 Task: Look for space in Roeselare, Belgium from 8th August, 2023 to 15th August, 2023 for 9 adults in price range Rs.10000 to Rs.14000. Place can be shared room with 5 bedrooms having 9 beds and 5 bathrooms. Property type can be house, flat, guest house. Amenities needed are: wifi, washing machine, heating, TV, free parkinig on premises, hot tub, gym, smoking allowed. Booking option can be shelf check-in. Required host language is English.
Action: Mouse moved to (576, 111)
Screenshot: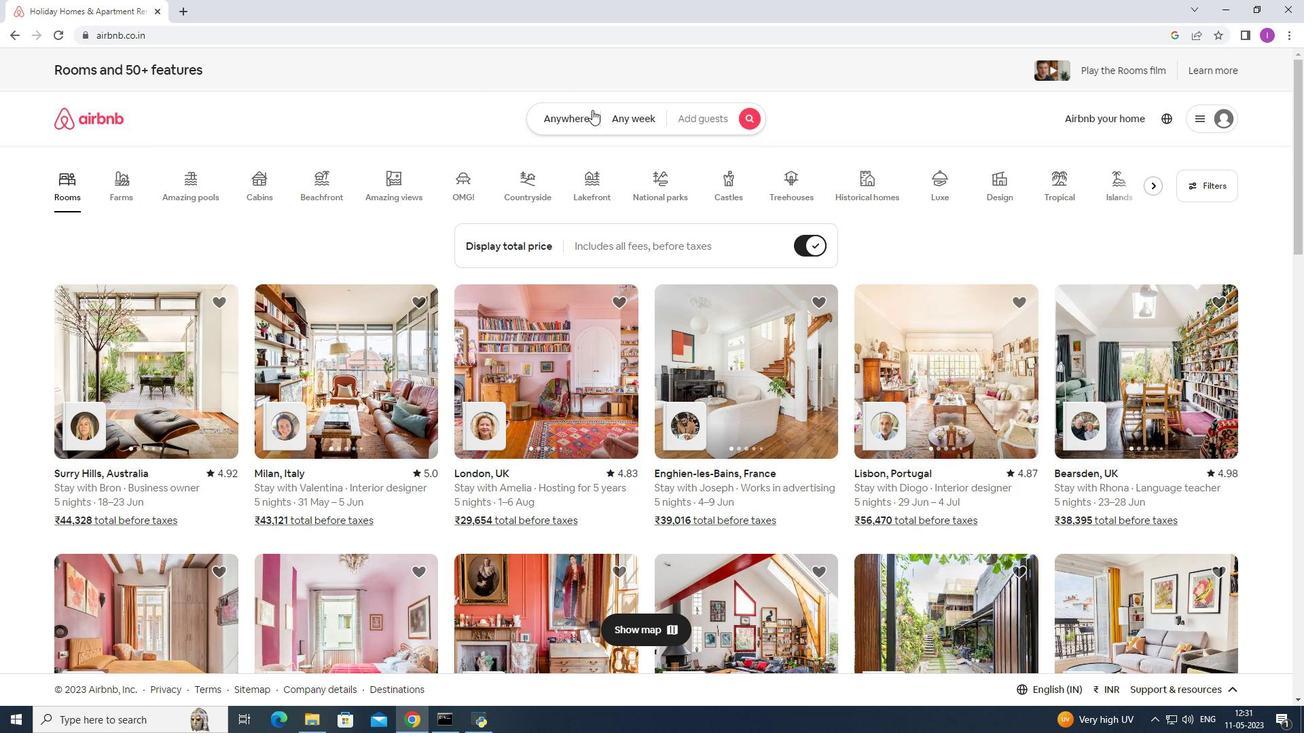 
Action: Mouse pressed left at (576, 111)
Screenshot: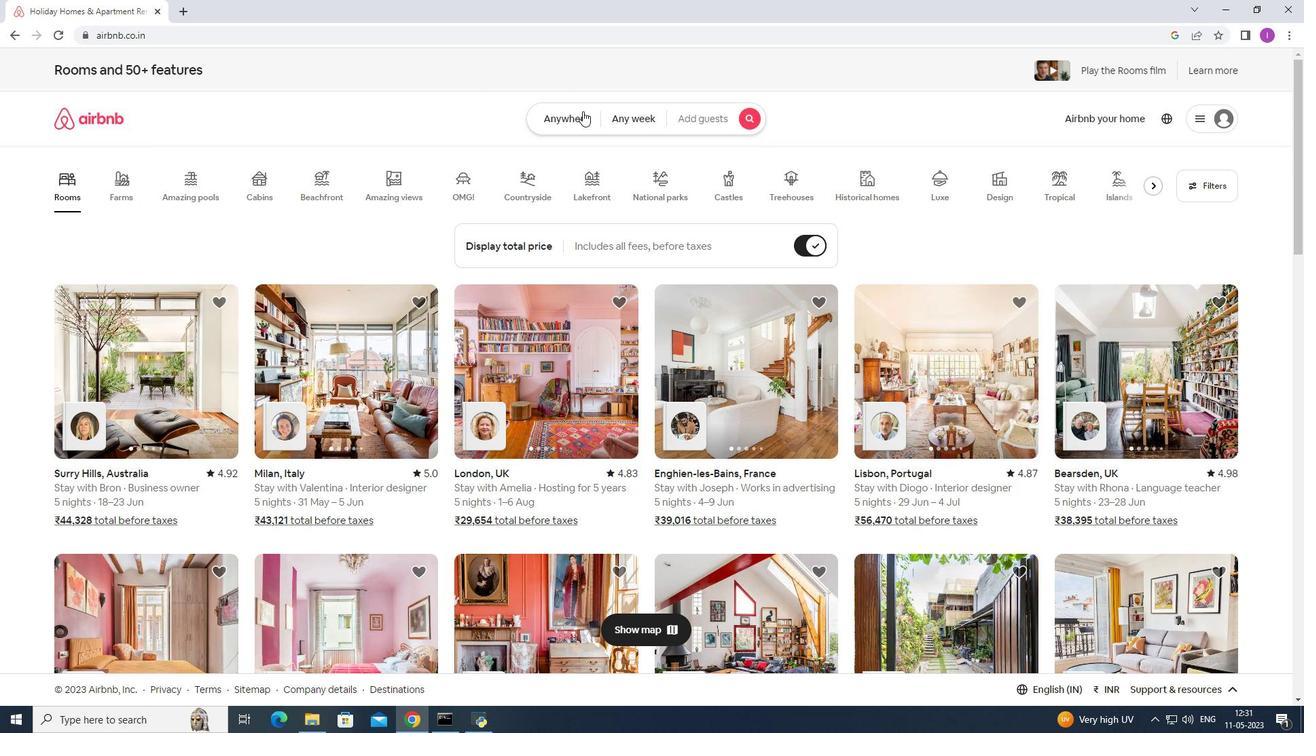 
Action: Mouse moved to (427, 167)
Screenshot: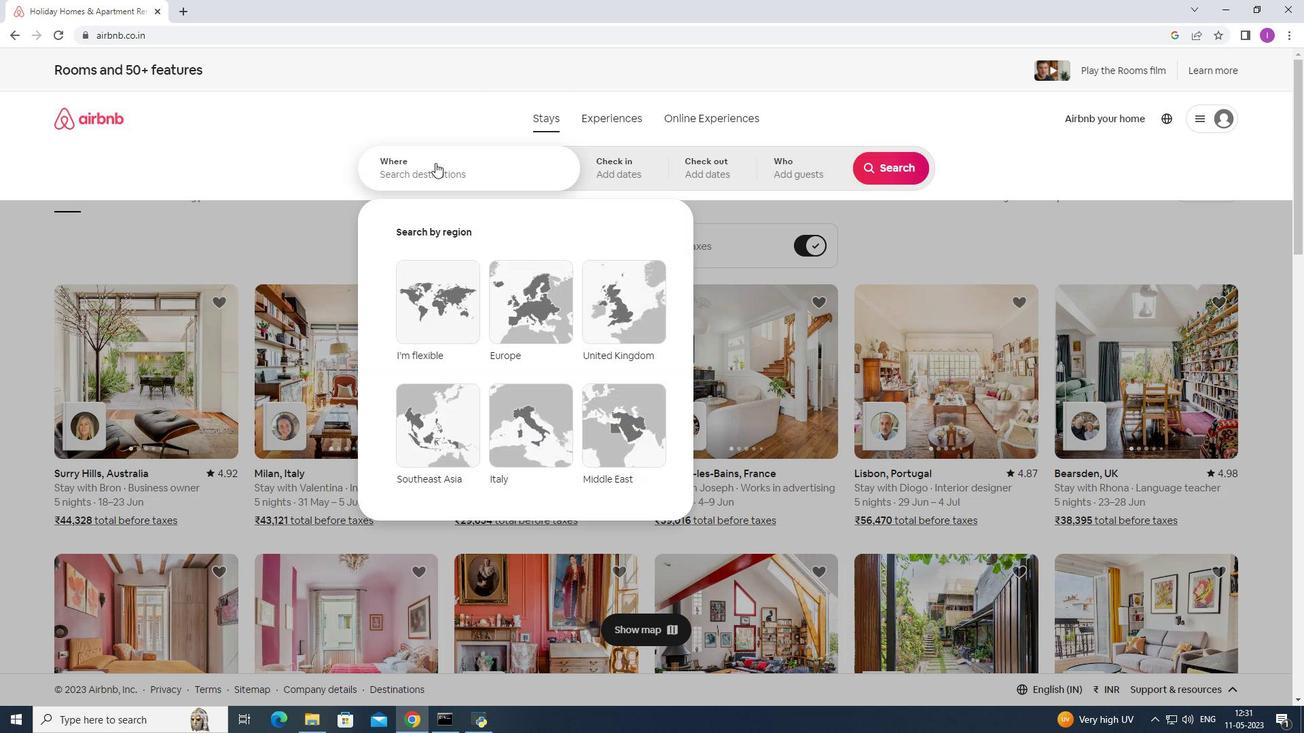 
Action: Mouse pressed left at (427, 167)
Screenshot: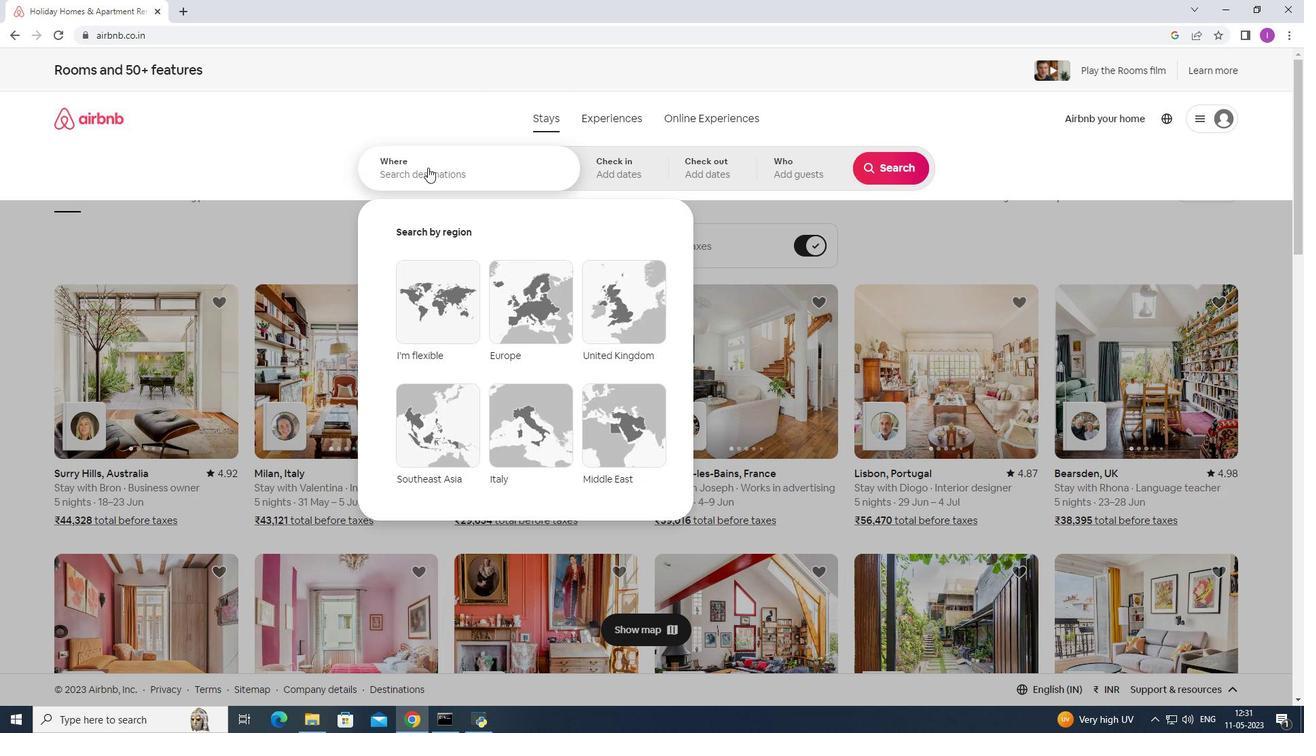 
Action: Key pressed <Key.shift><Key.shift><Key.shift><Key.shift><Key.shift><Key.shift><Key.shift>Roeselare,<Key.shift><Key.shift><Key.shift><Key.shift><Key.shift><Key.shift><Key.shift><Key.shift><Key.shift>Bel
Screenshot: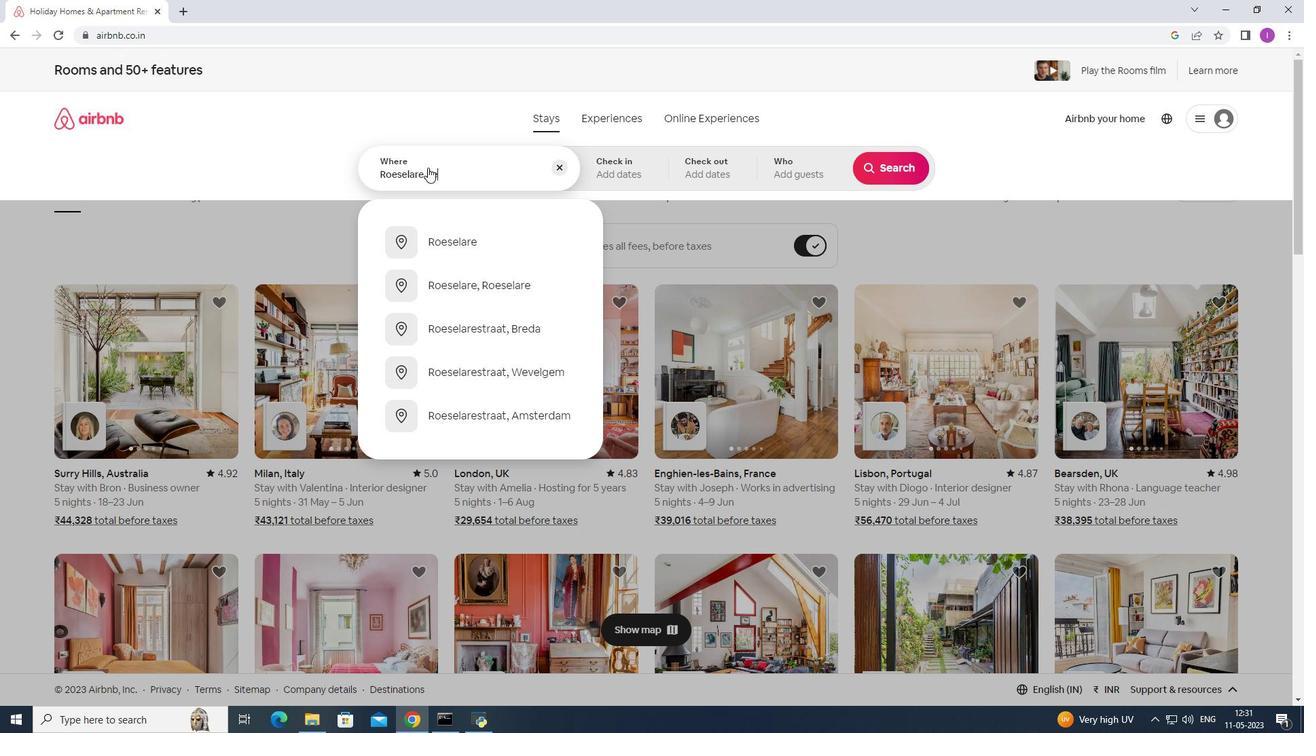 
Action: Mouse moved to (465, 241)
Screenshot: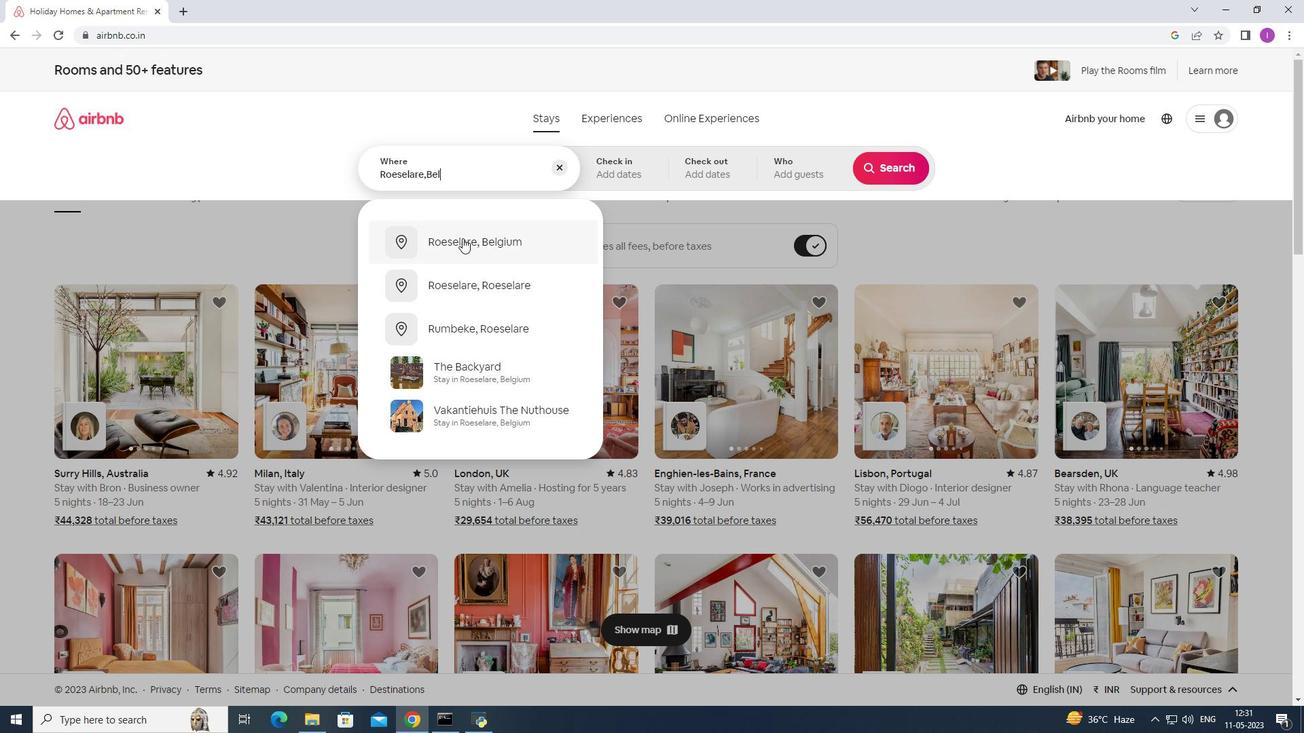 
Action: Mouse pressed left at (465, 241)
Screenshot: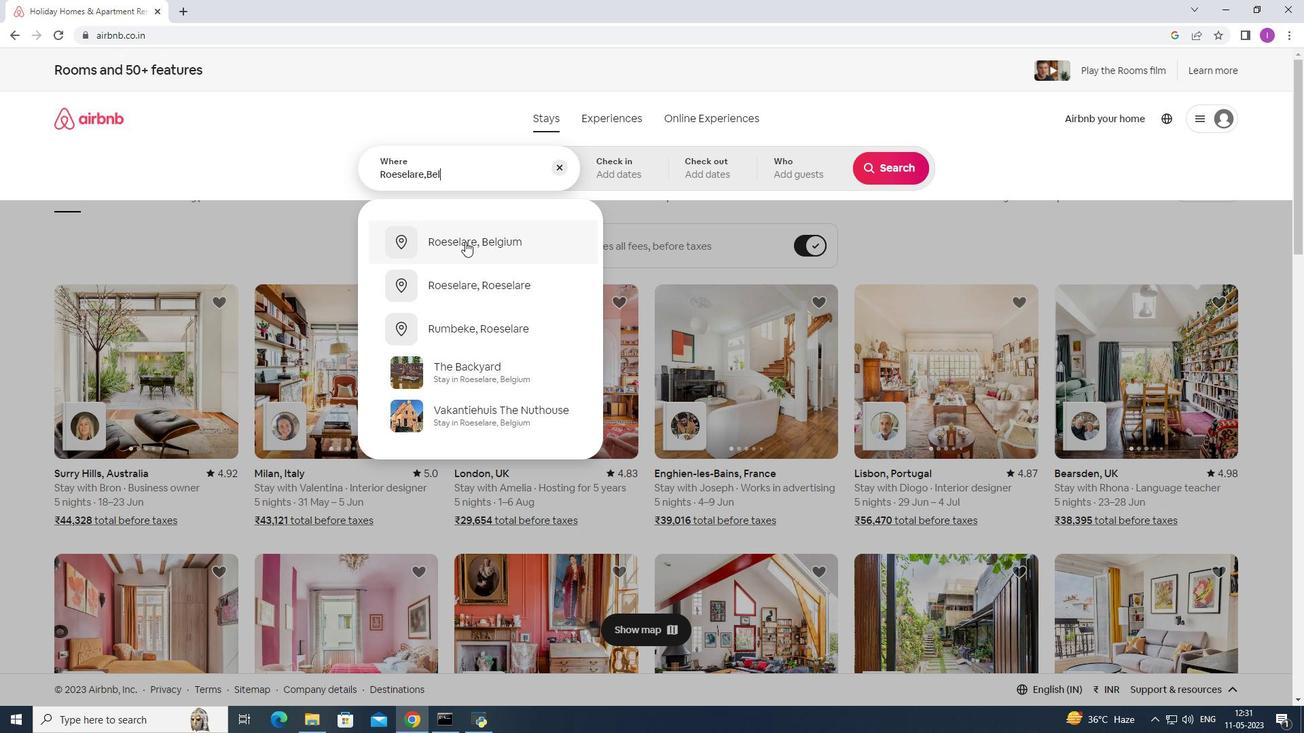 
Action: Mouse moved to (890, 281)
Screenshot: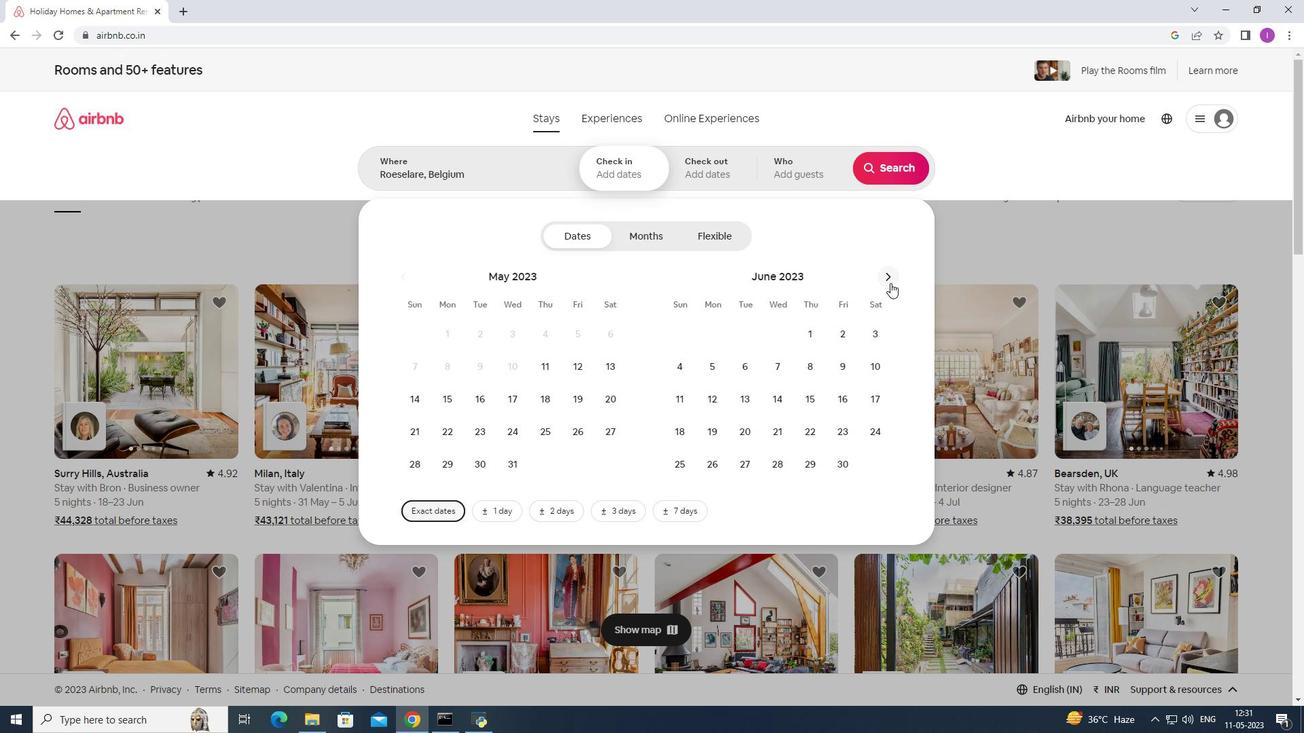
Action: Mouse pressed left at (890, 281)
Screenshot: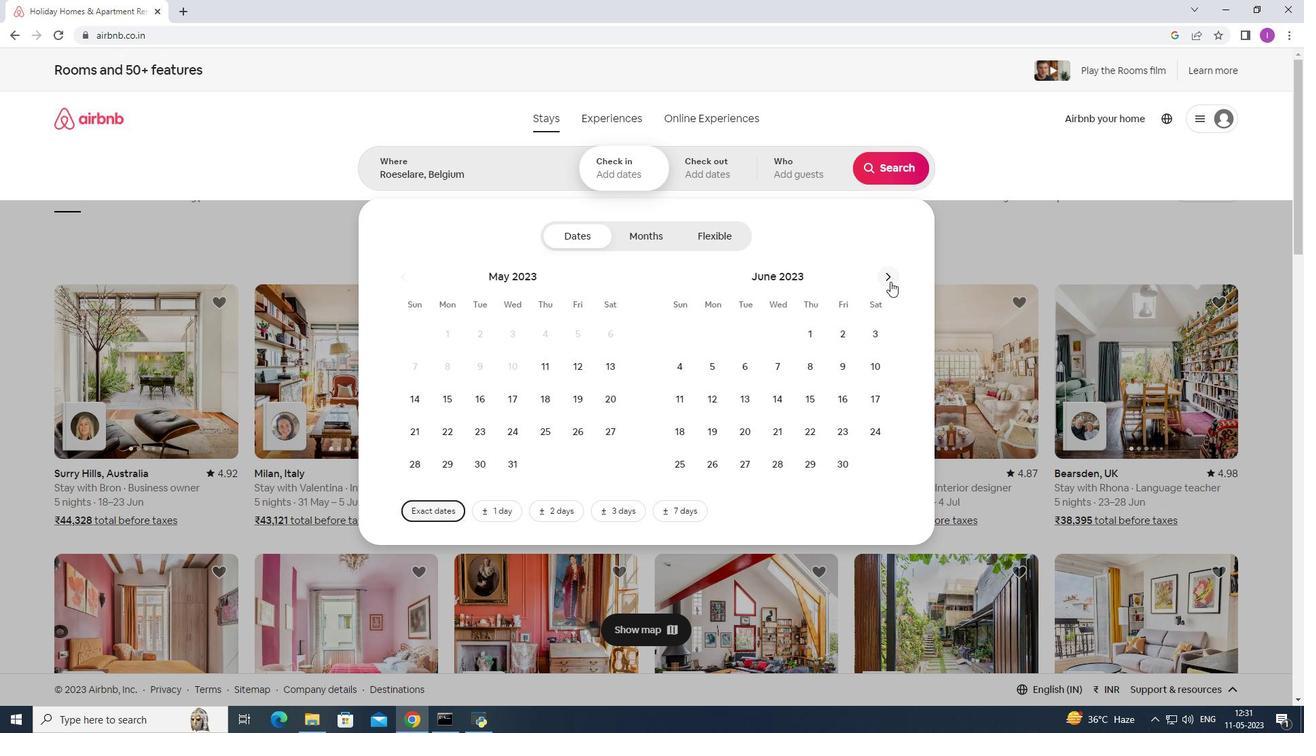 
Action: Mouse pressed left at (890, 281)
Screenshot: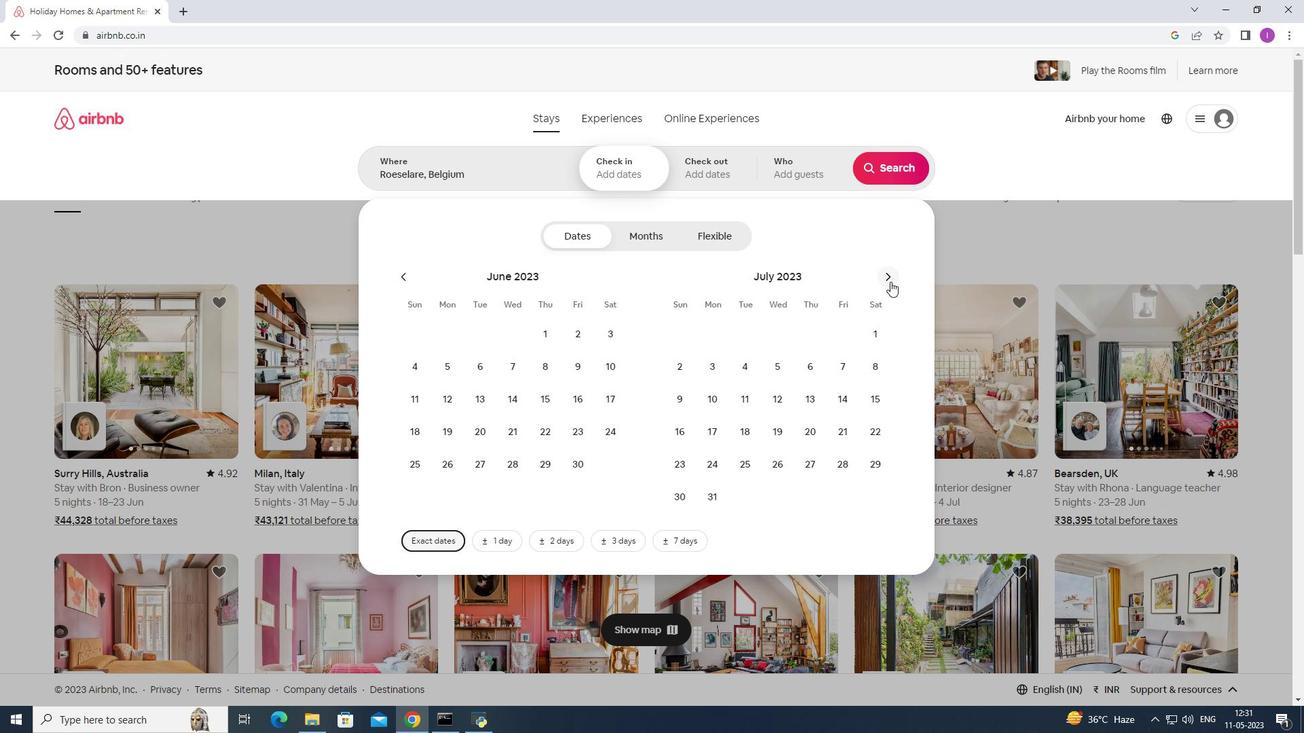 
Action: Mouse moved to (747, 366)
Screenshot: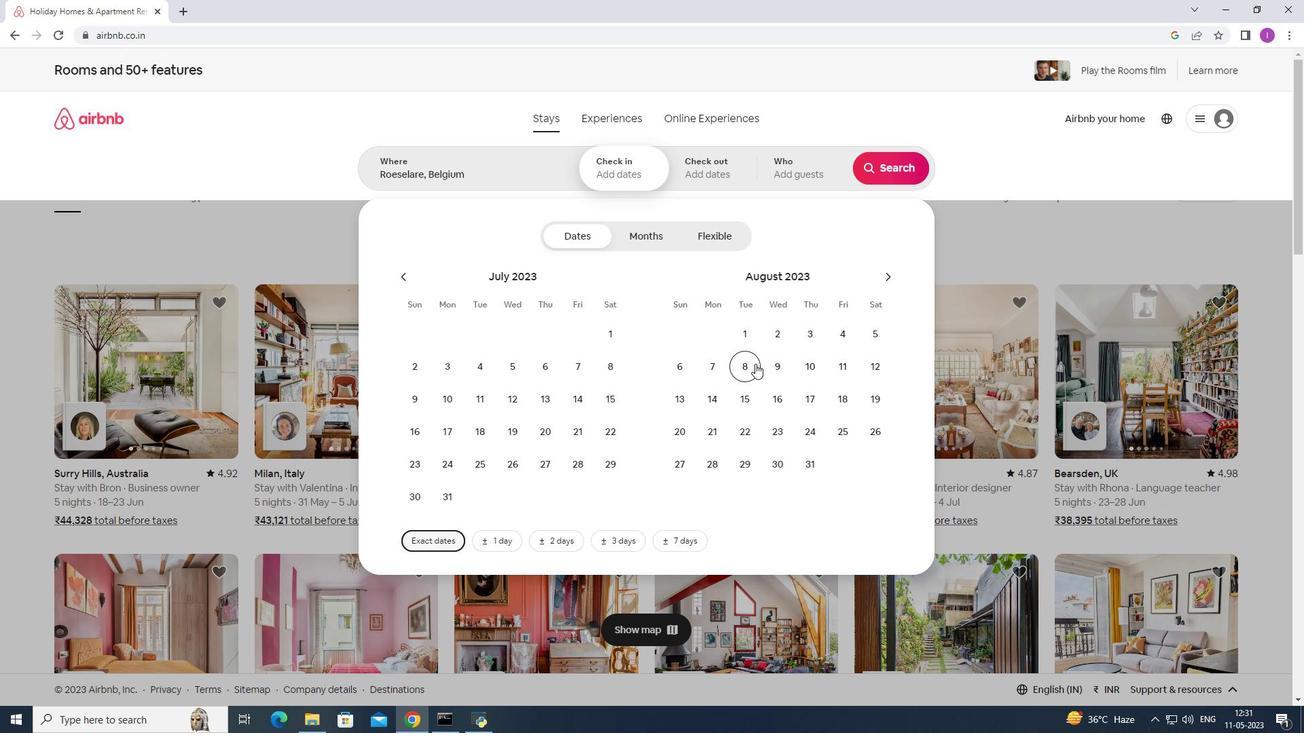 
Action: Mouse pressed left at (747, 366)
Screenshot: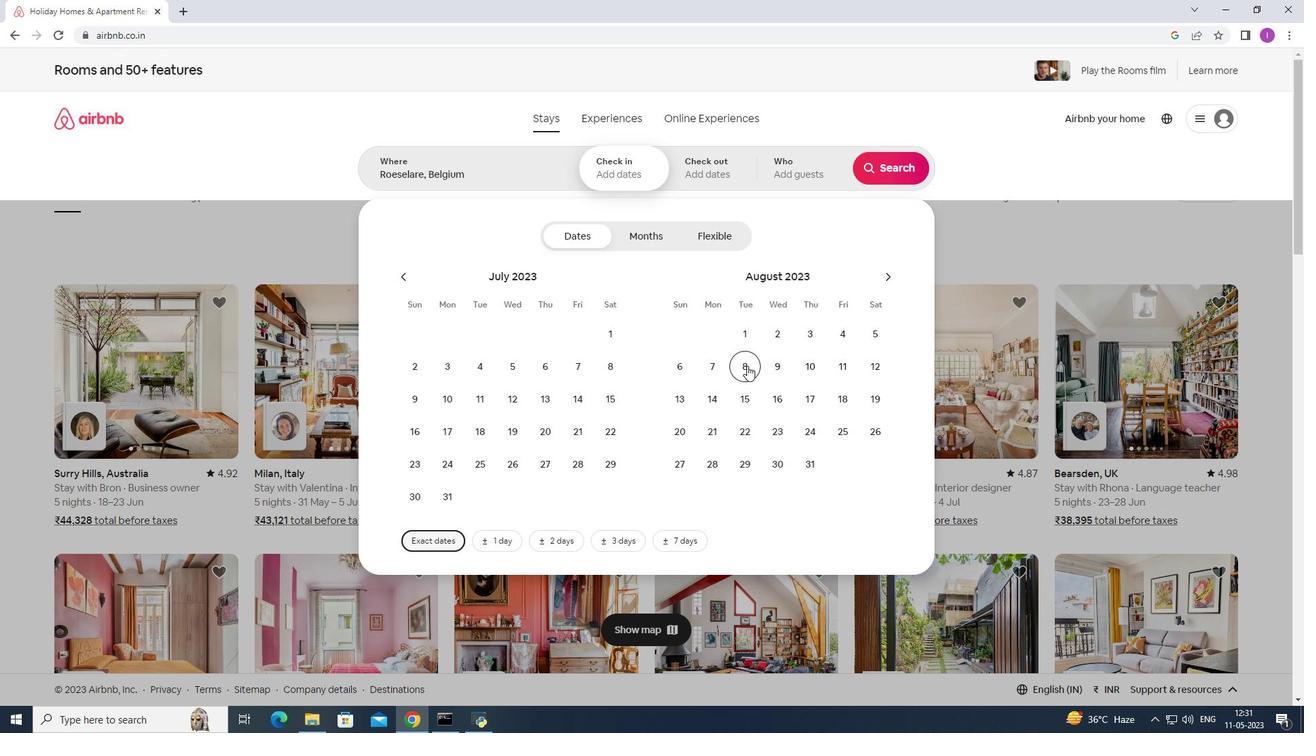 
Action: Mouse moved to (739, 395)
Screenshot: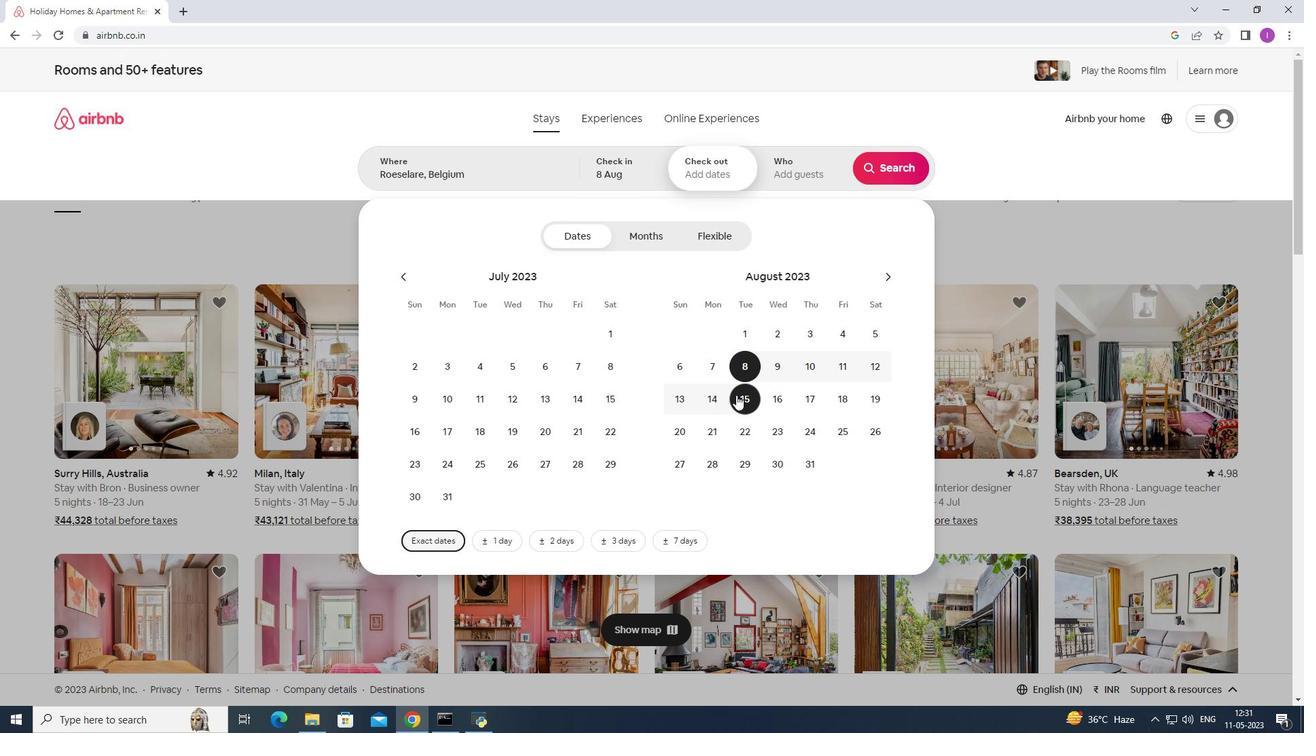 
Action: Mouse pressed left at (739, 395)
Screenshot: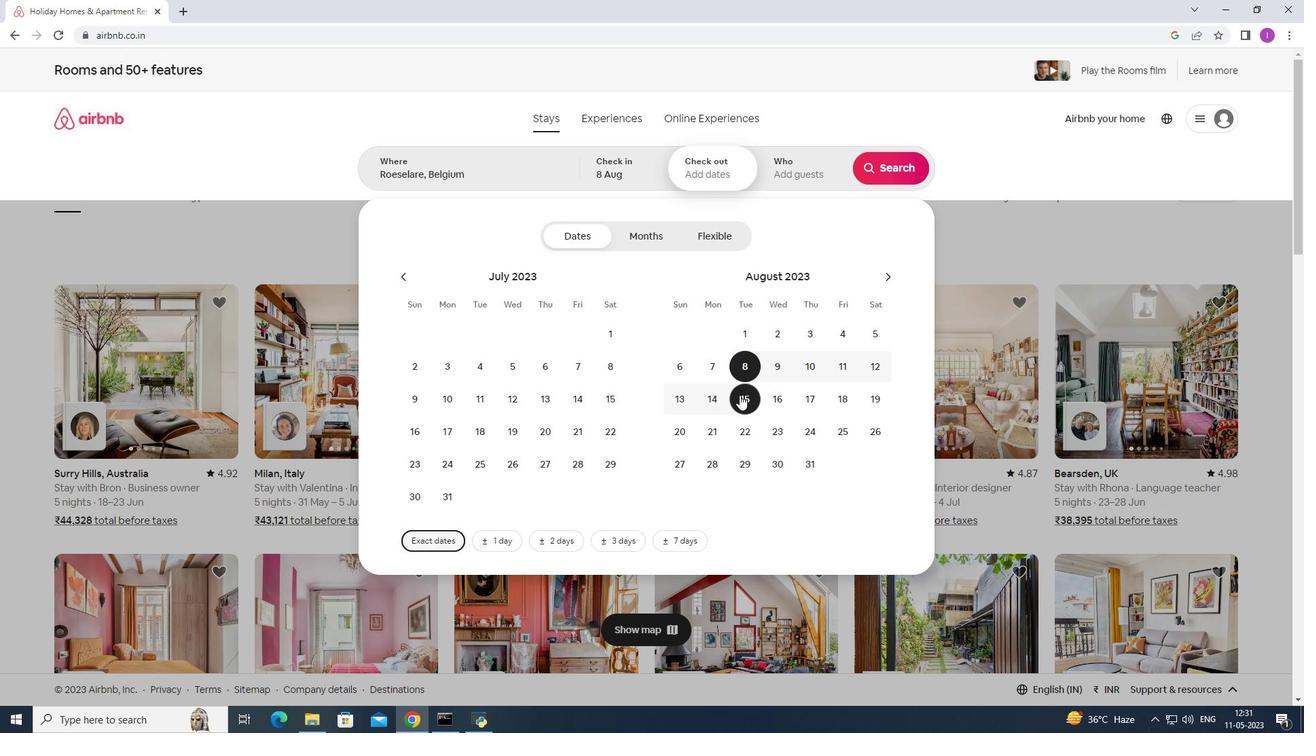 
Action: Mouse moved to (790, 172)
Screenshot: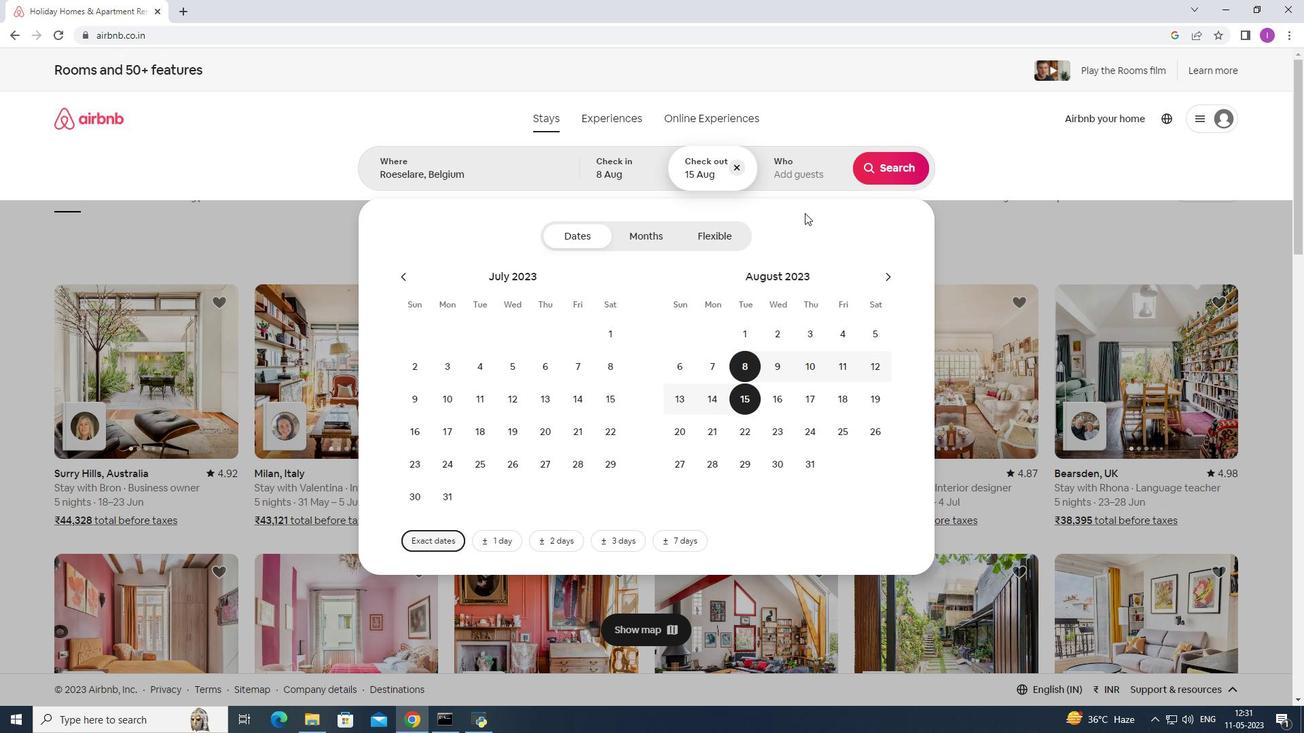 
Action: Mouse pressed left at (790, 172)
Screenshot: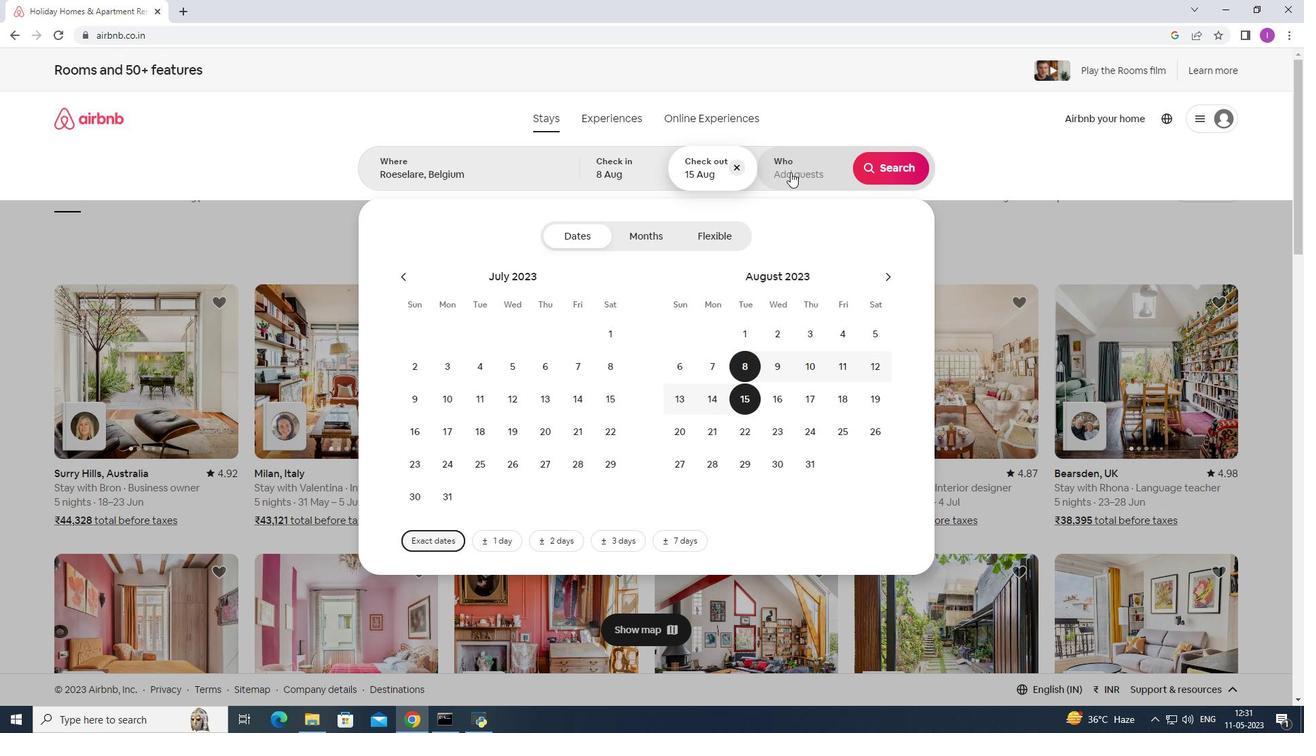 
Action: Mouse moved to (901, 242)
Screenshot: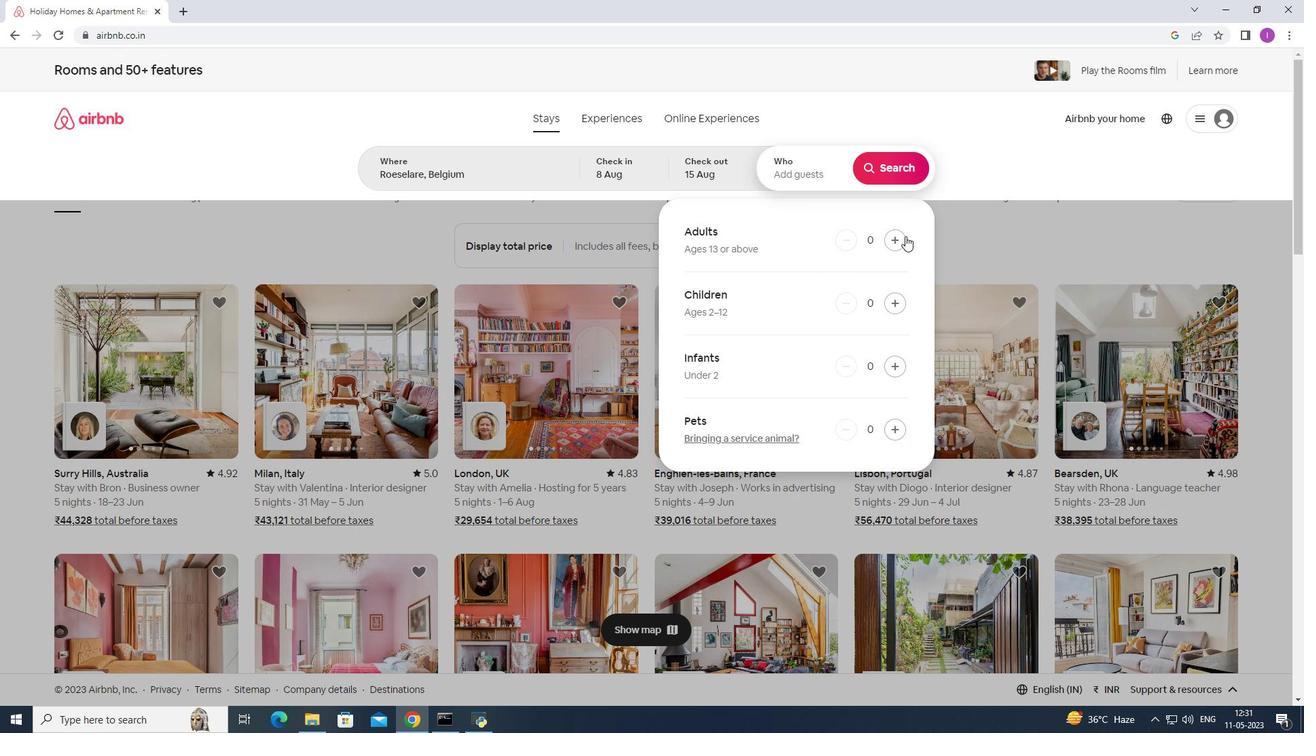 
Action: Mouse pressed left at (901, 242)
Screenshot: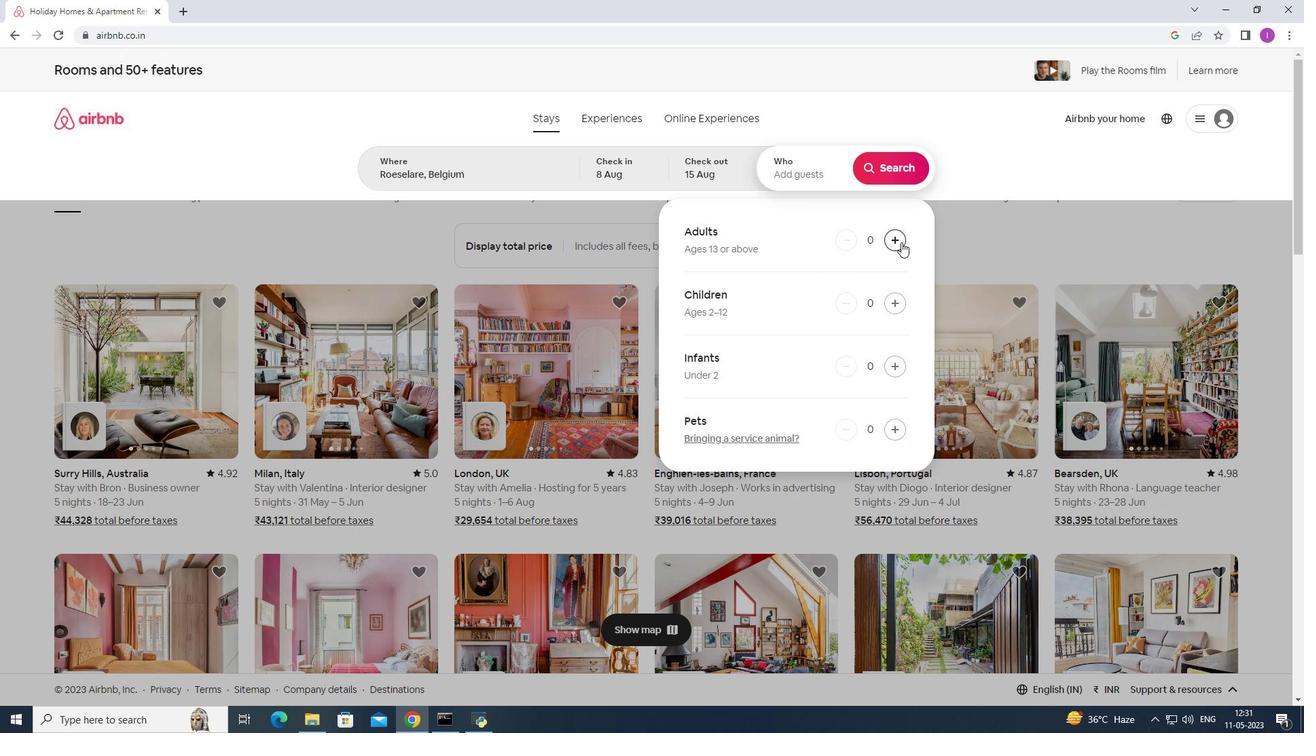 
Action: Mouse pressed left at (901, 242)
Screenshot: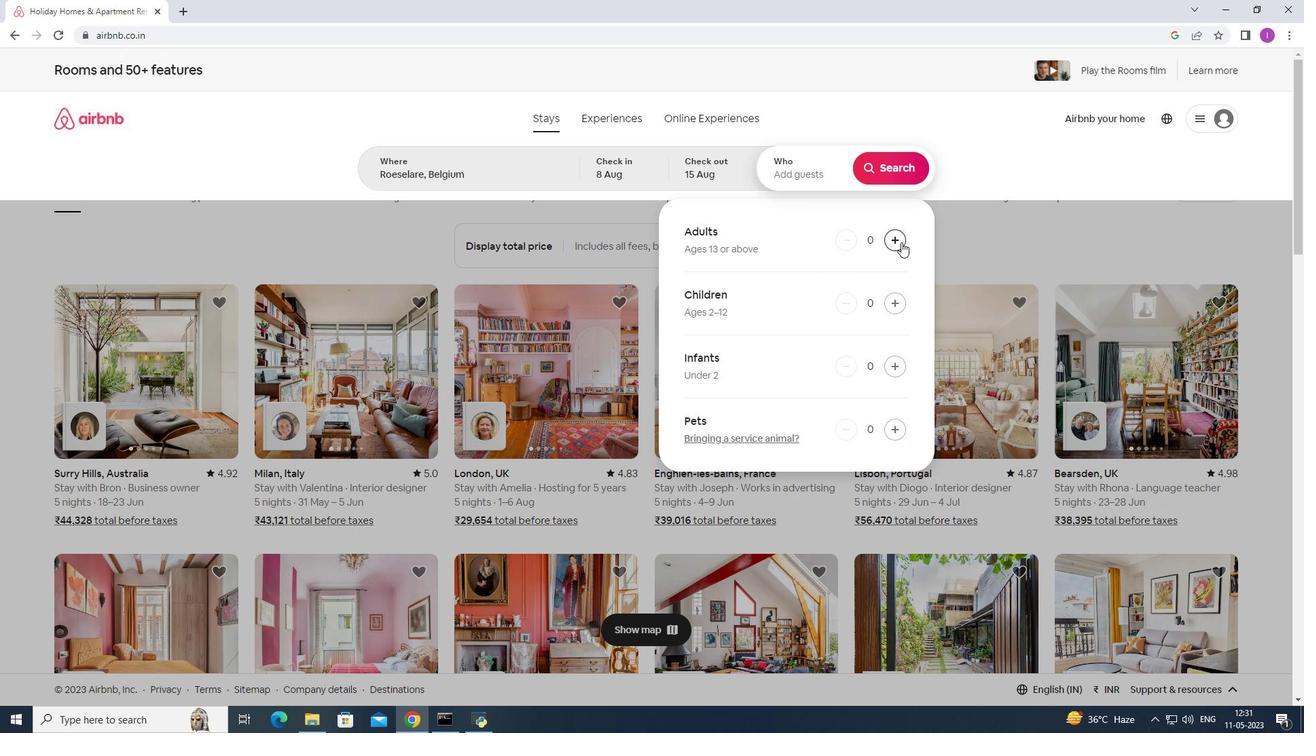 
Action: Mouse pressed left at (901, 242)
Screenshot: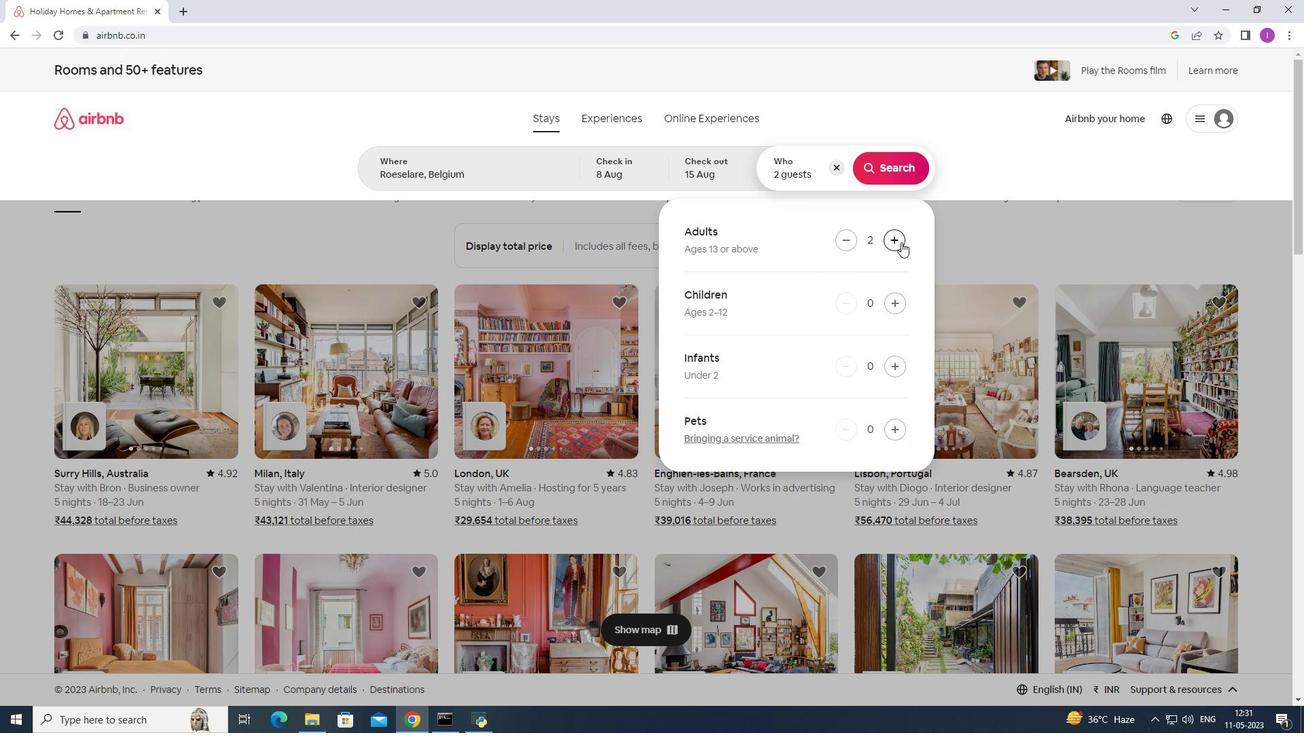 
Action: Mouse pressed left at (901, 242)
Screenshot: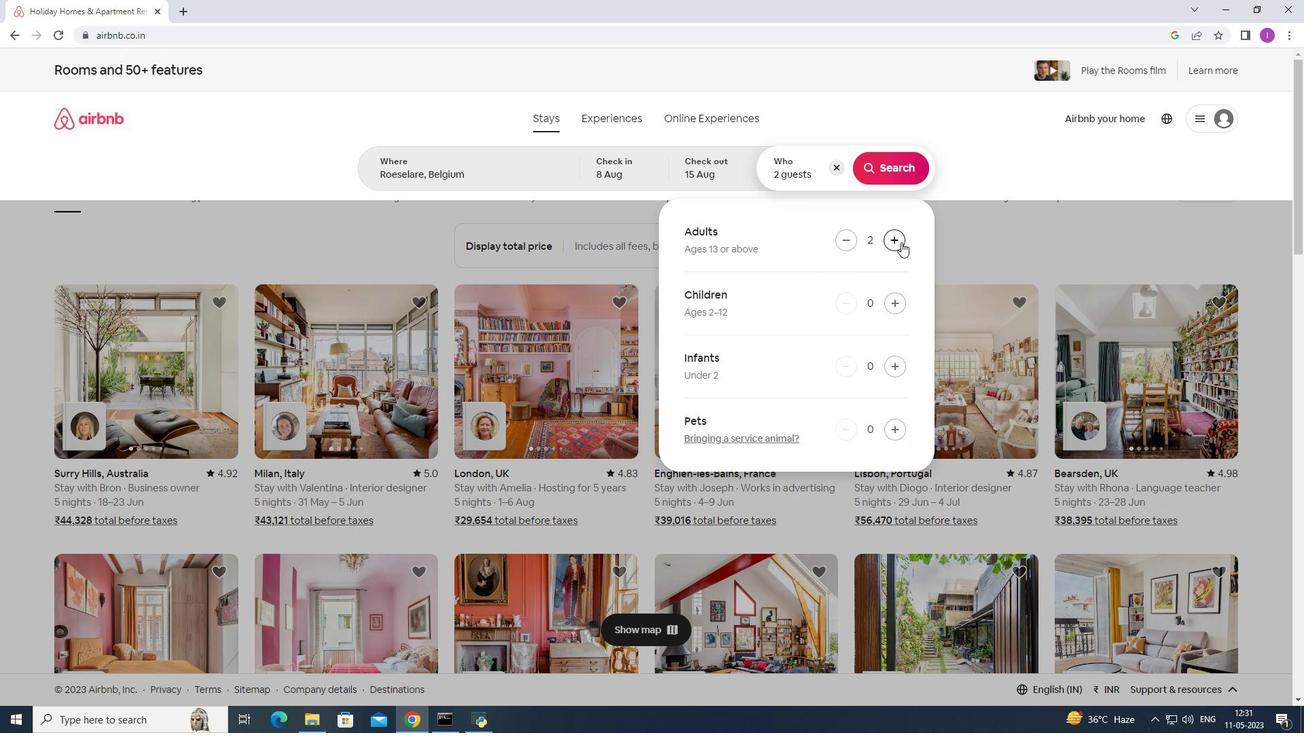 
Action: Mouse moved to (900, 242)
Screenshot: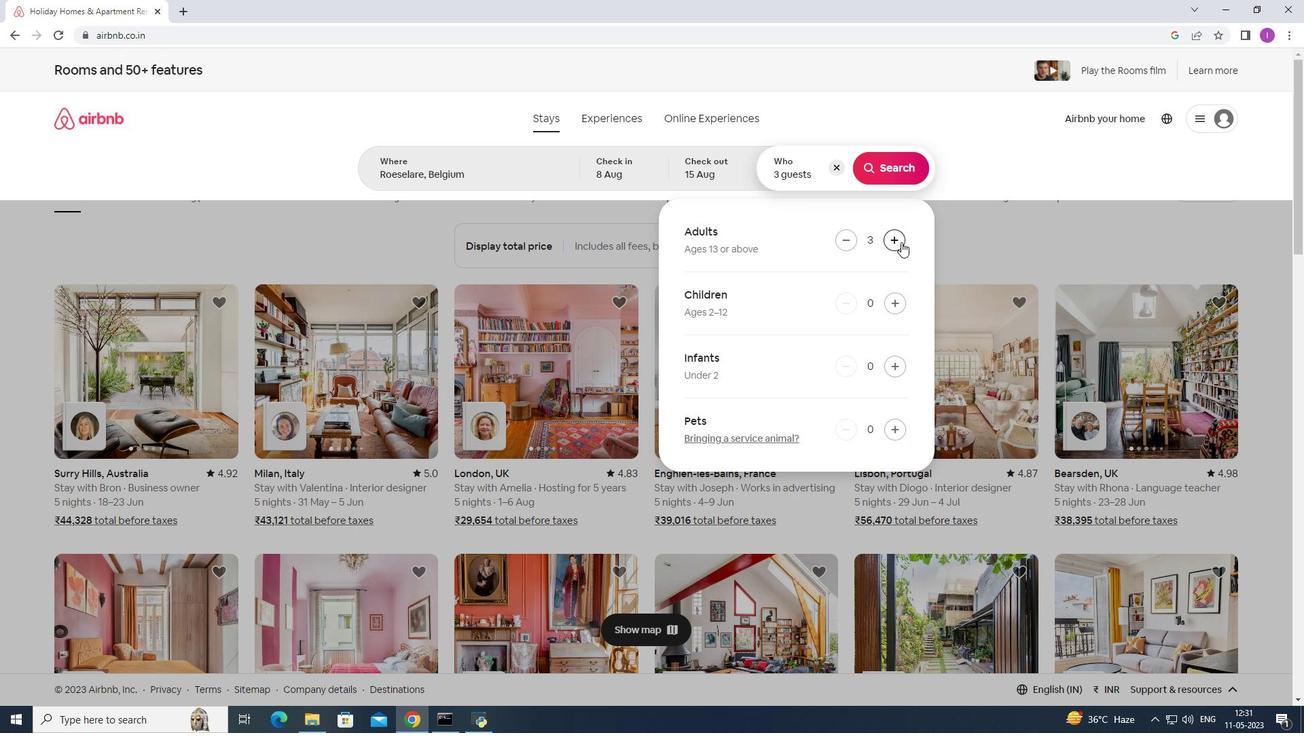 
Action: Mouse pressed left at (900, 242)
Screenshot: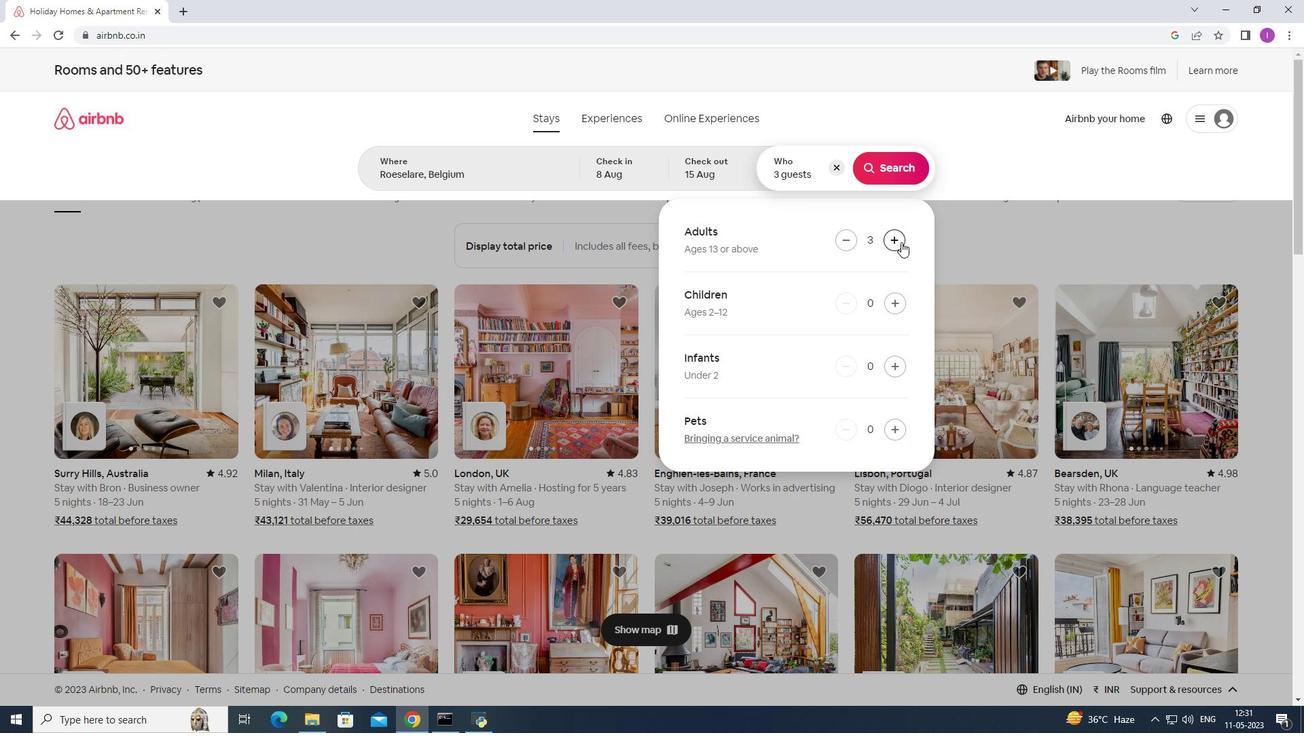 
Action: Mouse moved to (900, 243)
Screenshot: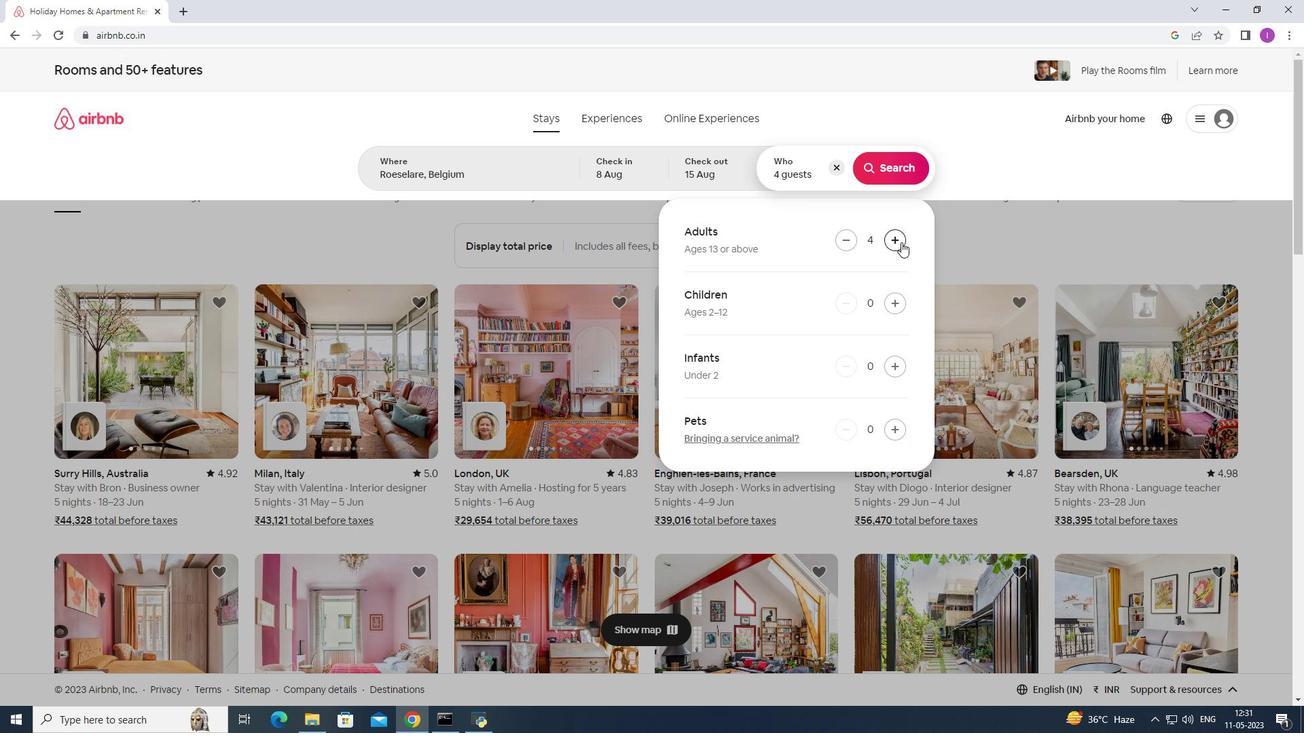 
Action: Mouse pressed left at (900, 243)
Screenshot: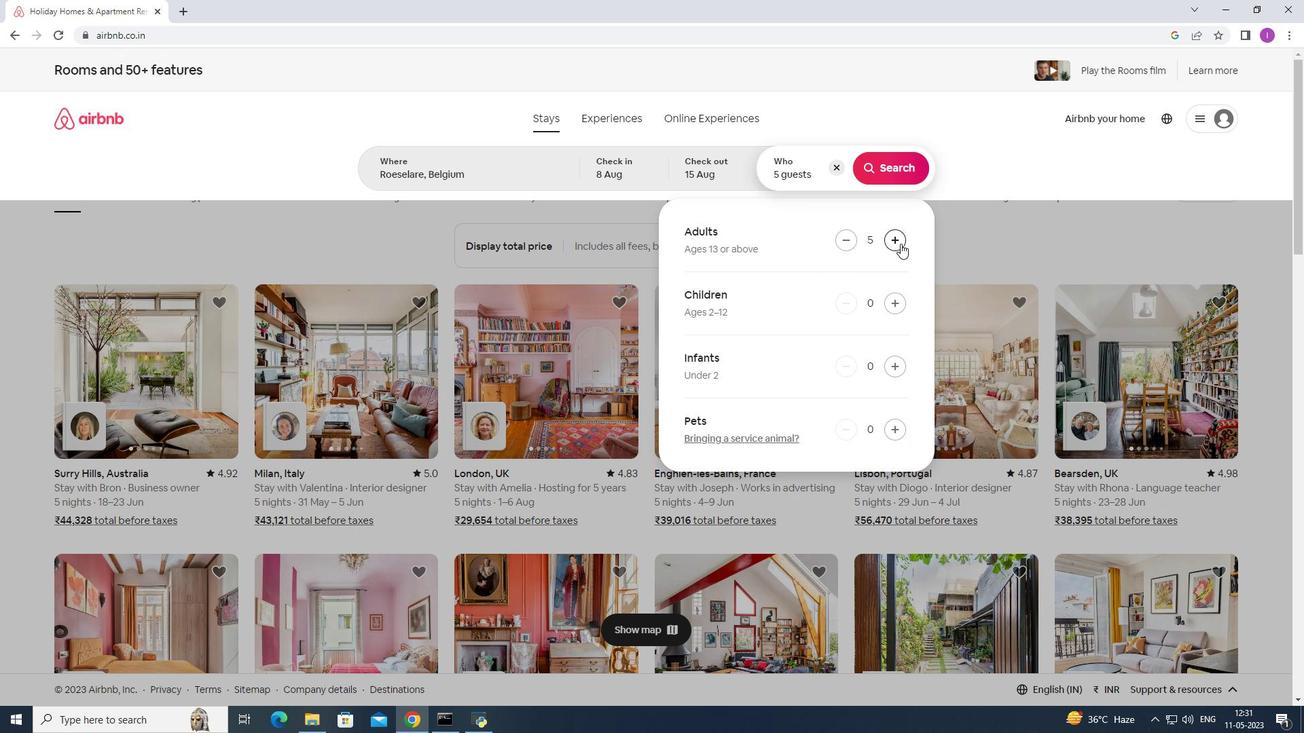 
Action: Mouse pressed left at (900, 243)
Screenshot: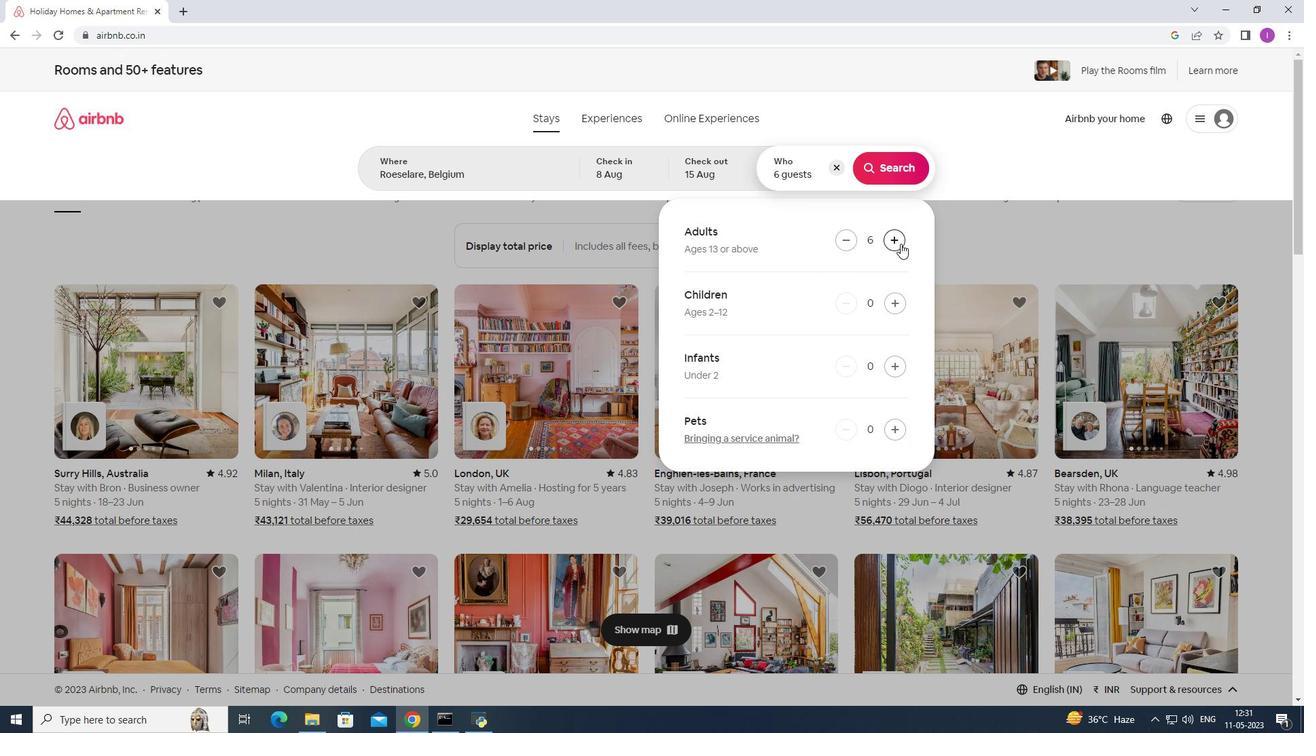 
Action: Mouse pressed left at (900, 243)
Screenshot: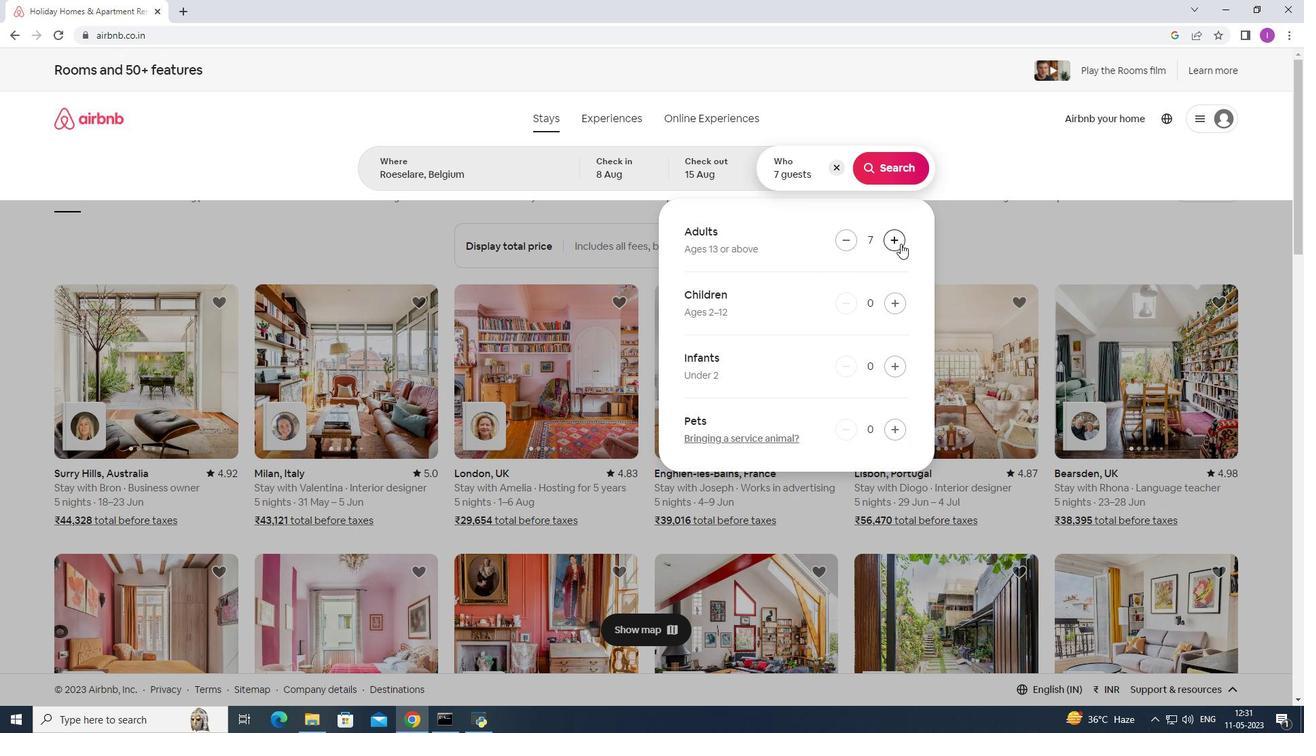 
Action: Mouse pressed left at (900, 243)
Screenshot: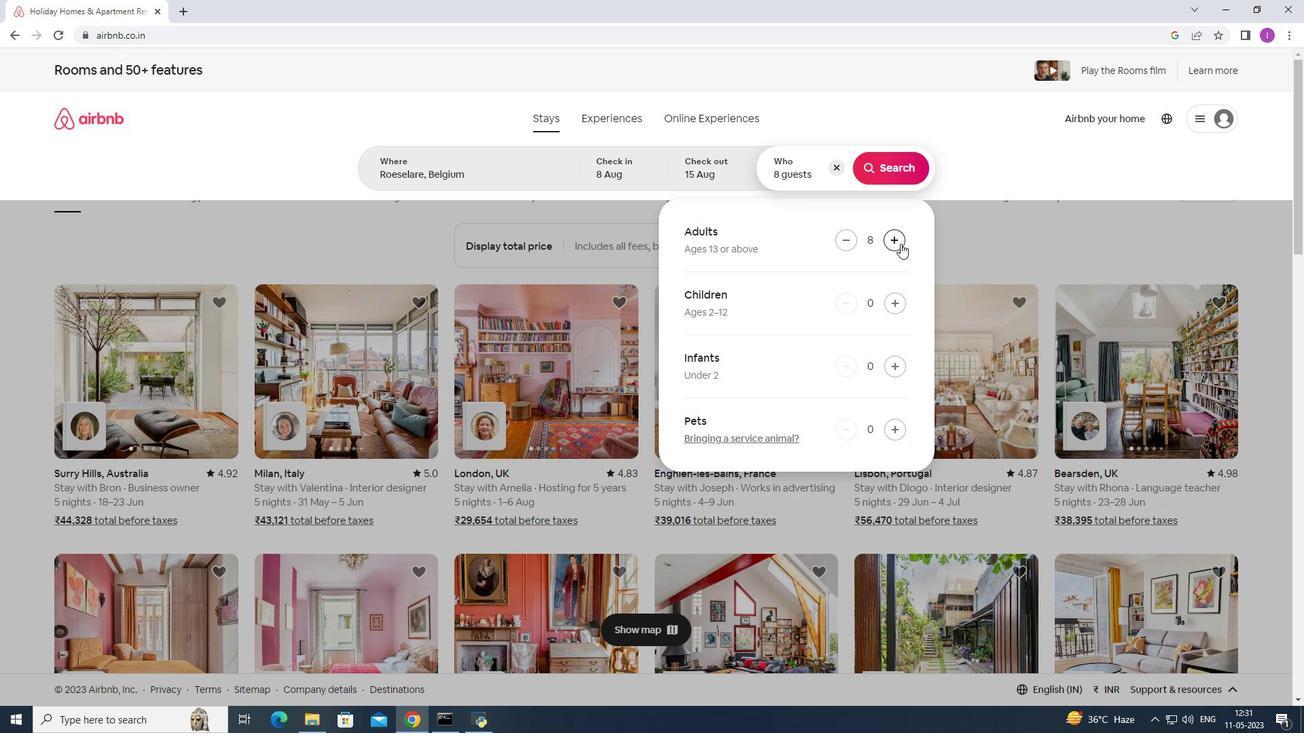 
Action: Mouse moved to (878, 168)
Screenshot: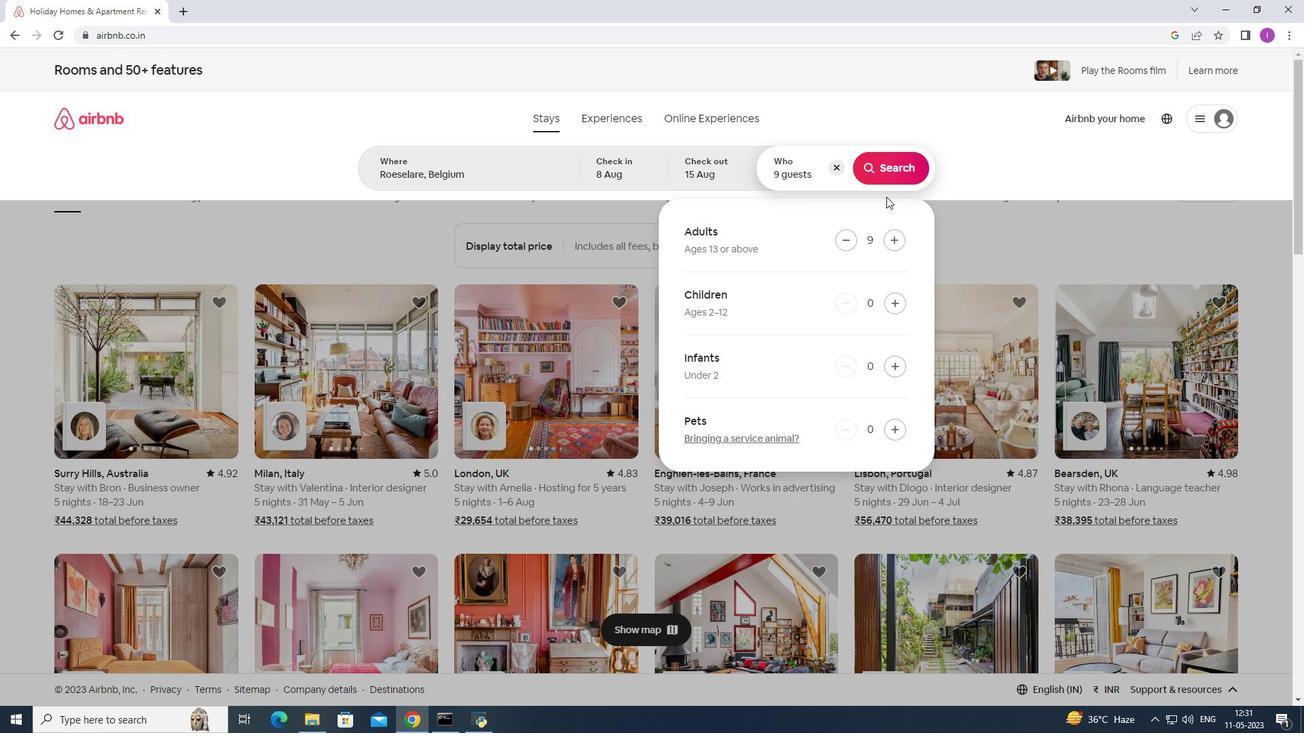 
Action: Mouse pressed left at (878, 168)
Screenshot: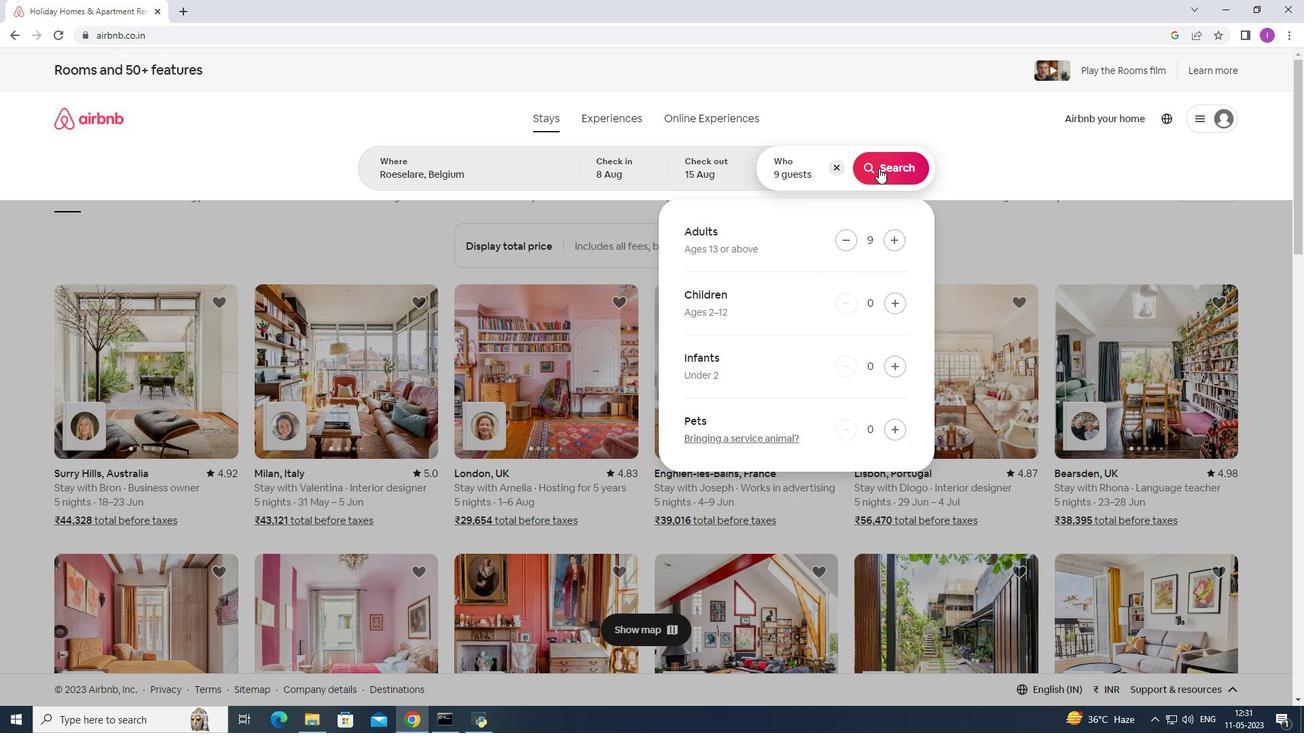 
Action: Mouse moved to (1233, 133)
Screenshot: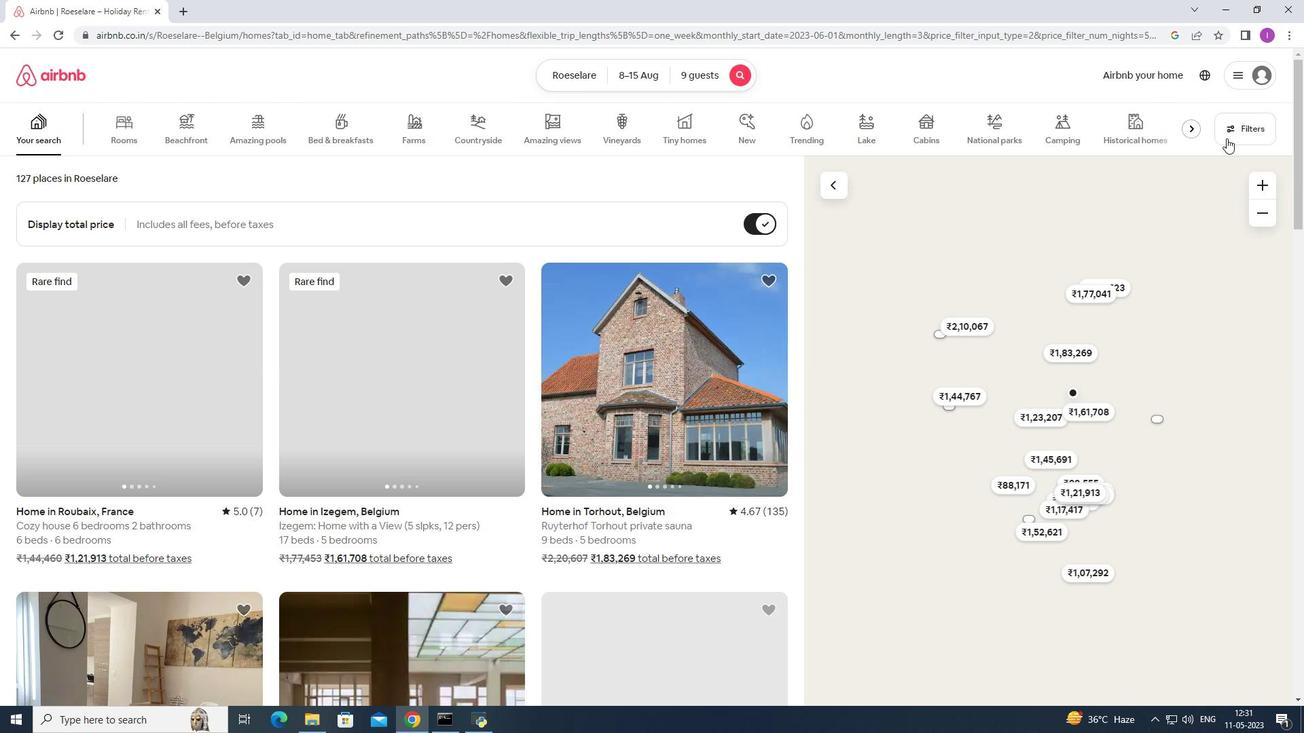 
Action: Mouse pressed left at (1233, 133)
Screenshot: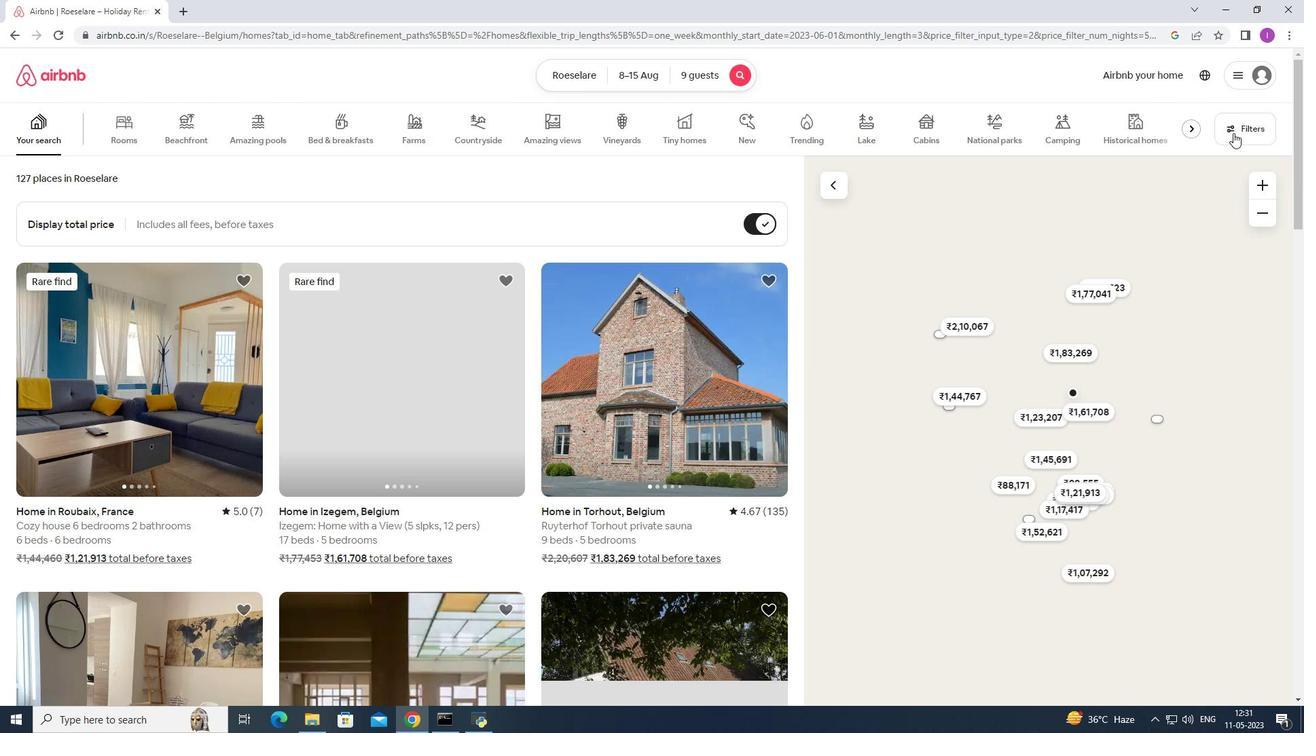 
Action: Mouse moved to (743, 465)
Screenshot: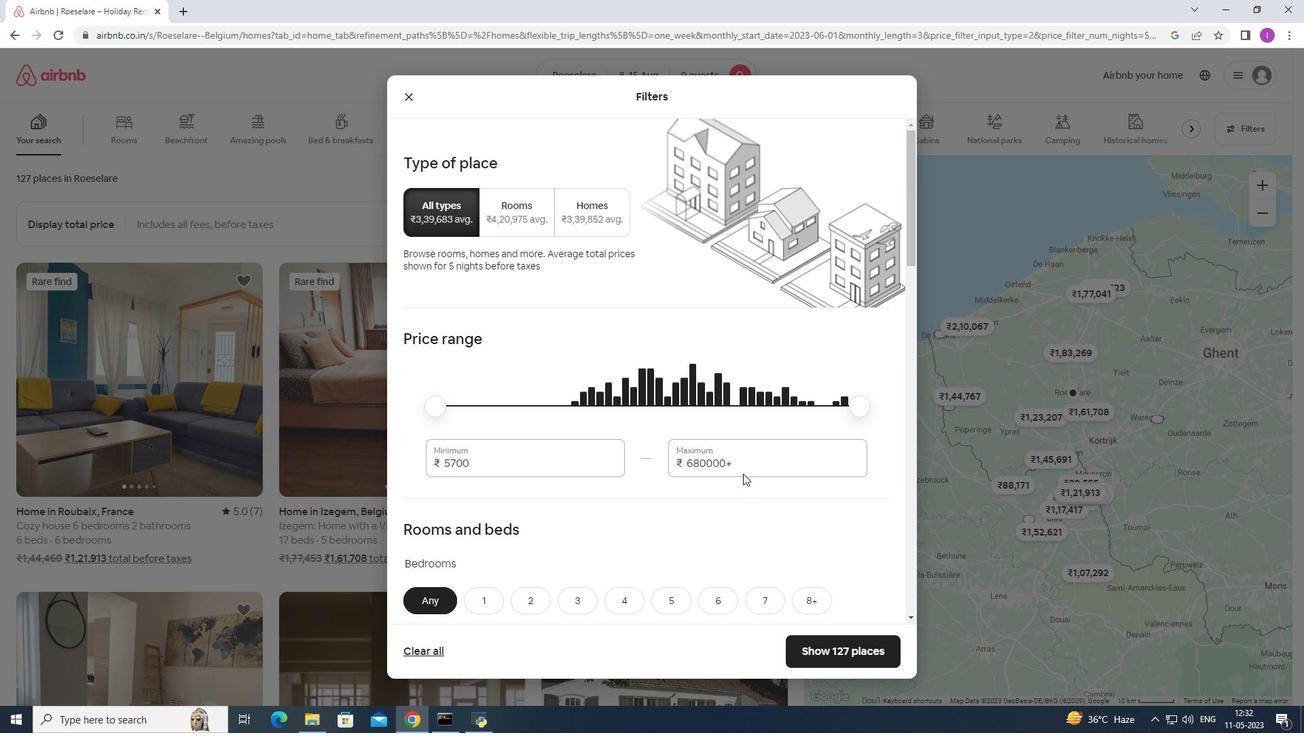 
Action: Mouse pressed left at (743, 465)
Screenshot: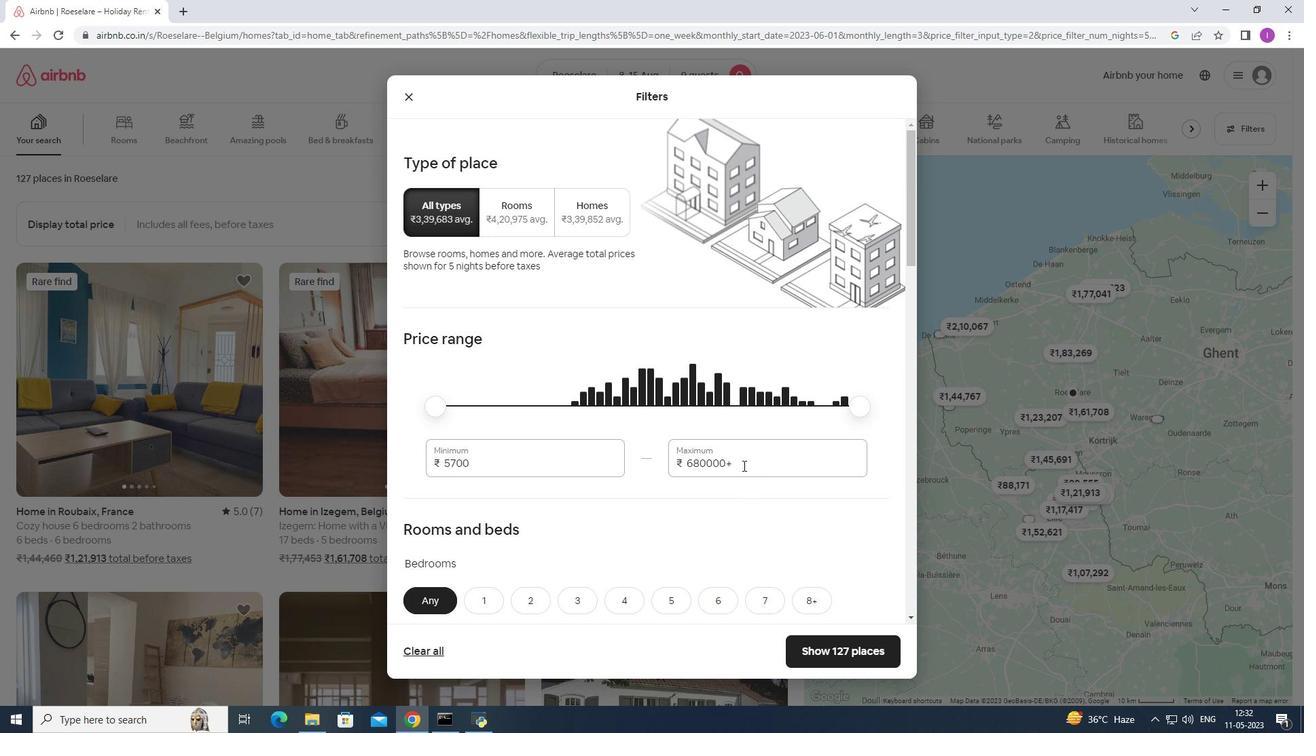 
Action: Mouse moved to (691, 472)
Screenshot: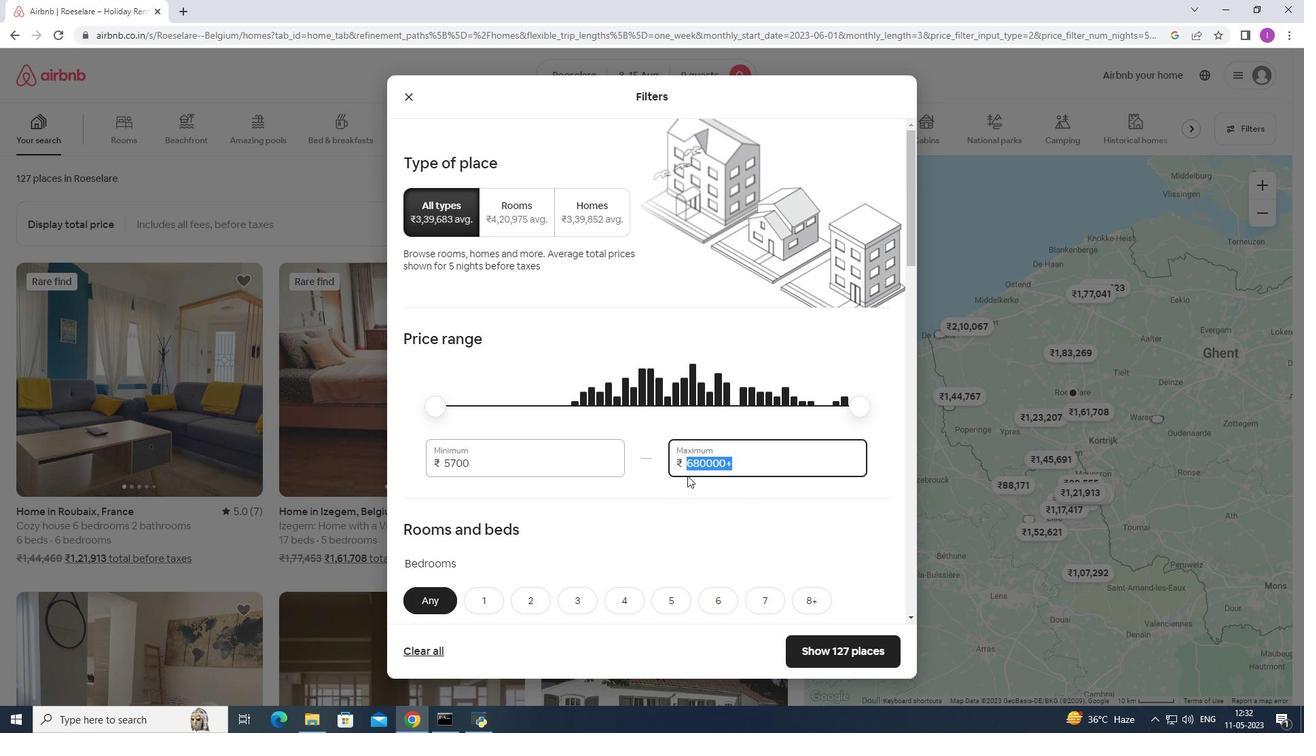 
Action: Key pressed 14
Screenshot: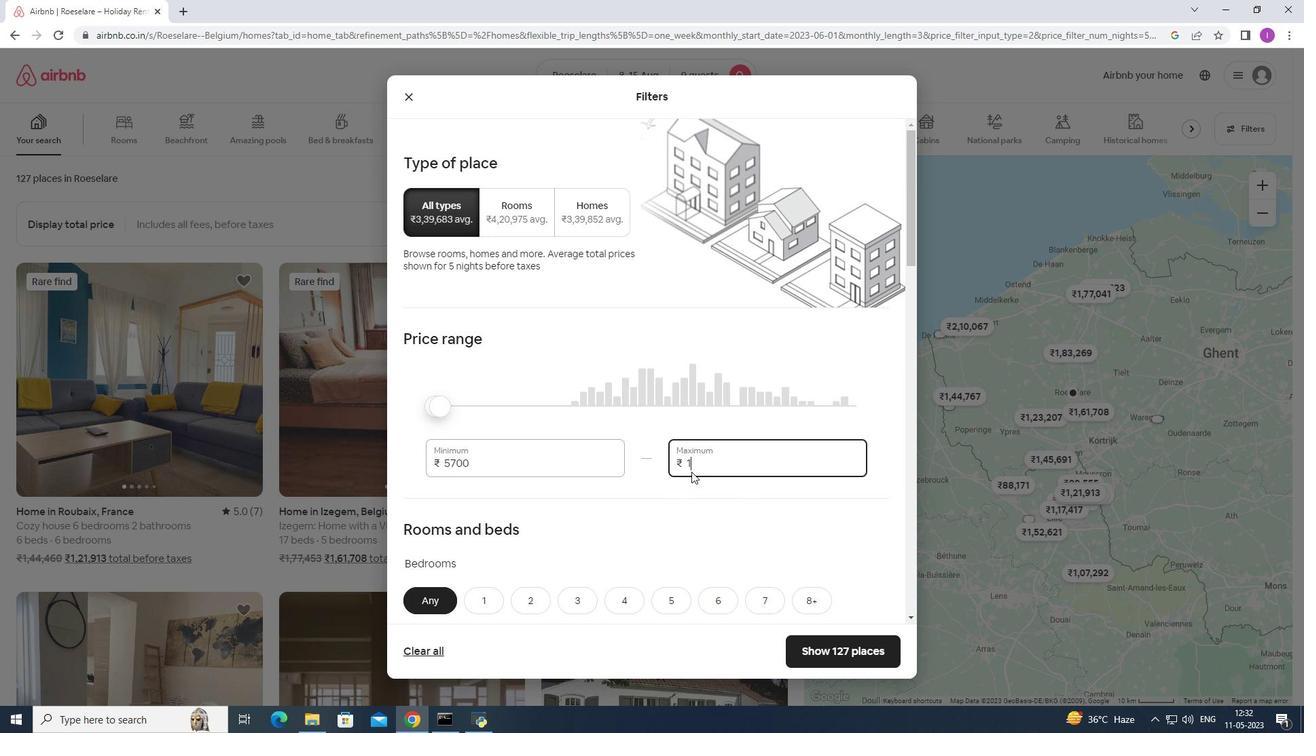 
Action: Mouse moved to (692, 482)
Screenshot: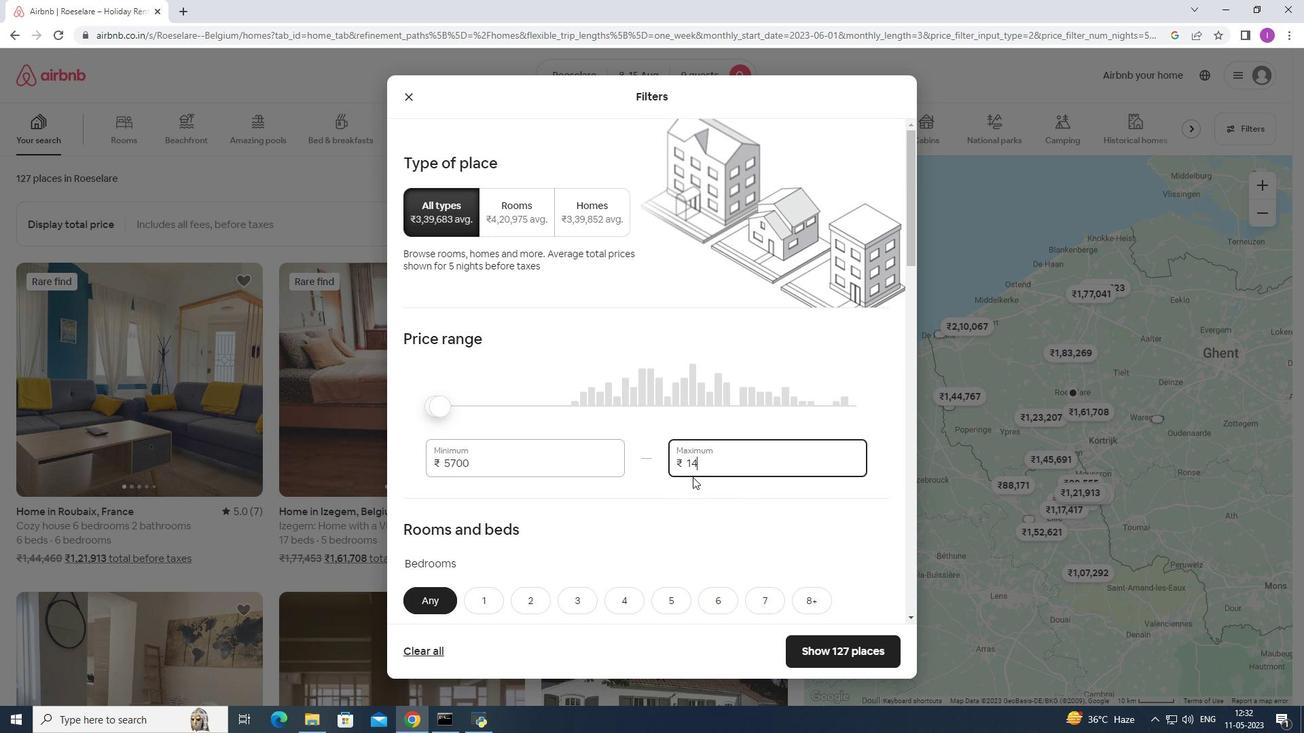 
Action: Key pressed 0 1020, 710)
Screenshot: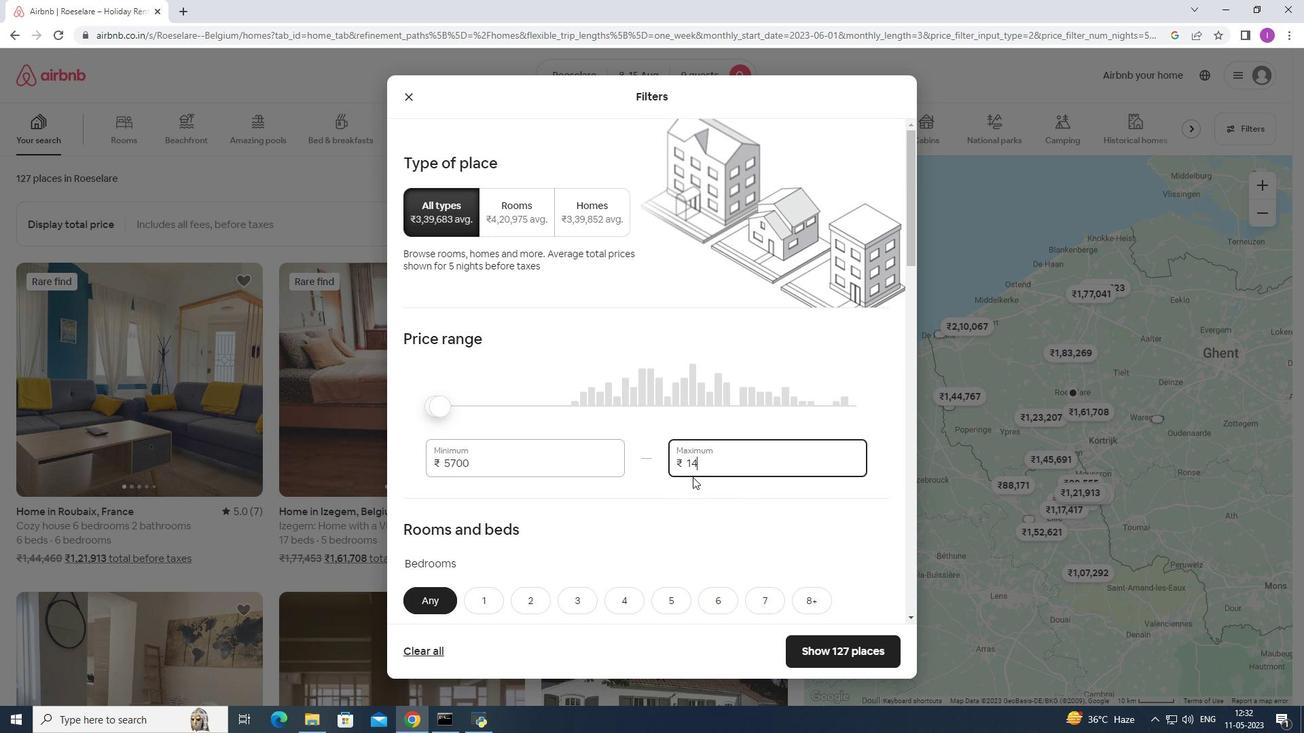 
Action: Mouse moved to (692, 482)
Screenshot: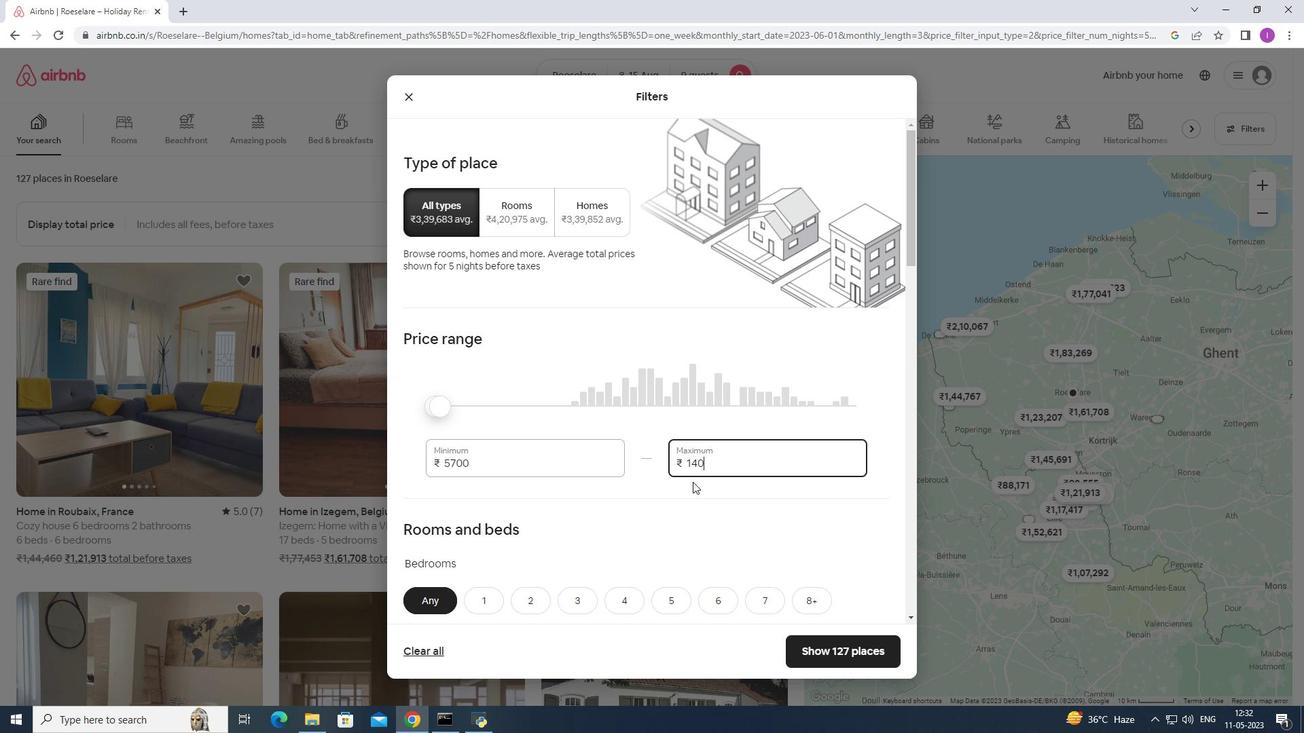 
Action: Key pressed 0
Screenshot: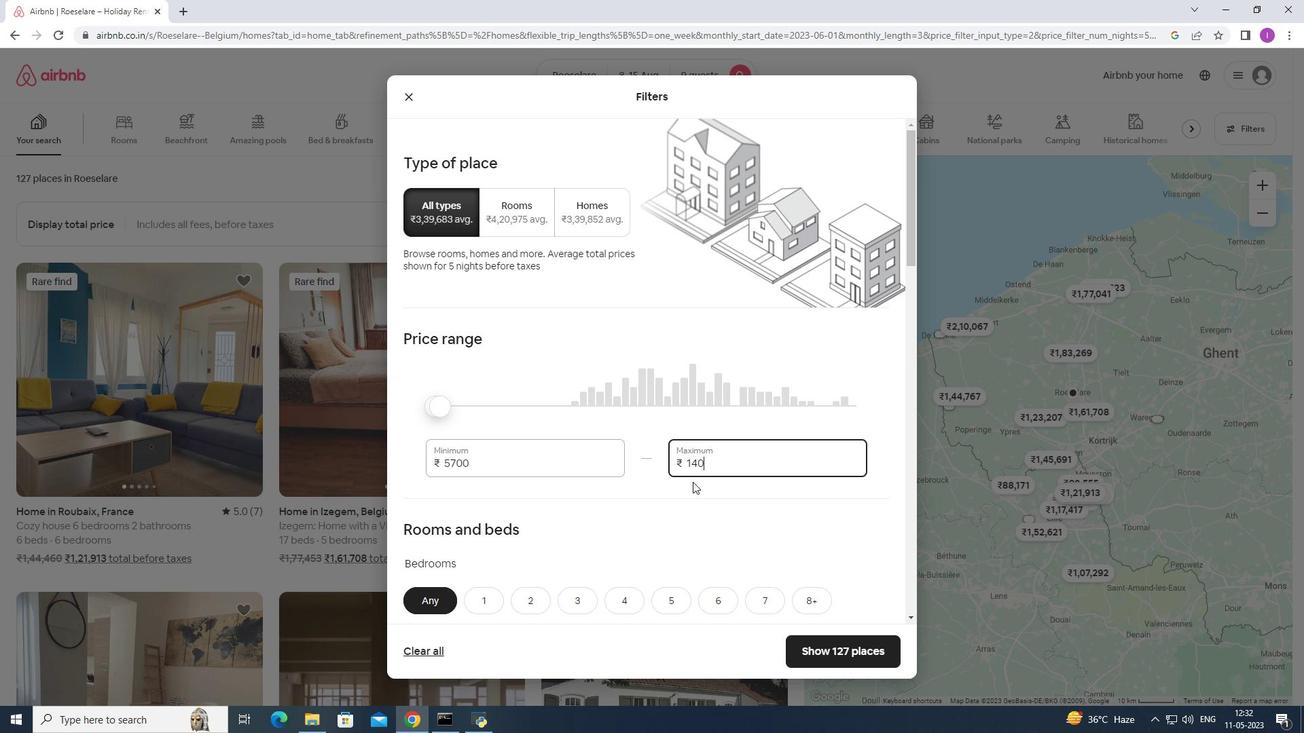 
Action: Mouse moved to (692, 482)
Screenshot: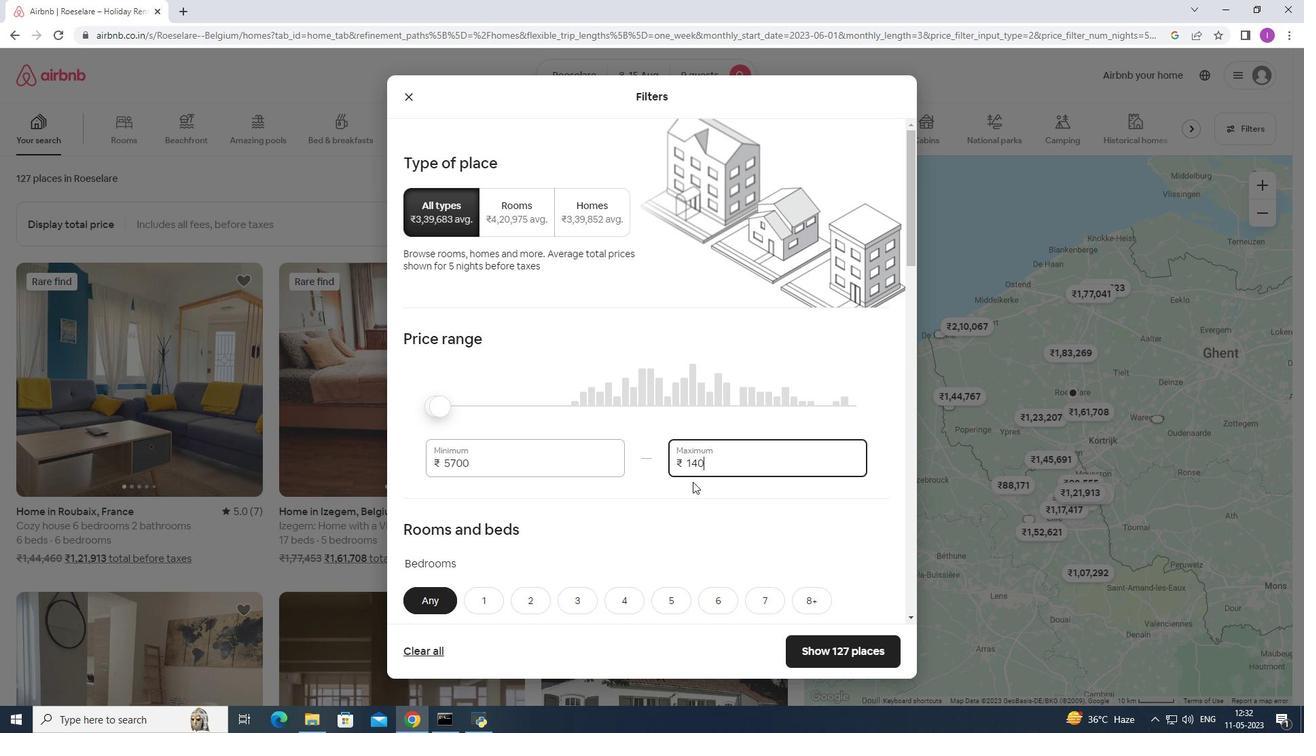 
Action: Key pressed 0
Screenshot: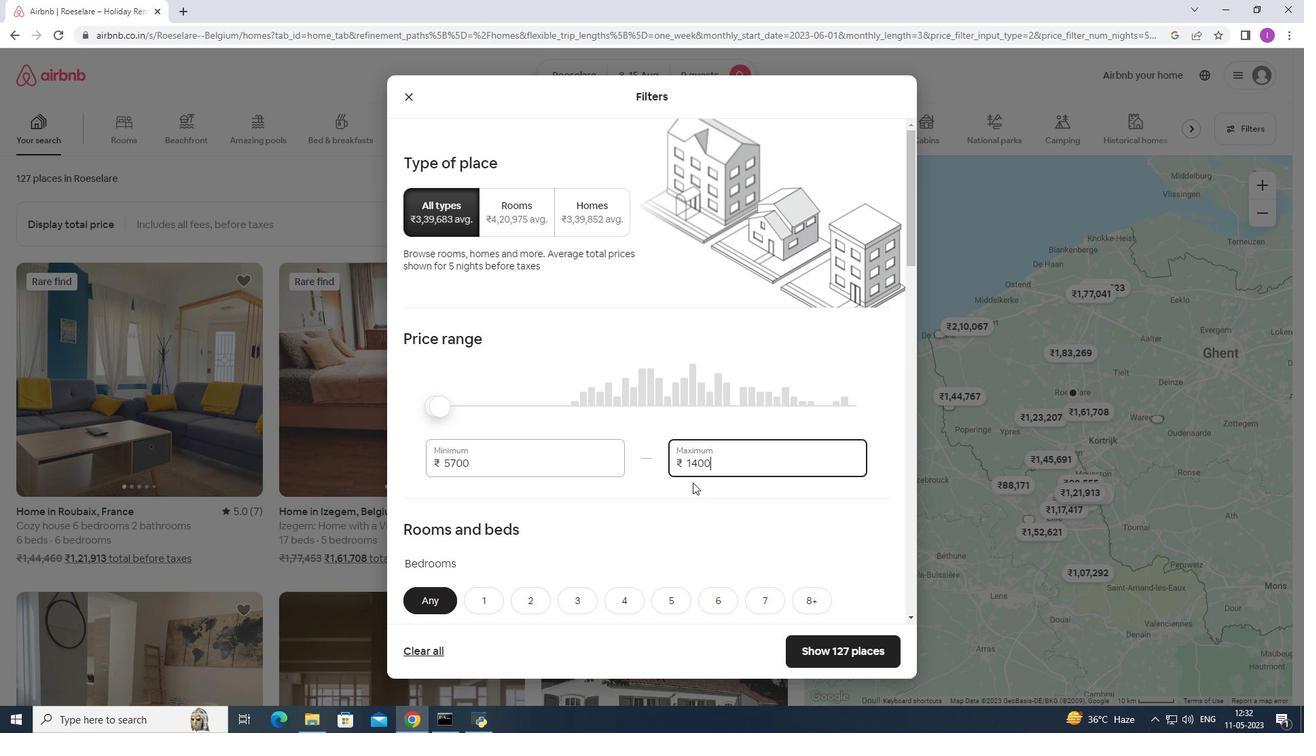 
Action: Mouse moved to (467, 461)
Screenshot: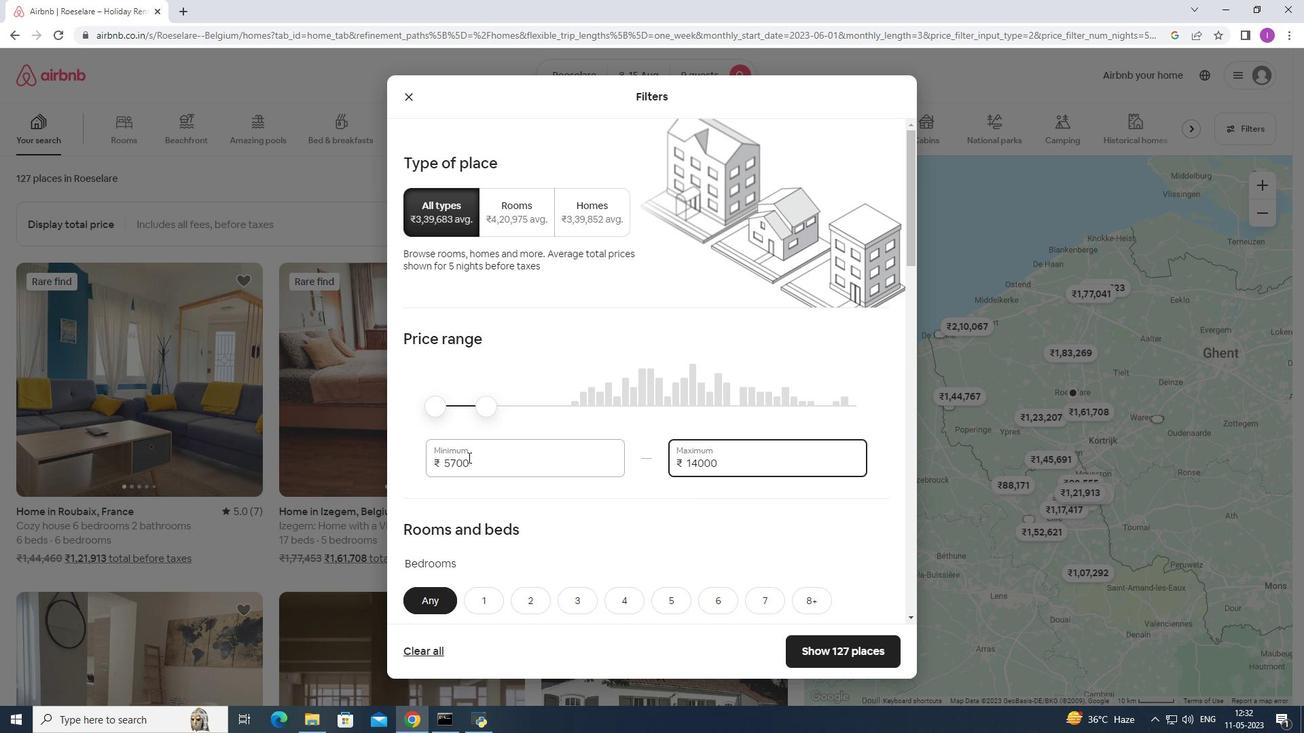 
Action: Mouse pressed left at (467, 461)
Screenshot: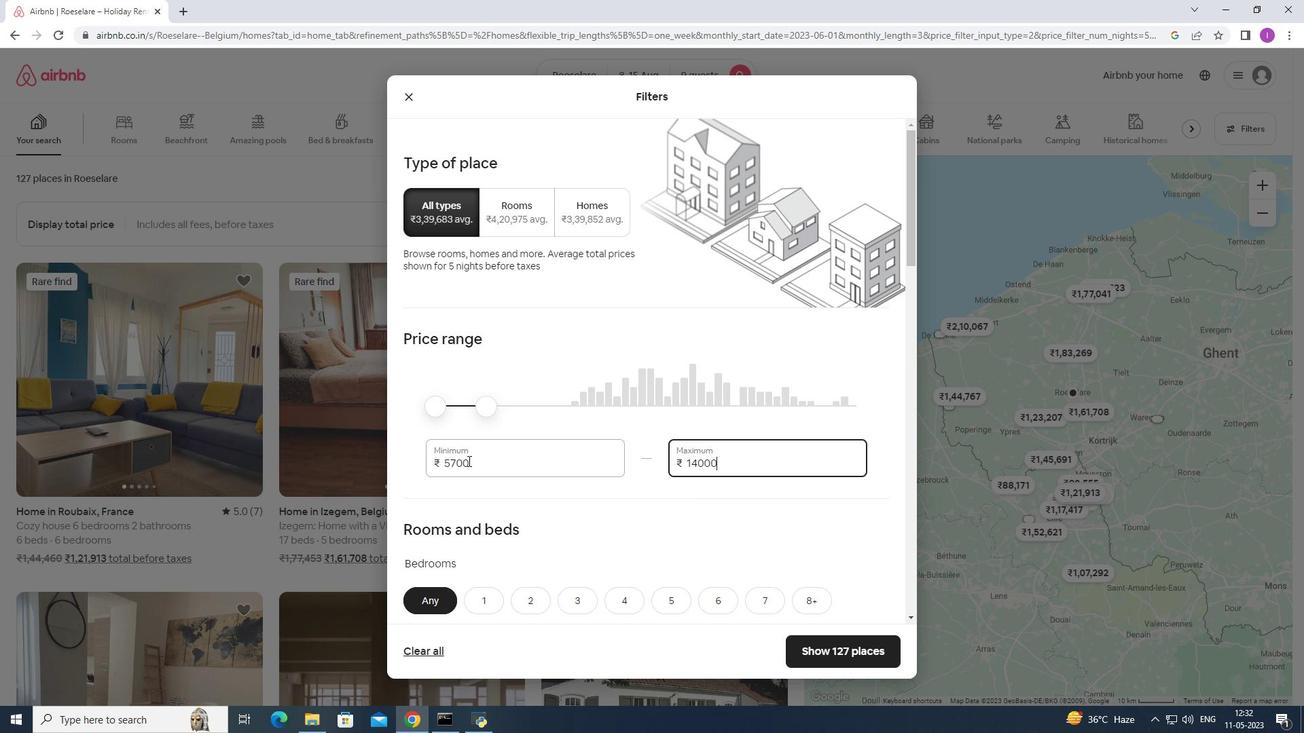 
Action: Mouse moved to (434, 457)
Screenshot: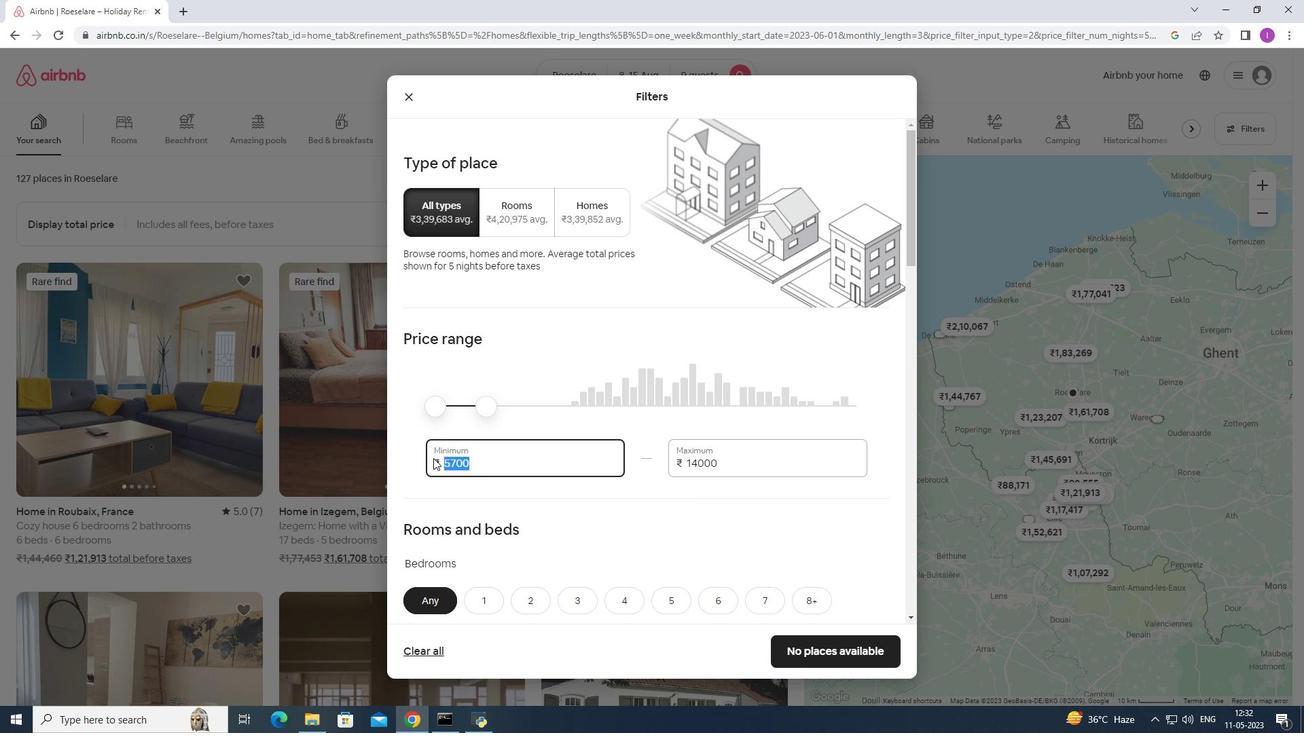 
Action: Key pressed 10000
Screenshot: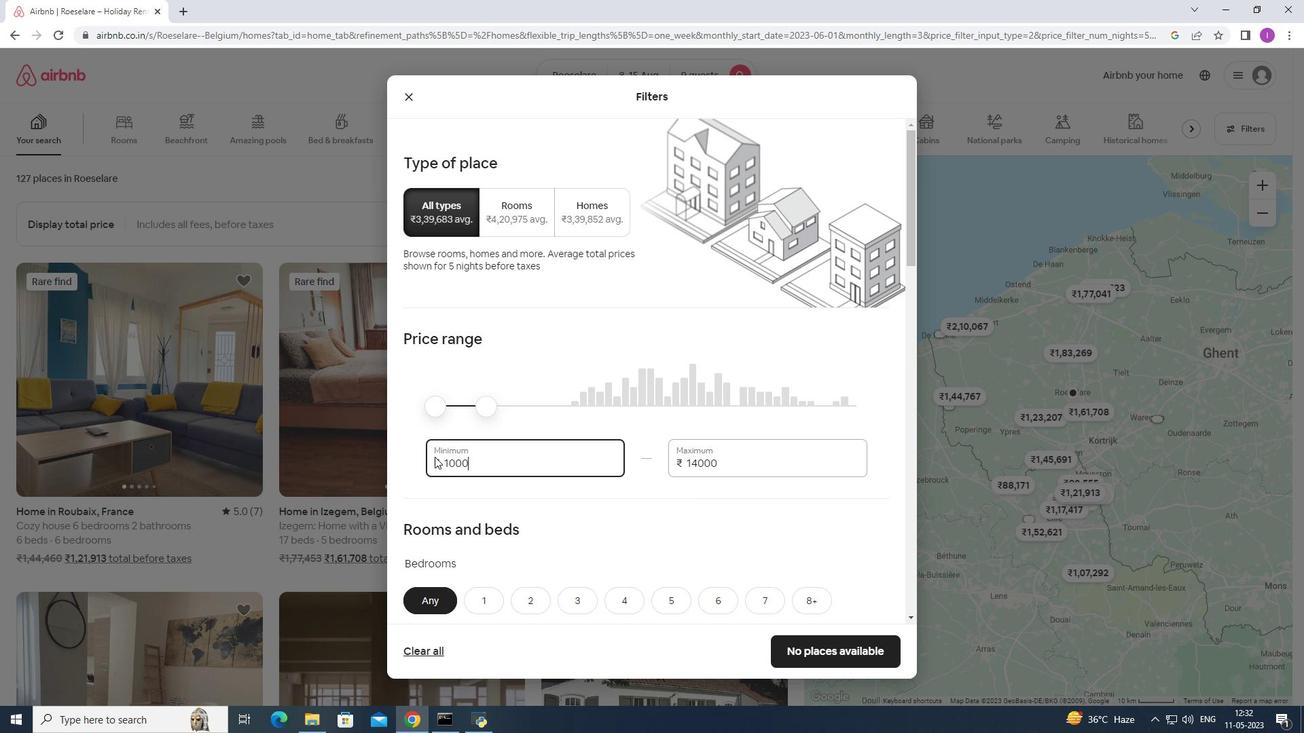 
Action: Mouse moved to (452, 474)
Screenshot: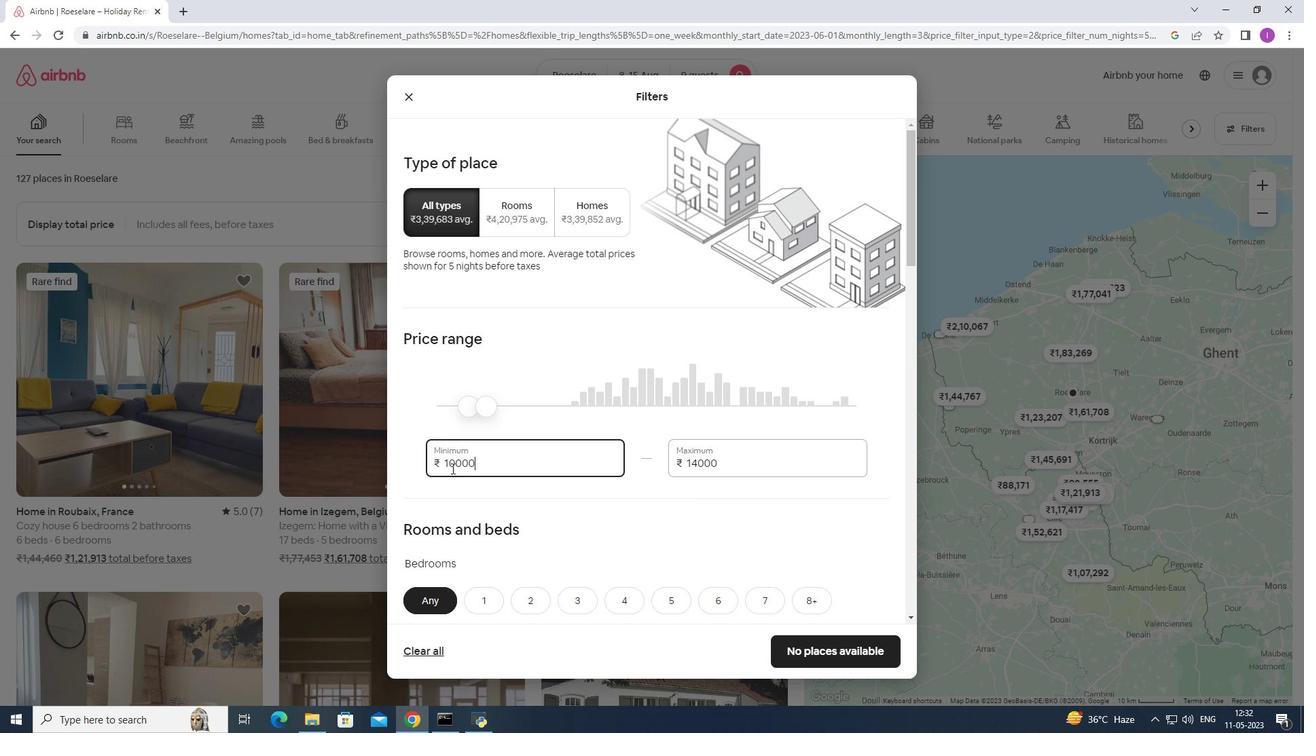 
Action: Mouse scrolled (452, 474) with delta (0, 0)
Screenshot: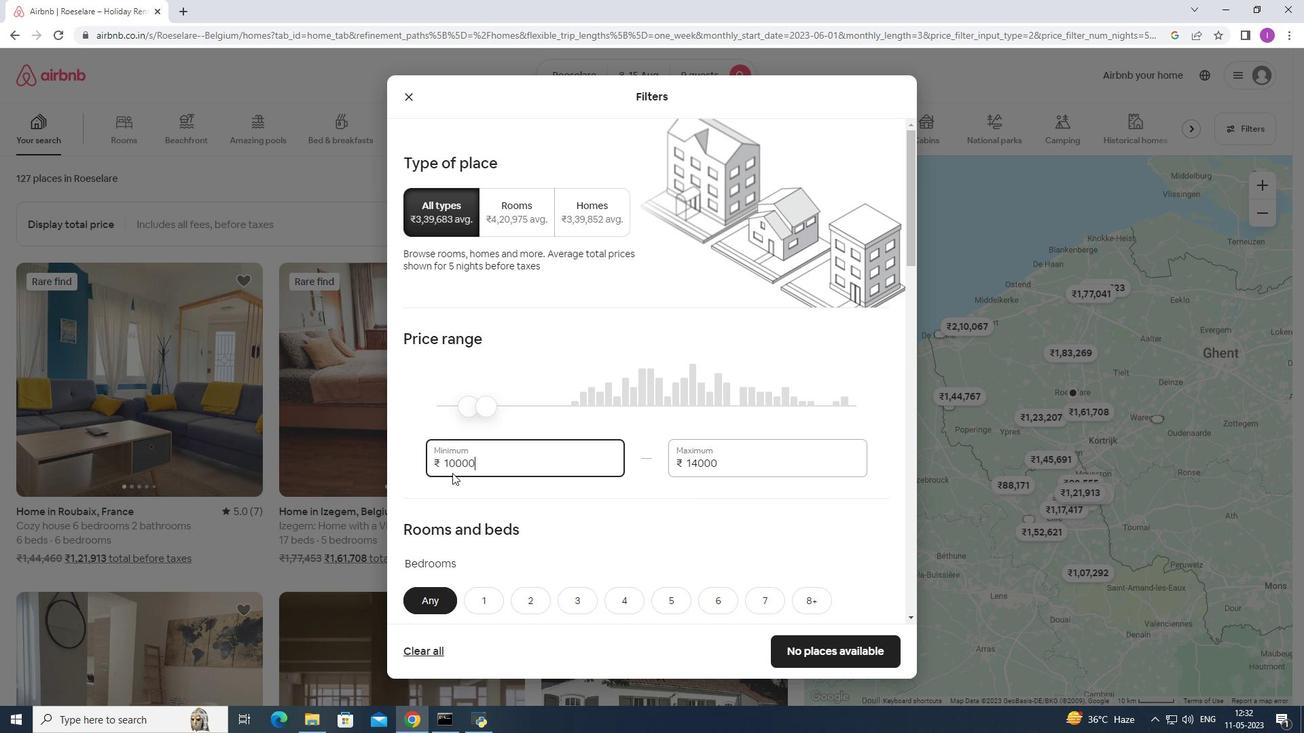 
Action: Mouse scrolled (452, 474) with delta (0, 0)
Screenshot: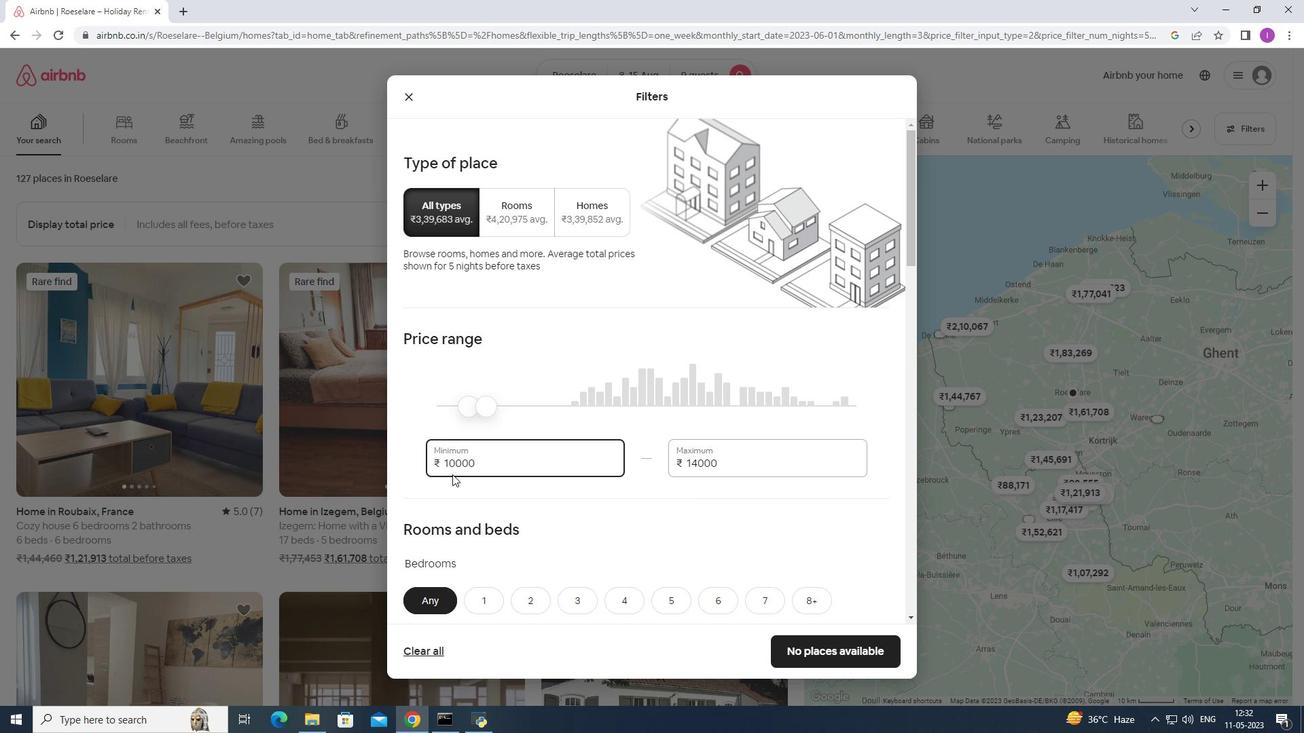 
Action: Mouse moved to (580, 487)
Screenshot: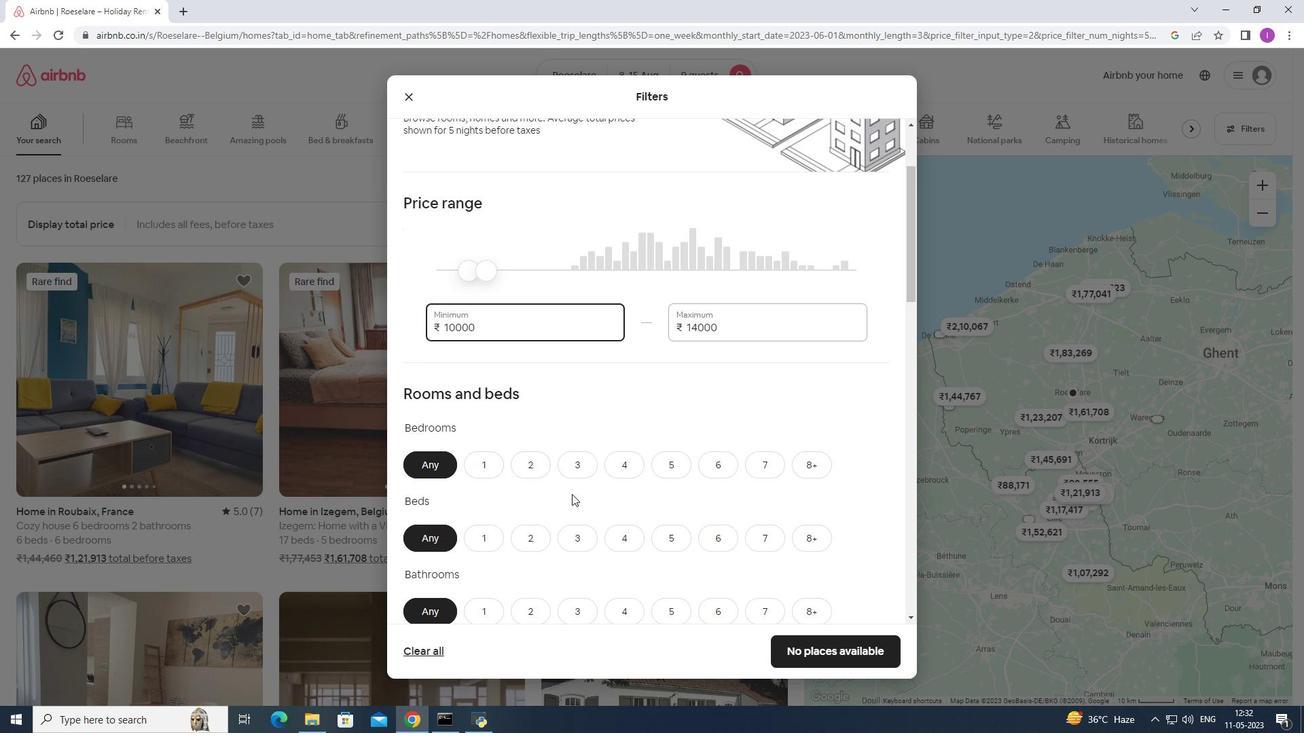 
Action: Mouse scrolled (580, 486) with delta (0, 0)
Screenshot: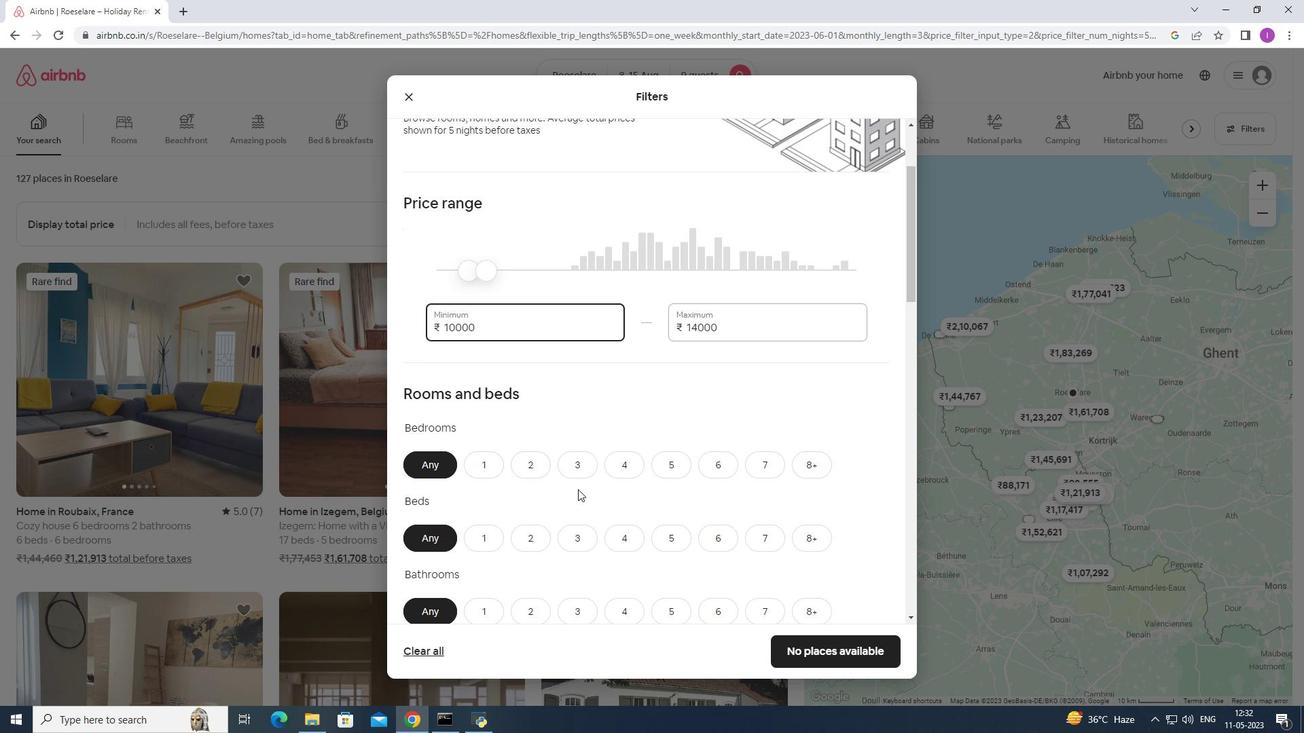 
Action: Mouse moved to (659, 404)
Screenshot: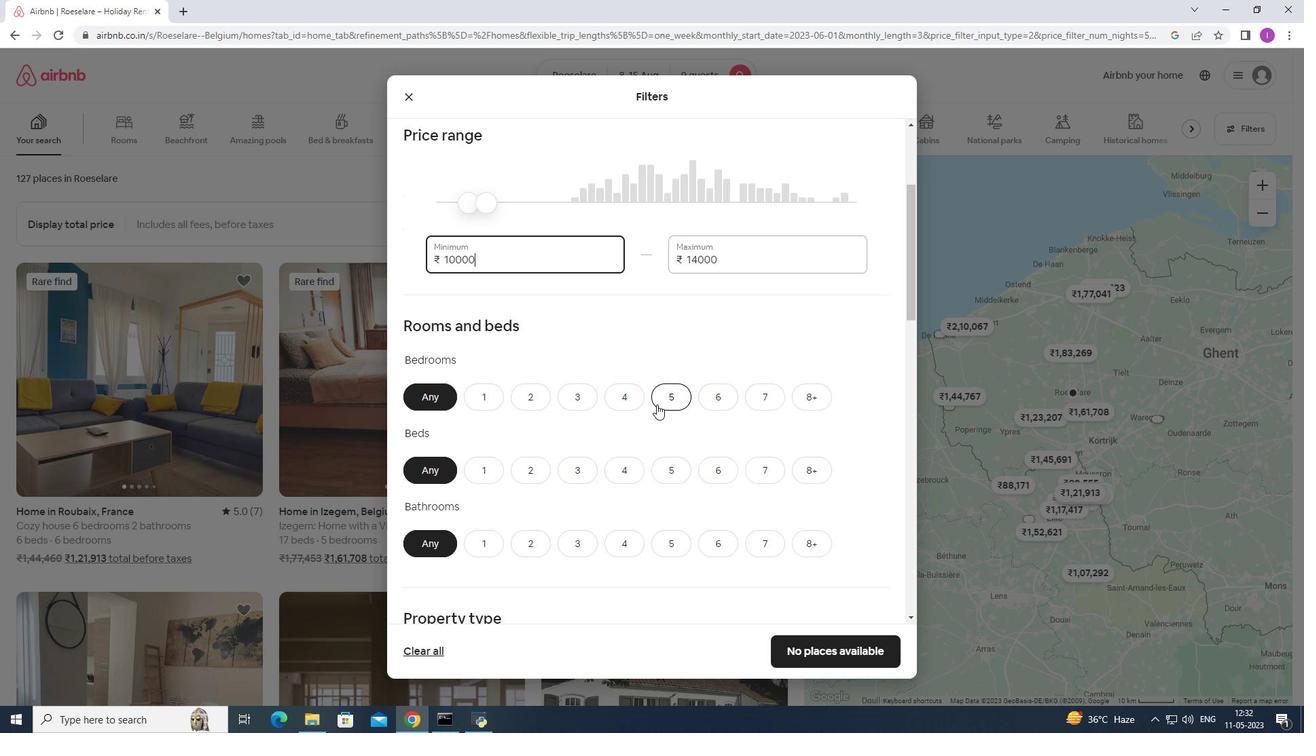 
Action: Mouse pressed left at (659, 404)
Screenshot: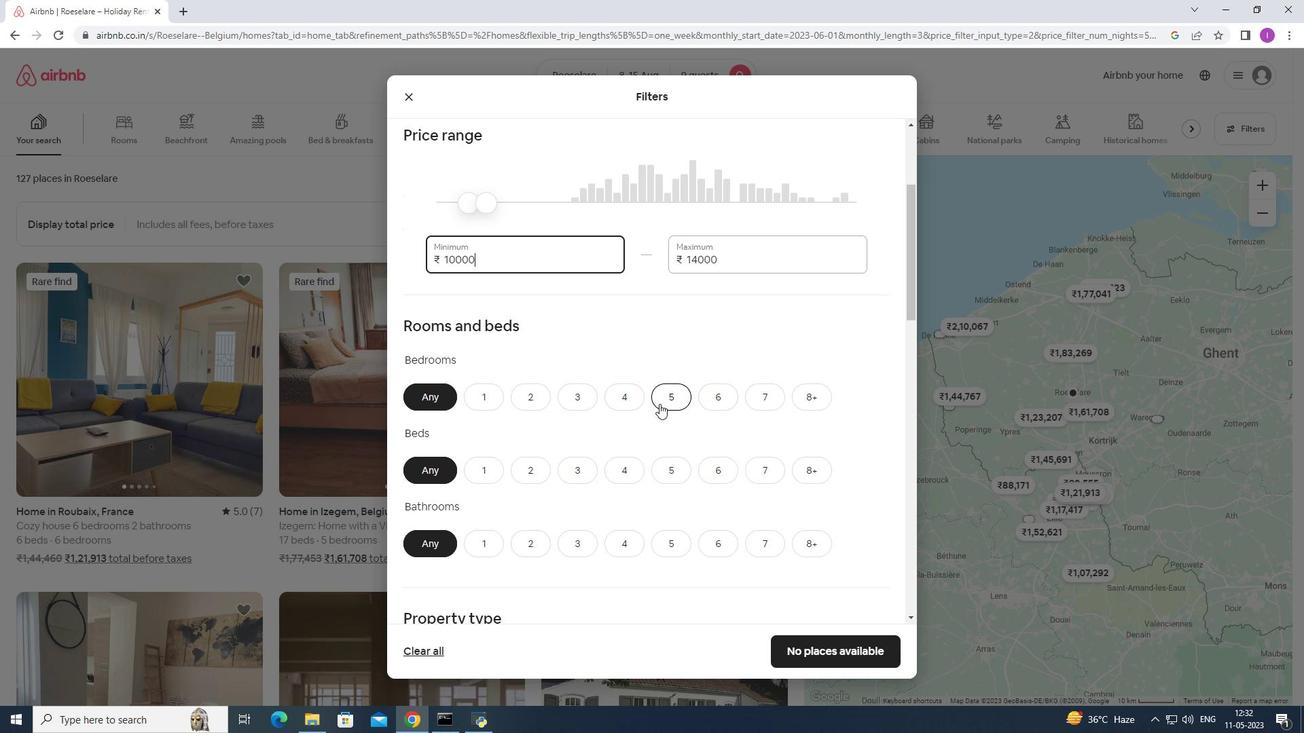 
Action: Mouse moved to (819, 471)
Screenshot: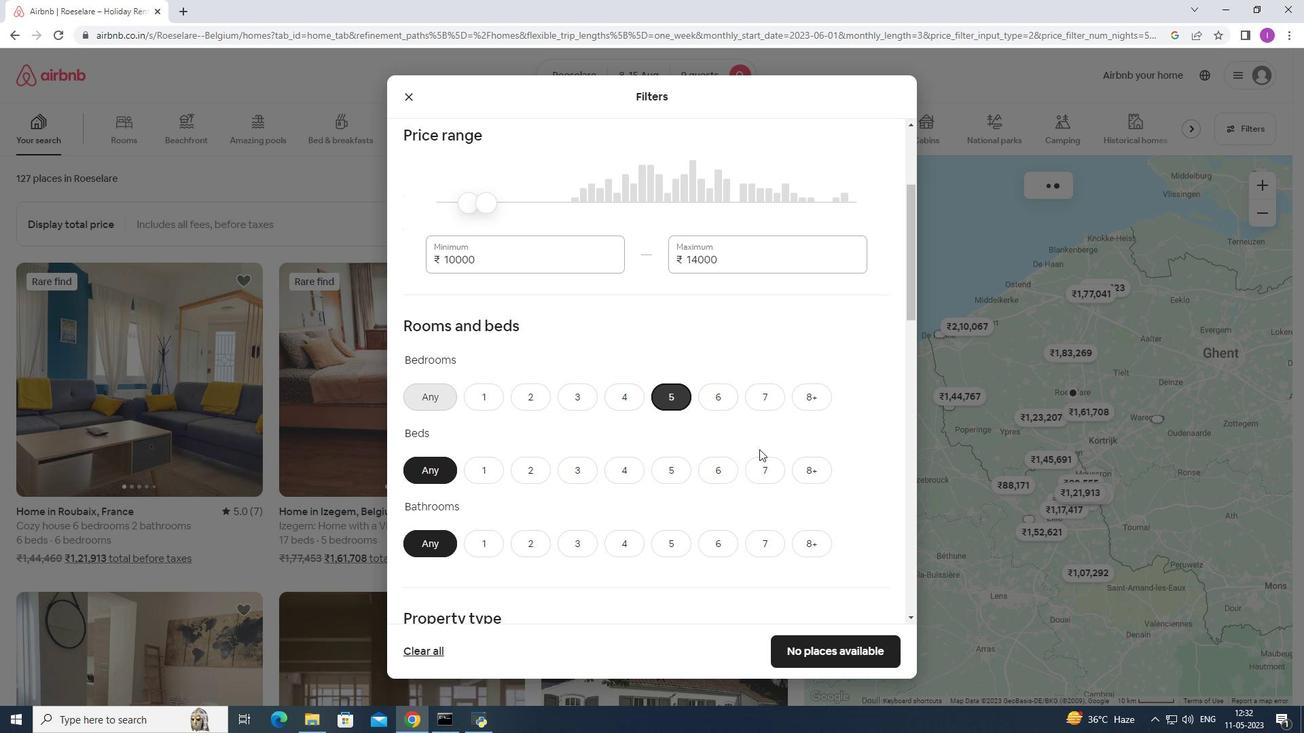 
Action: Mouse pressed left at (819, 471)
Screenshot: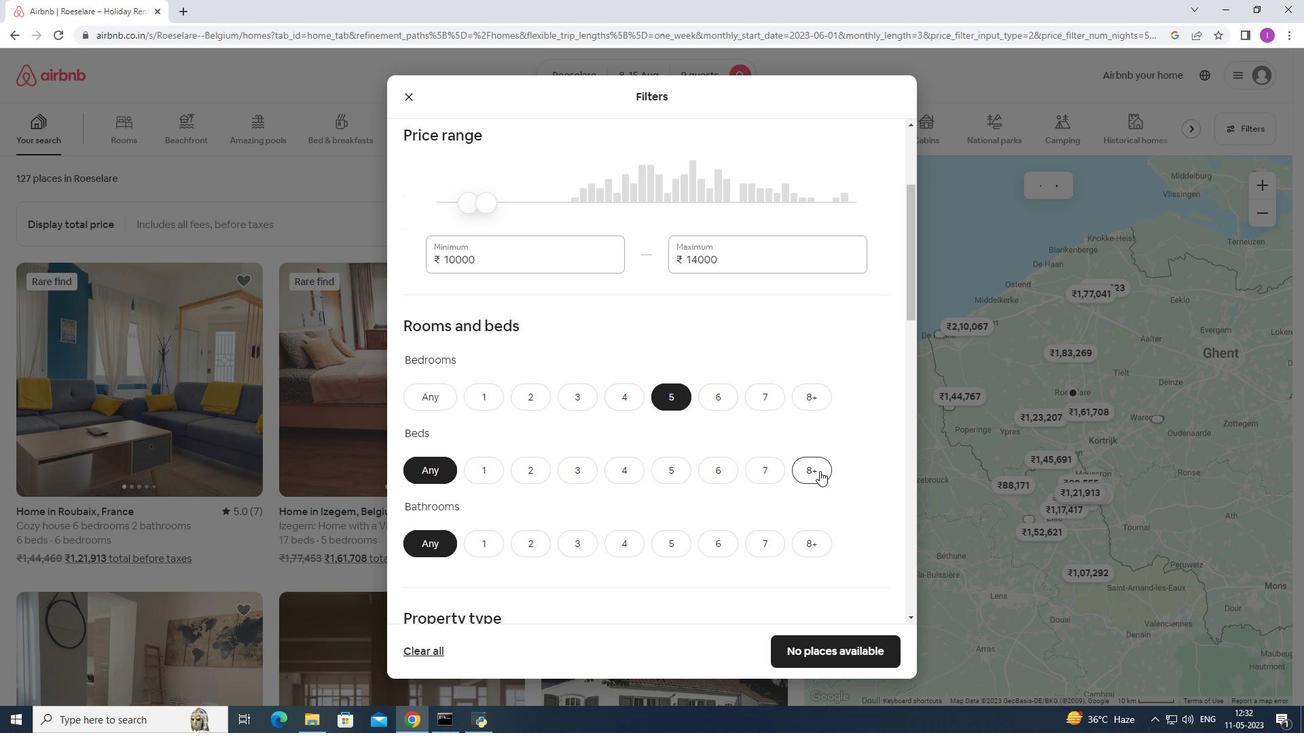 
Action: Mouse moved to (675, 548)
Screenshot: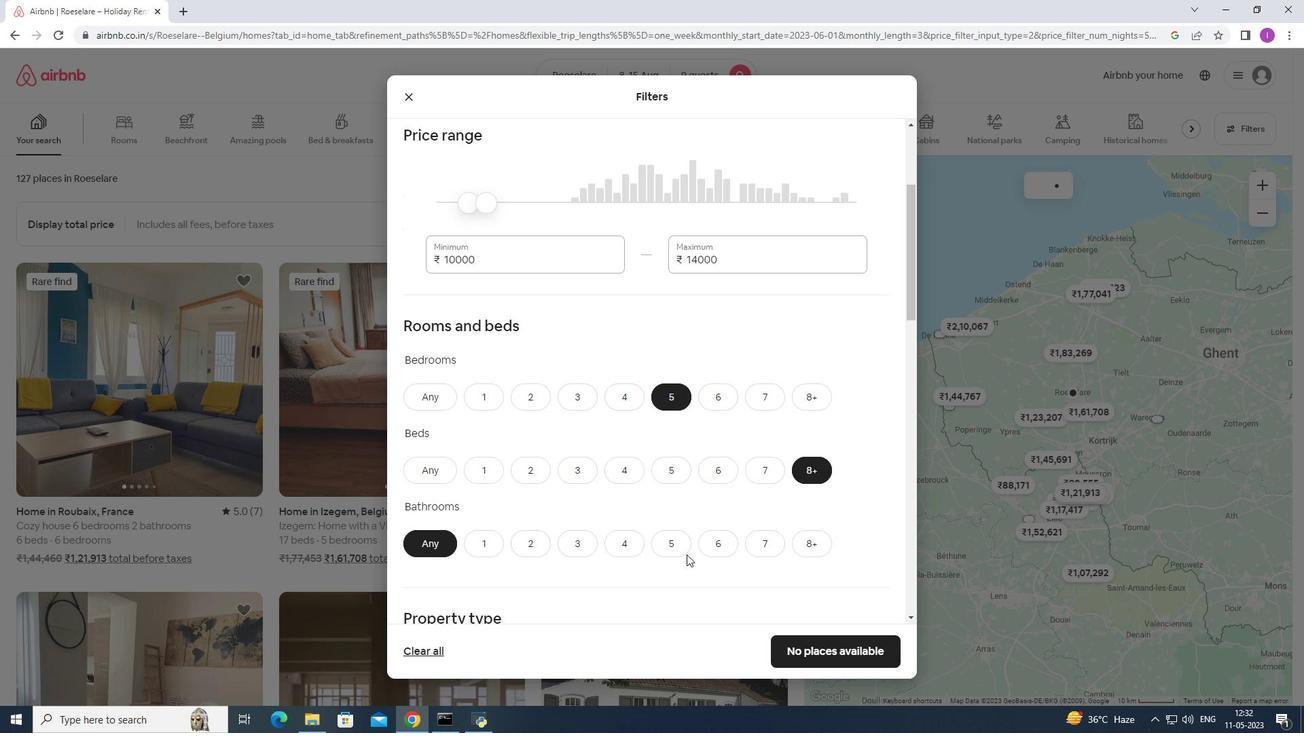 
Action: Mouse pressed left at (675, 548)
Screenshot: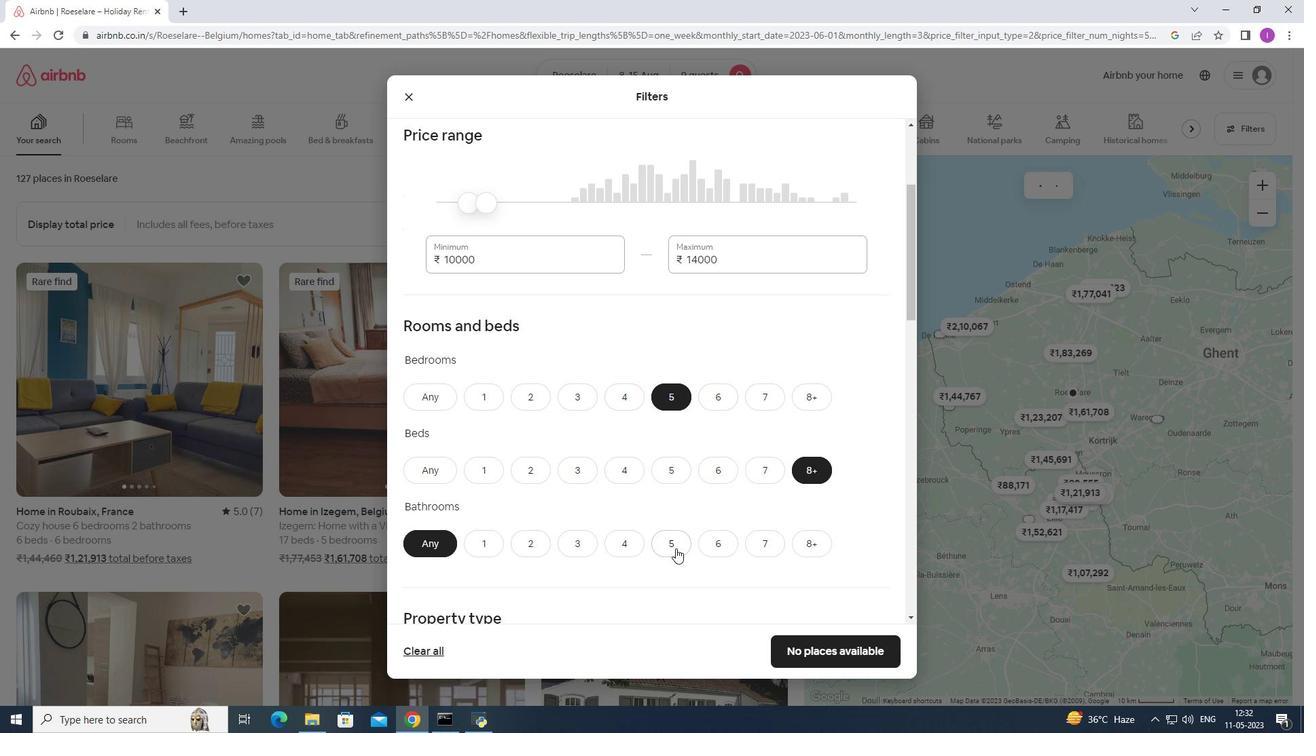 
Action: Mouse moved to (685, 512)
Screenshot: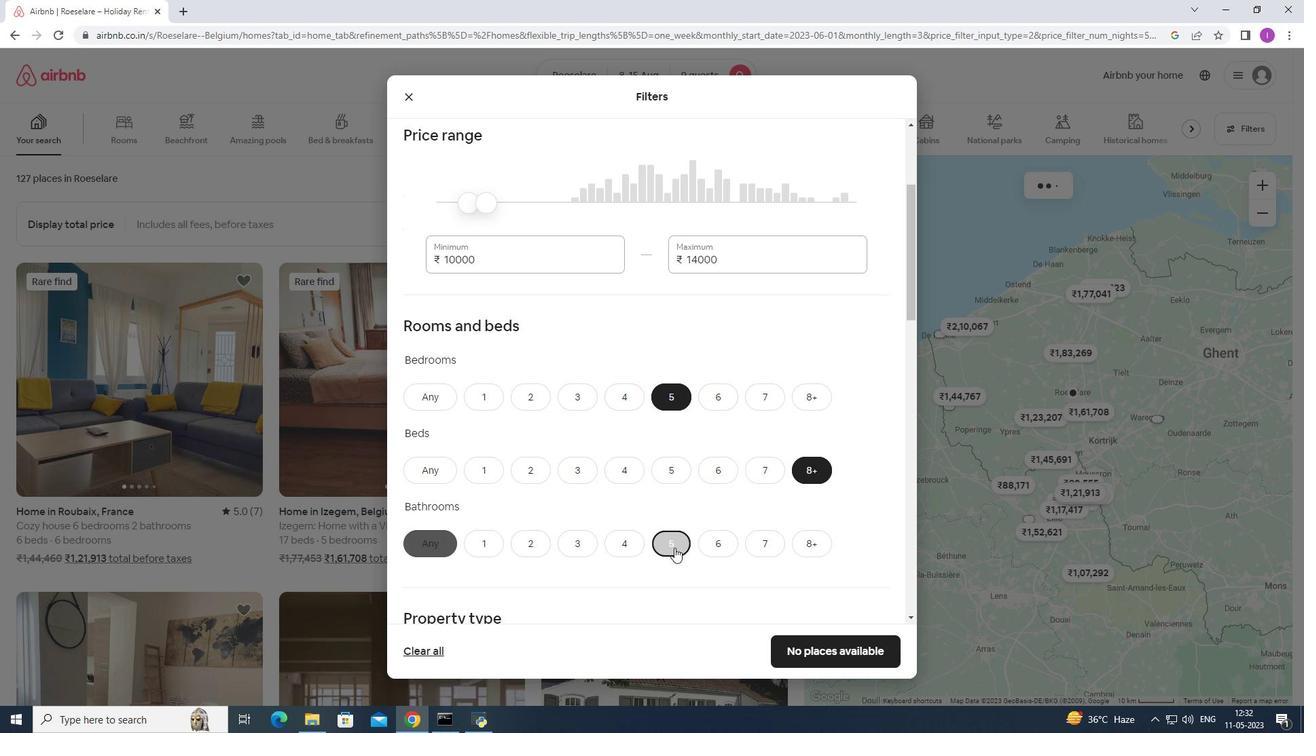 
Action: Mouse scrolled (685, 511) with delta (0, 0)
Screenshot: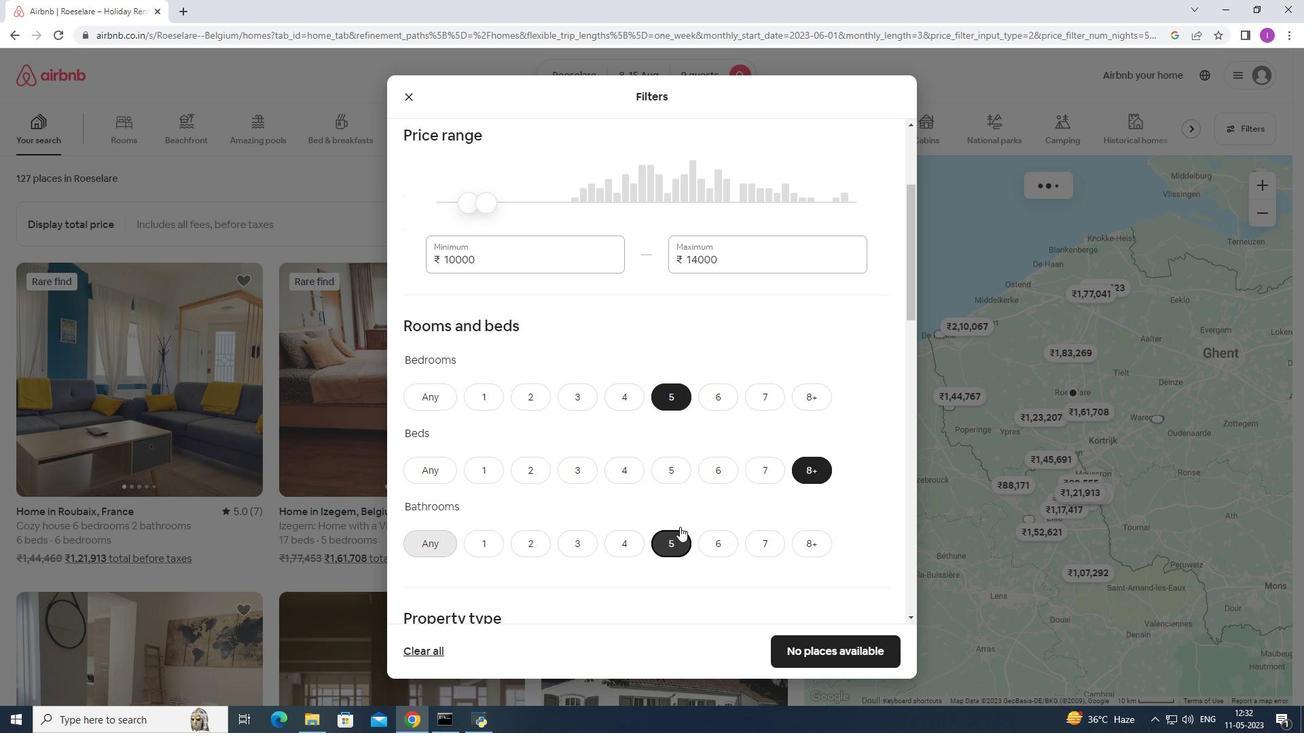 
Action: Mouse scrolled (685, 511) with delta (0, 0)
Screenshot: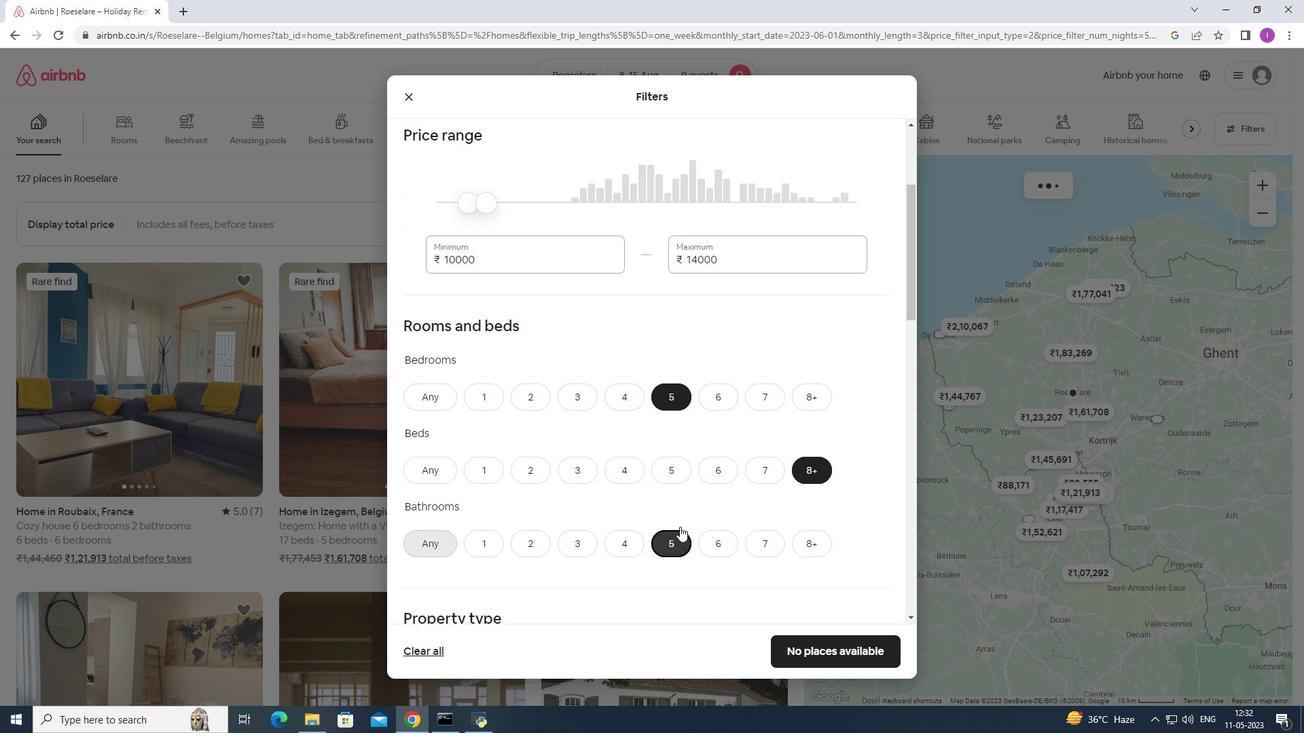 
Action: Mouse scrolled (685, 511) with delta (0, 0)
Screenshot: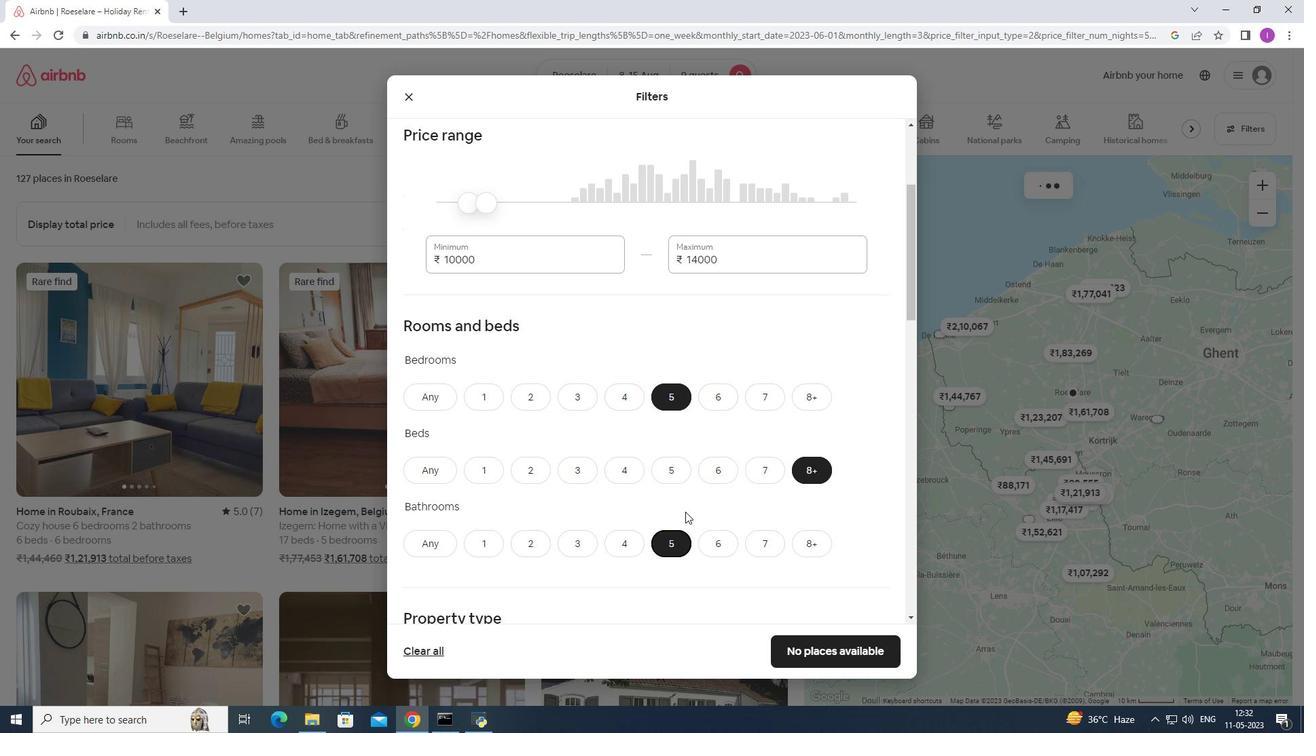 
Action: Mouse moved to (437, 462)
Screenshot: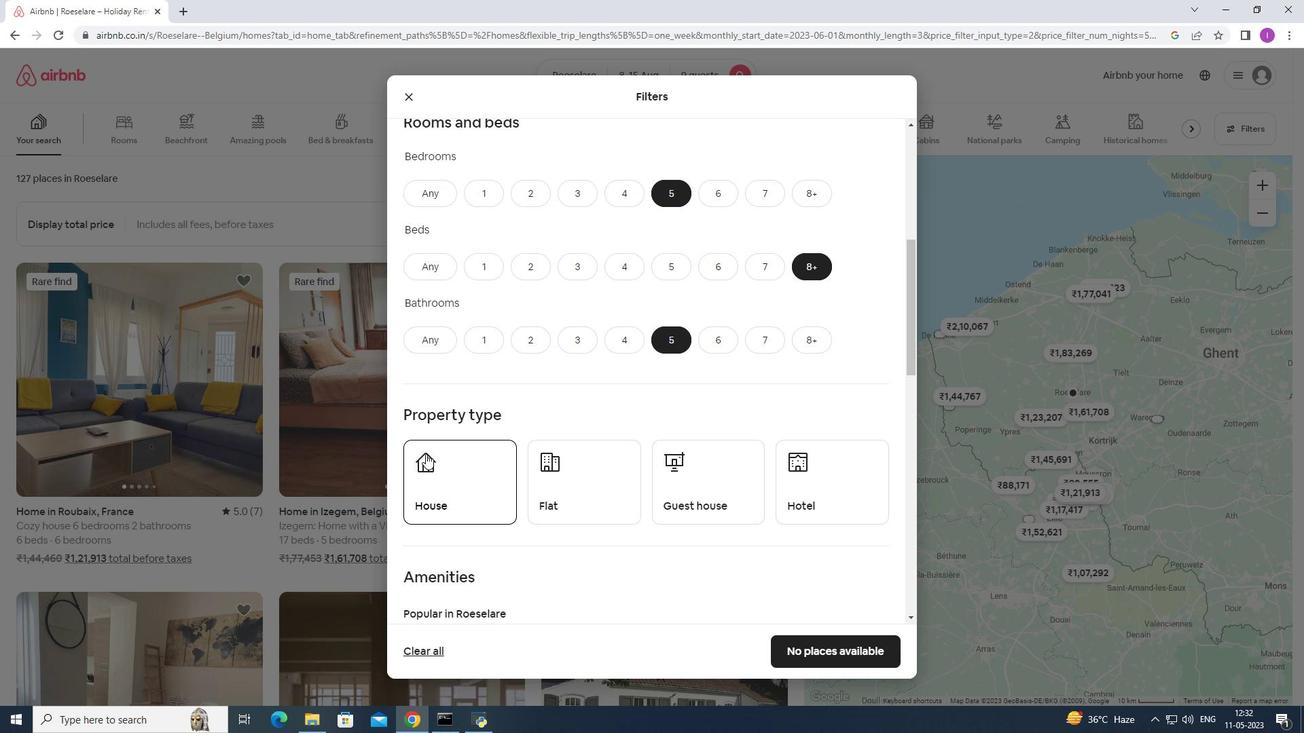 
Action: Mouse pressed left at (437, 462)
Screenshot: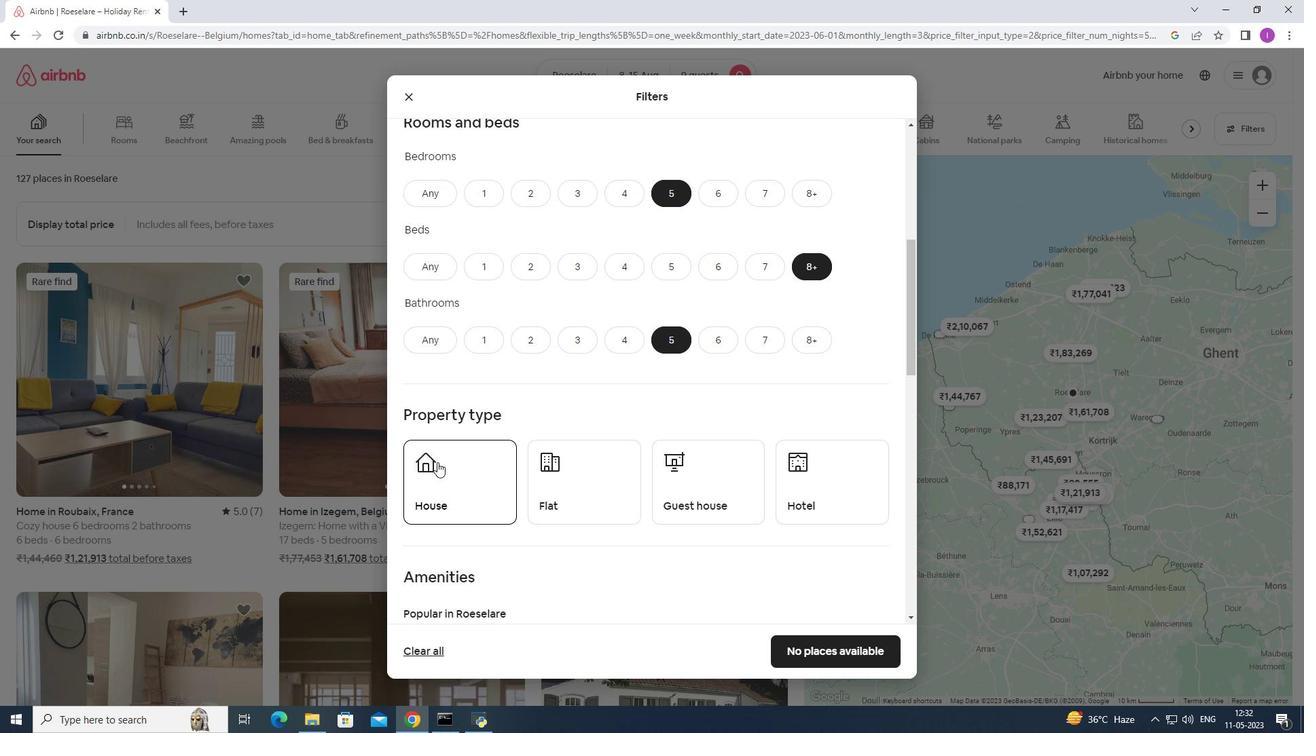 
Action: Mouse moved to (533, 495)
Screenshot: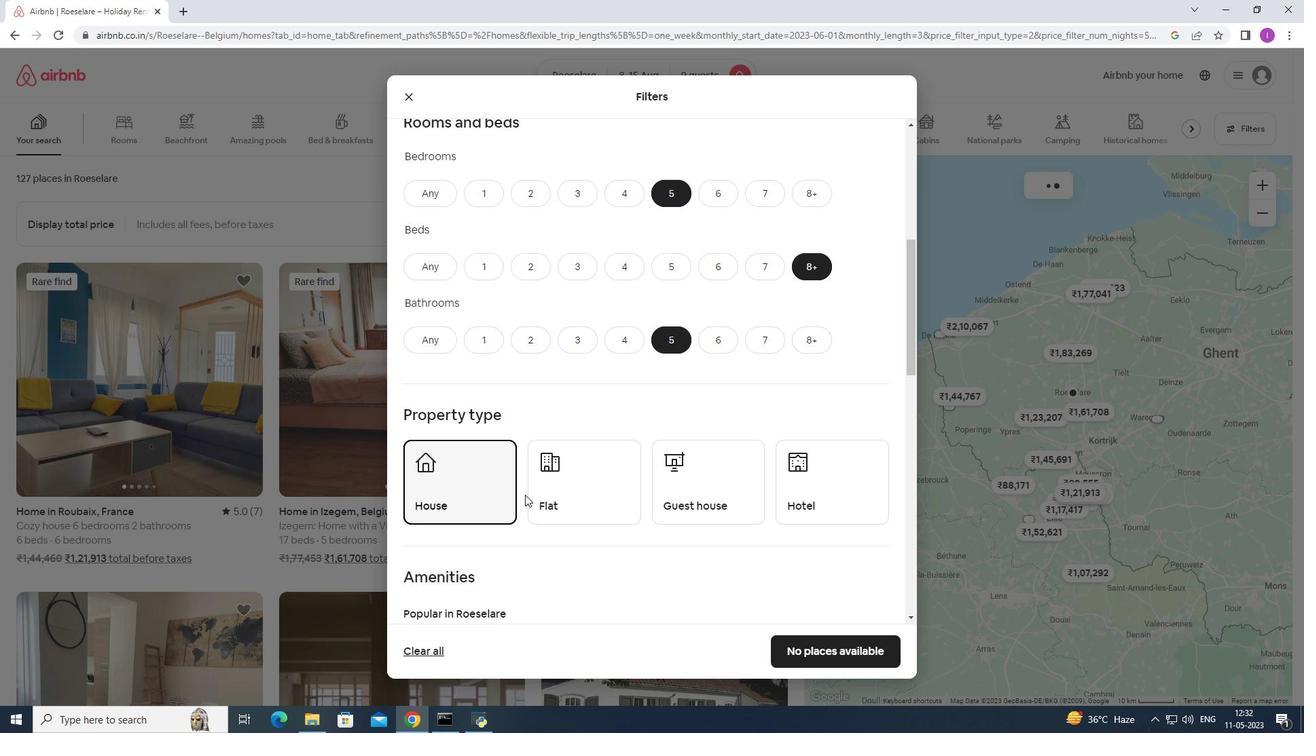 
Action: Mouse pressed left at (533, 495)
Screenshot: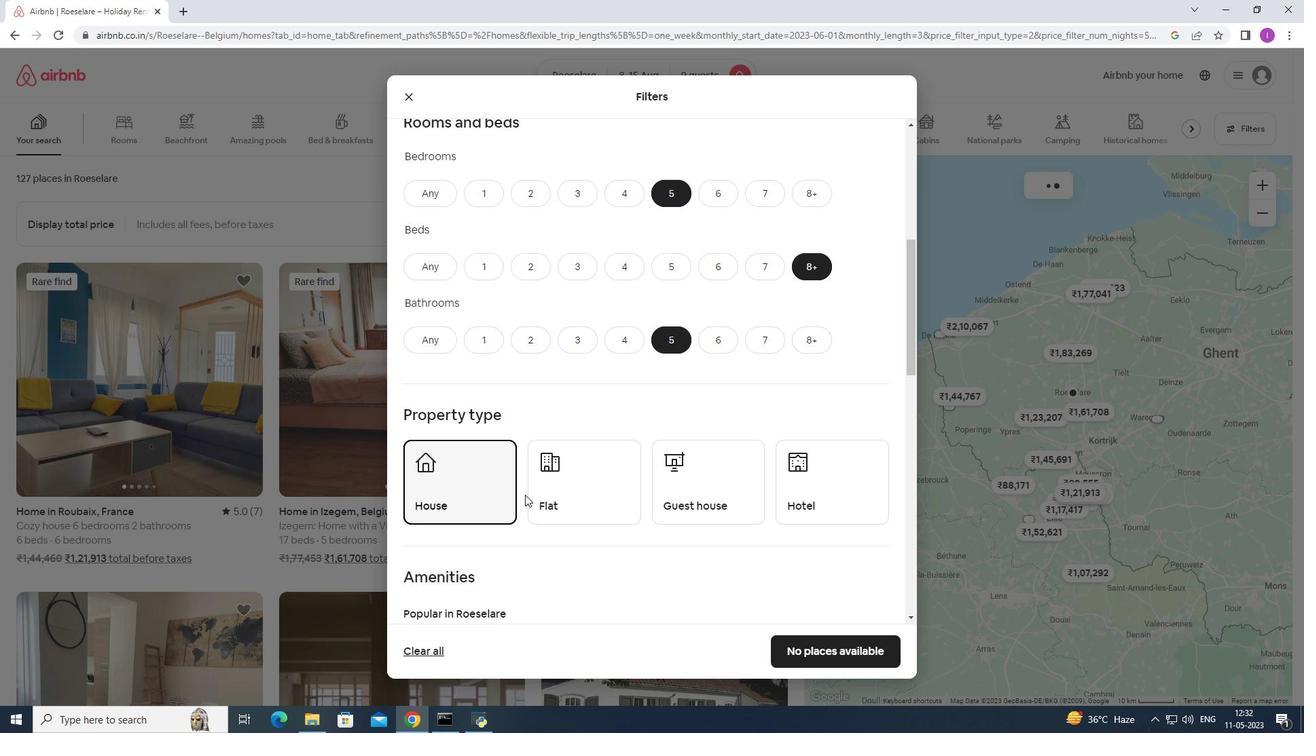 
Action: Mouse moved to (755, 499)
Screenshot: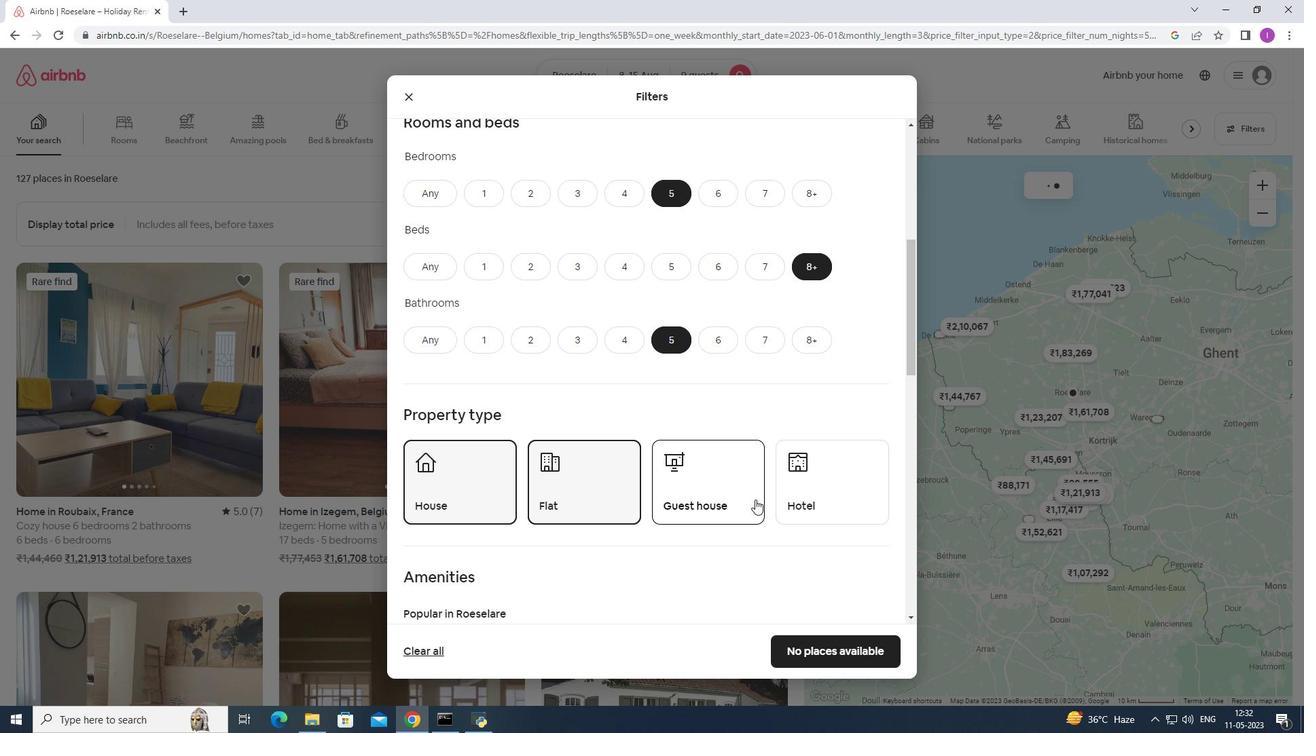 
Action: Mouse pressed left at (755, 499)
Screenshot: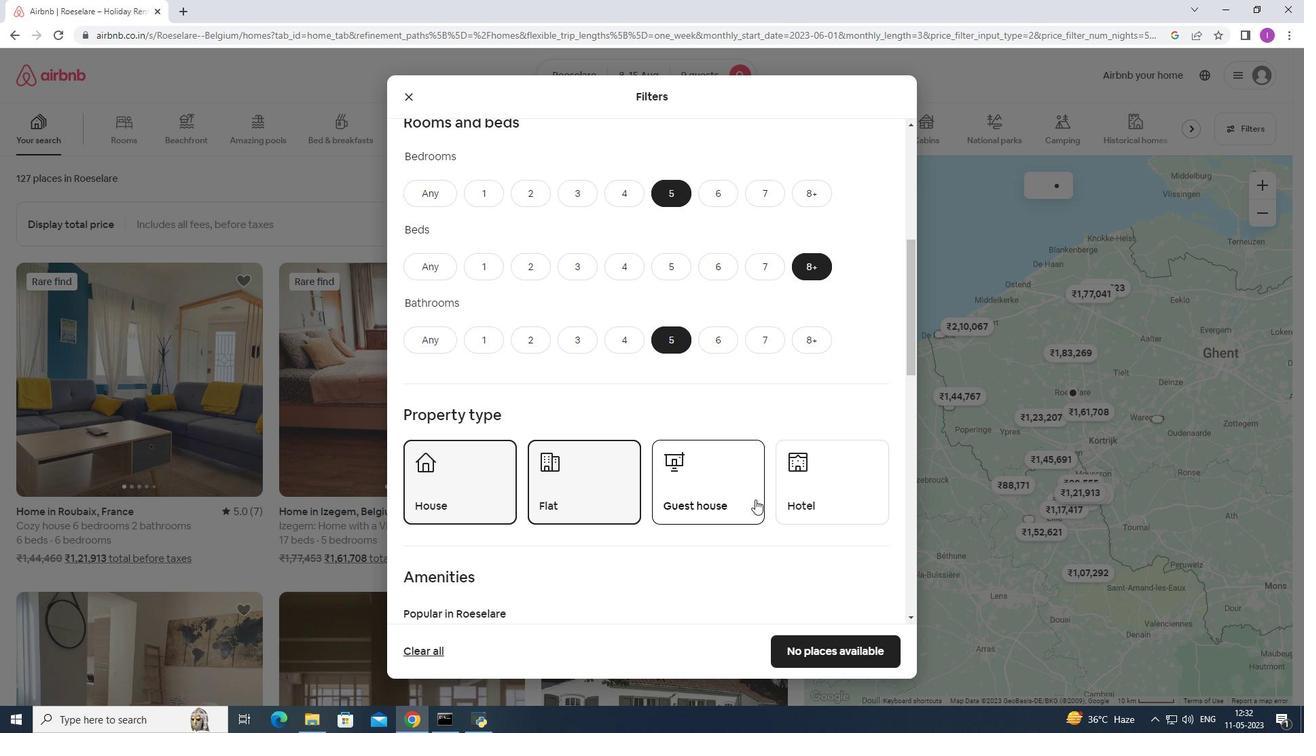 
Action: Mouse moved to (751, 499)
Screenshot: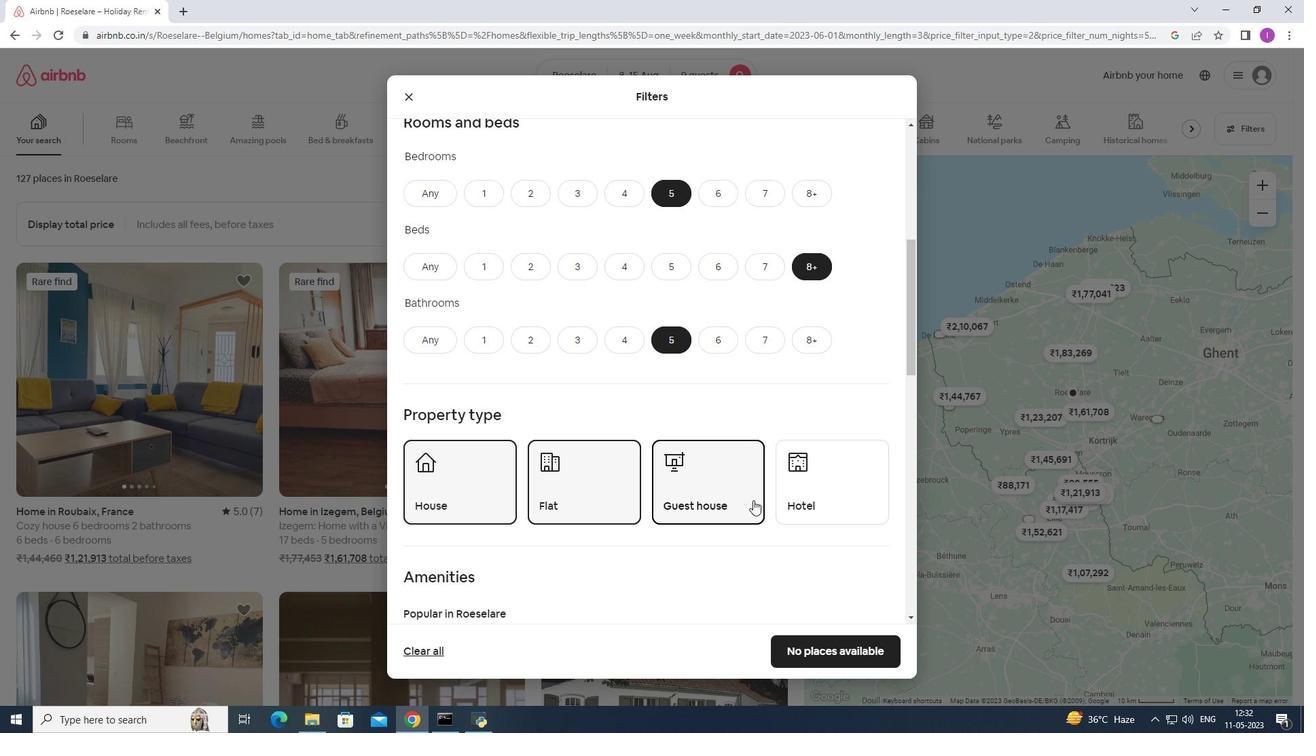 
Action: Mouse scrolled (751, 499) with delta (0, 0)
Screenshot: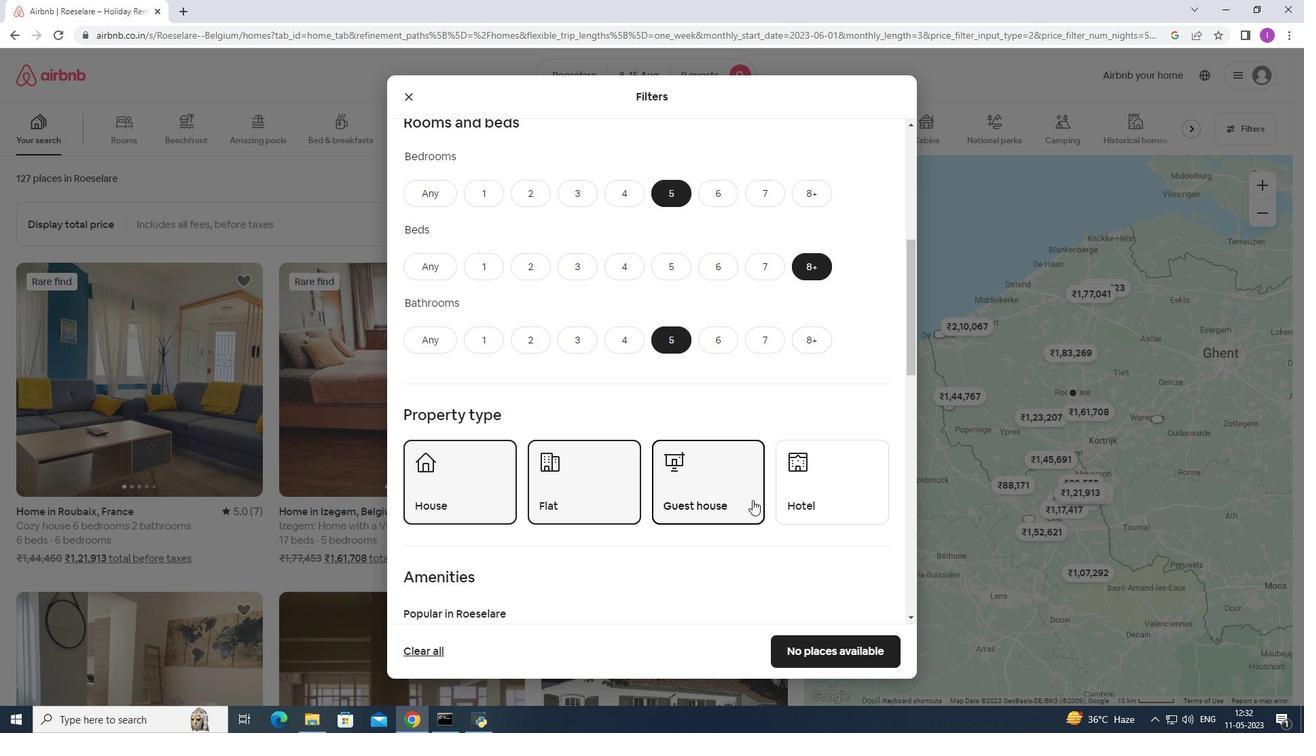 
Action: Mouse scrolled (751, 499) with delta (0, 0)
Screenshot: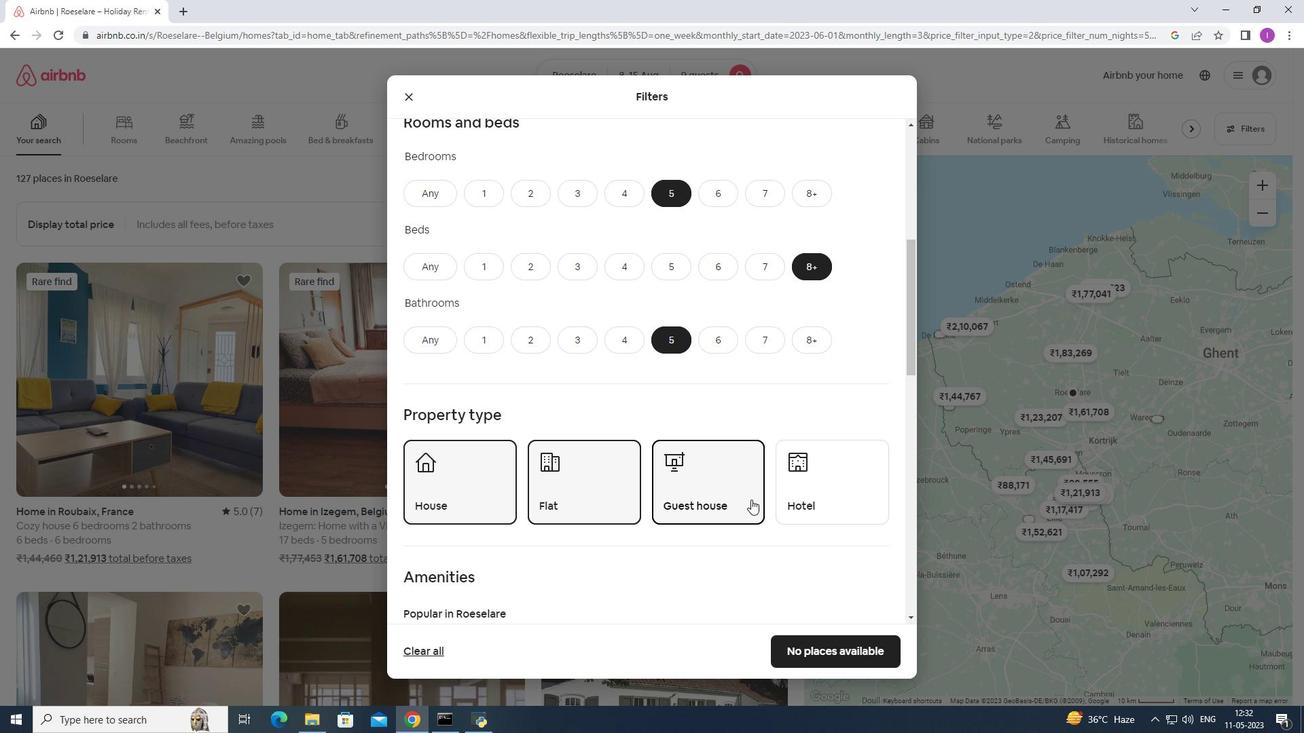 
Action: Mouse moved to (750, 499)
Screenshot: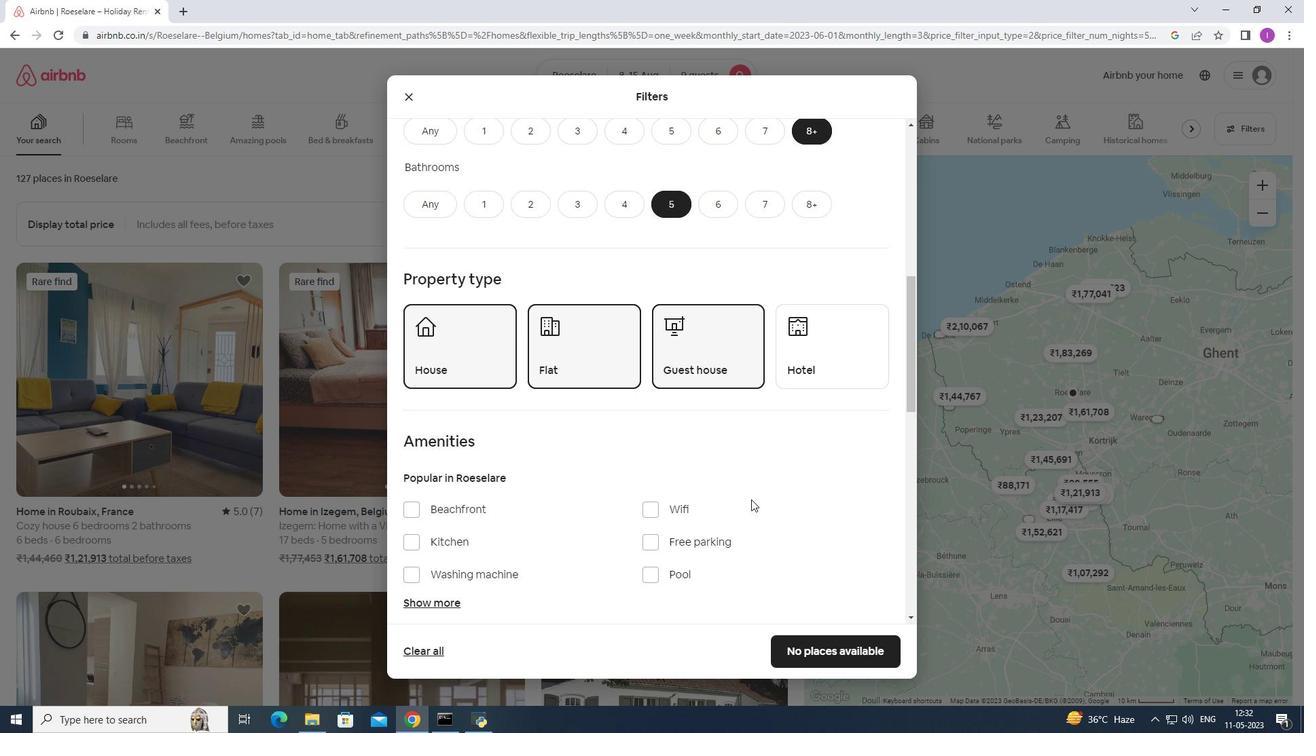 
Action: Mouse scrolled (750, 499) with delta (0, 0)
Screenshot: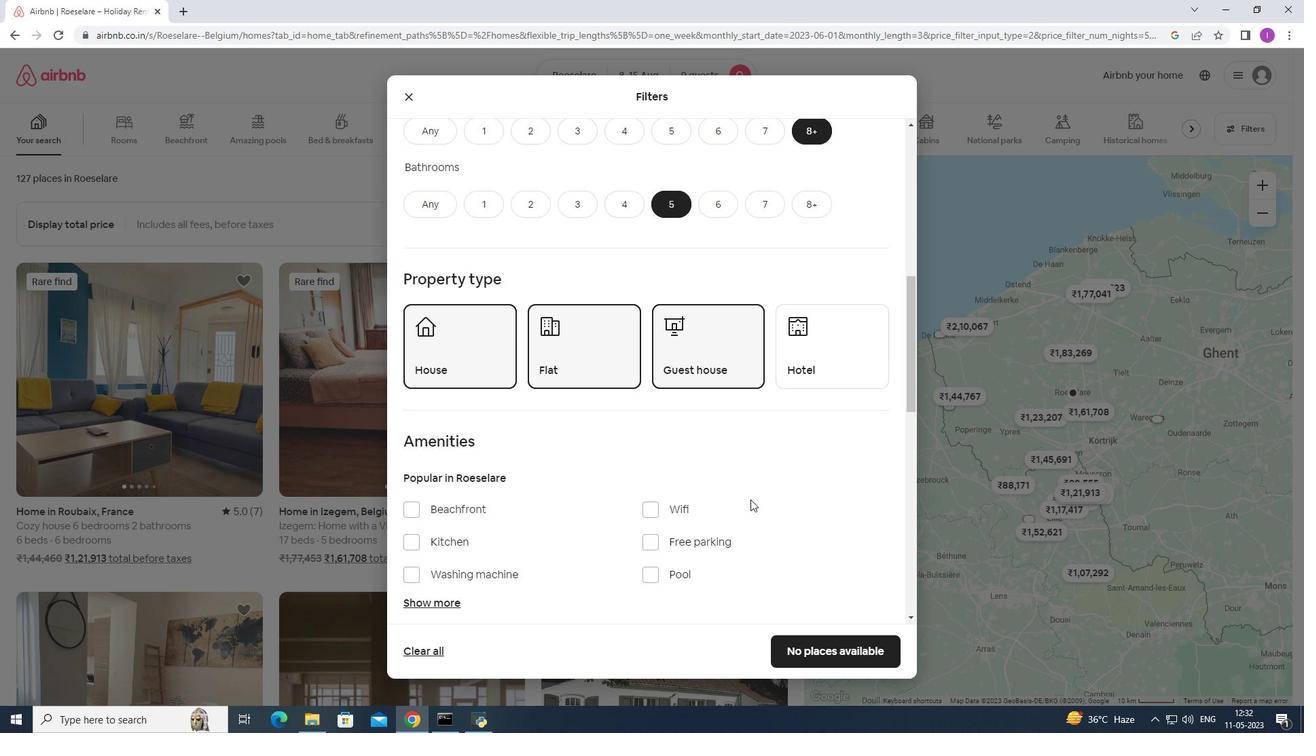 
Action: Mouse moved to (750, 499)
Screenshot: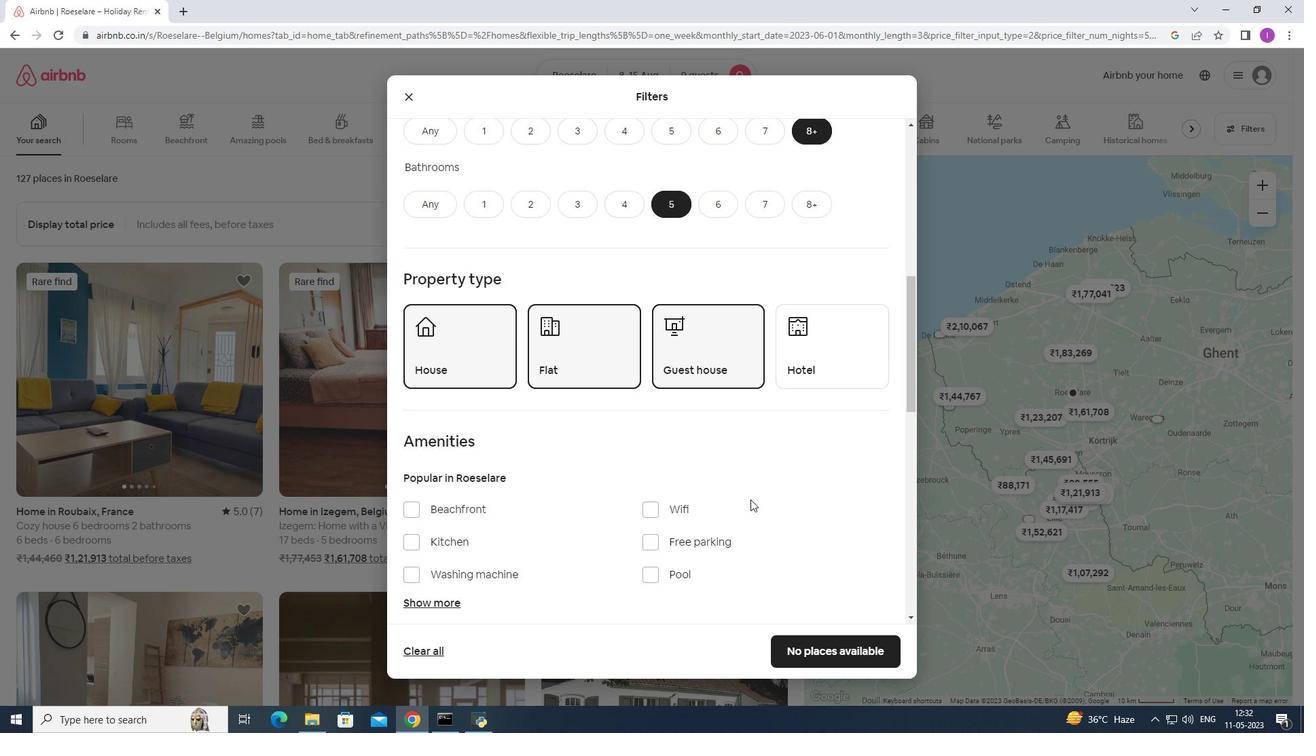 
Action: Mouse scrolled (750, 499) with delta (0, 0)
Screenshot: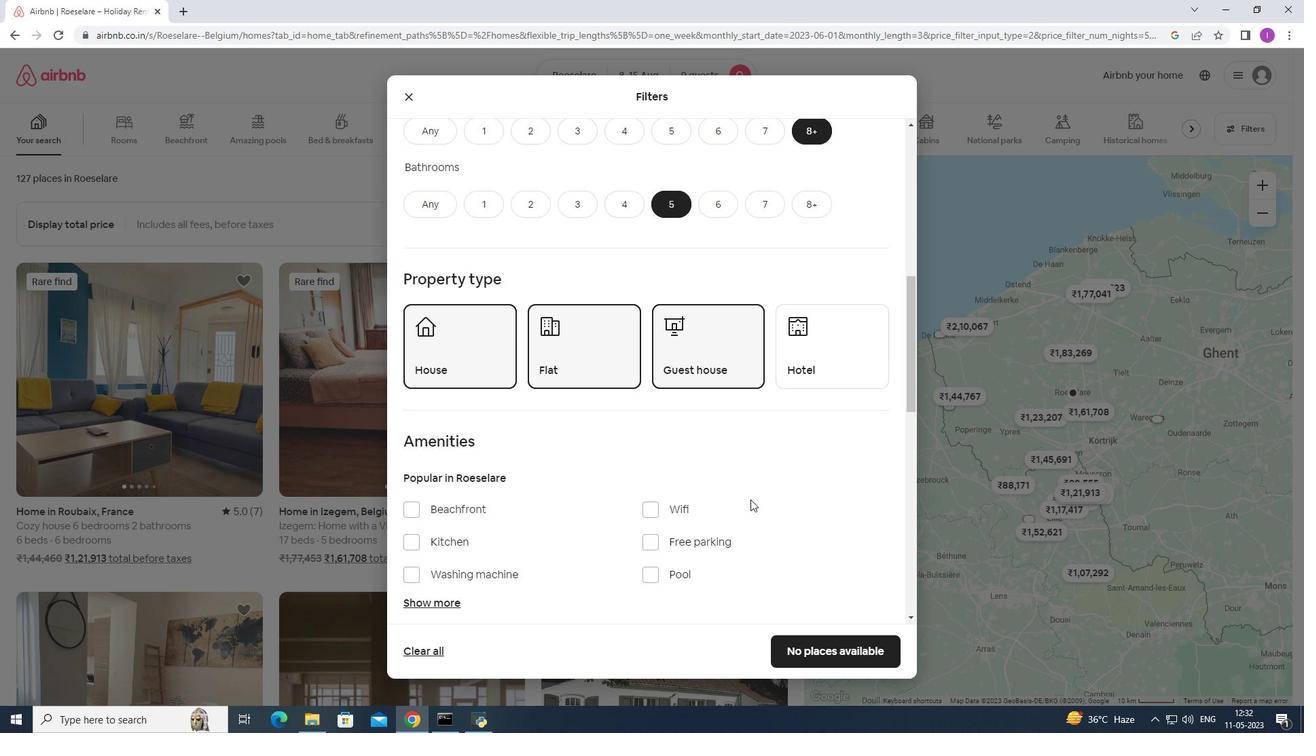
Action: Mouse moved to (645, 371)
Screenshot: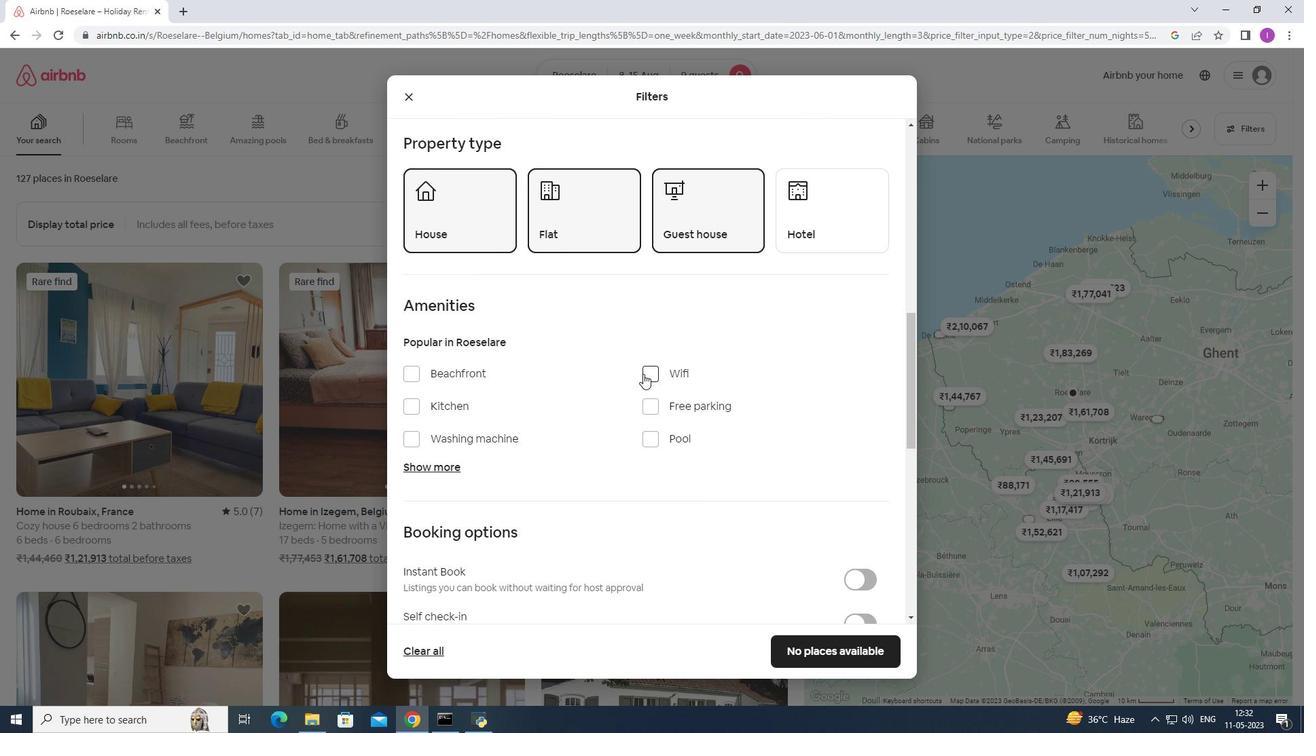 
Action: Mouse pressed left at (645, 371)
Screenshot: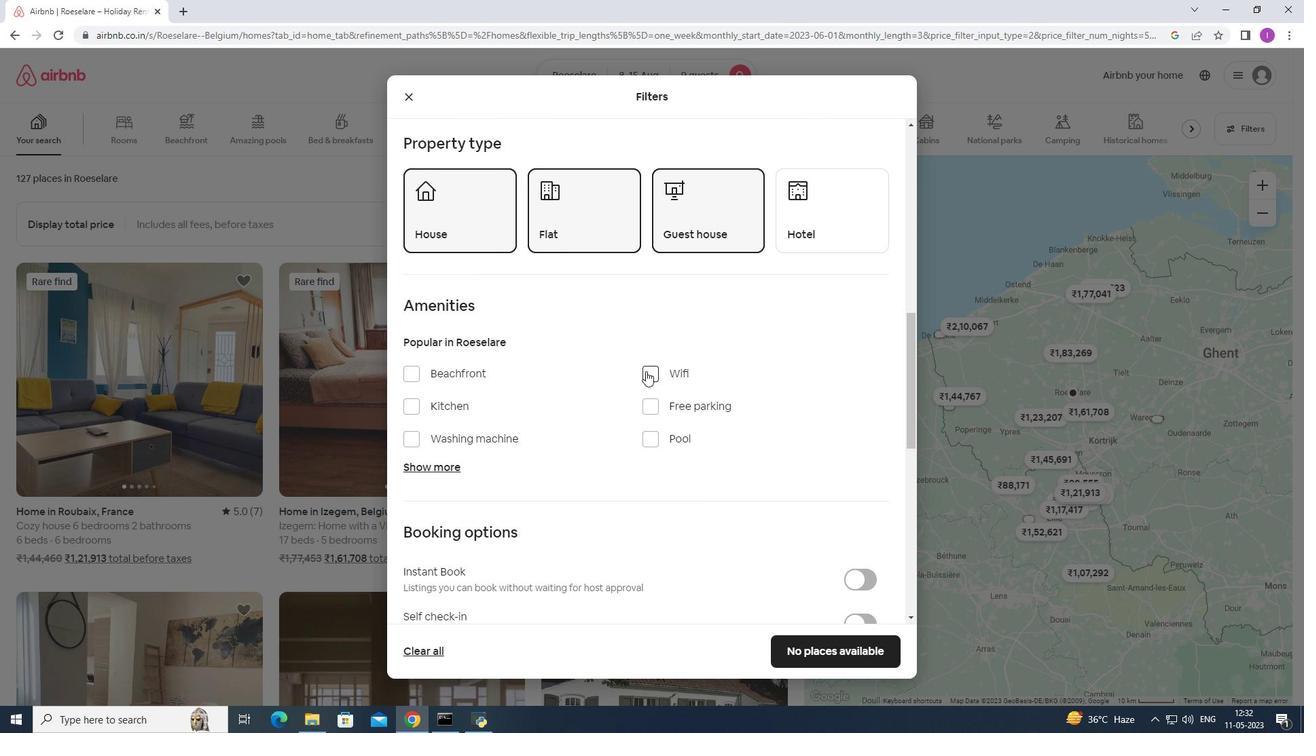 
Action: Mouse moved to (544, 473)
Screenshot: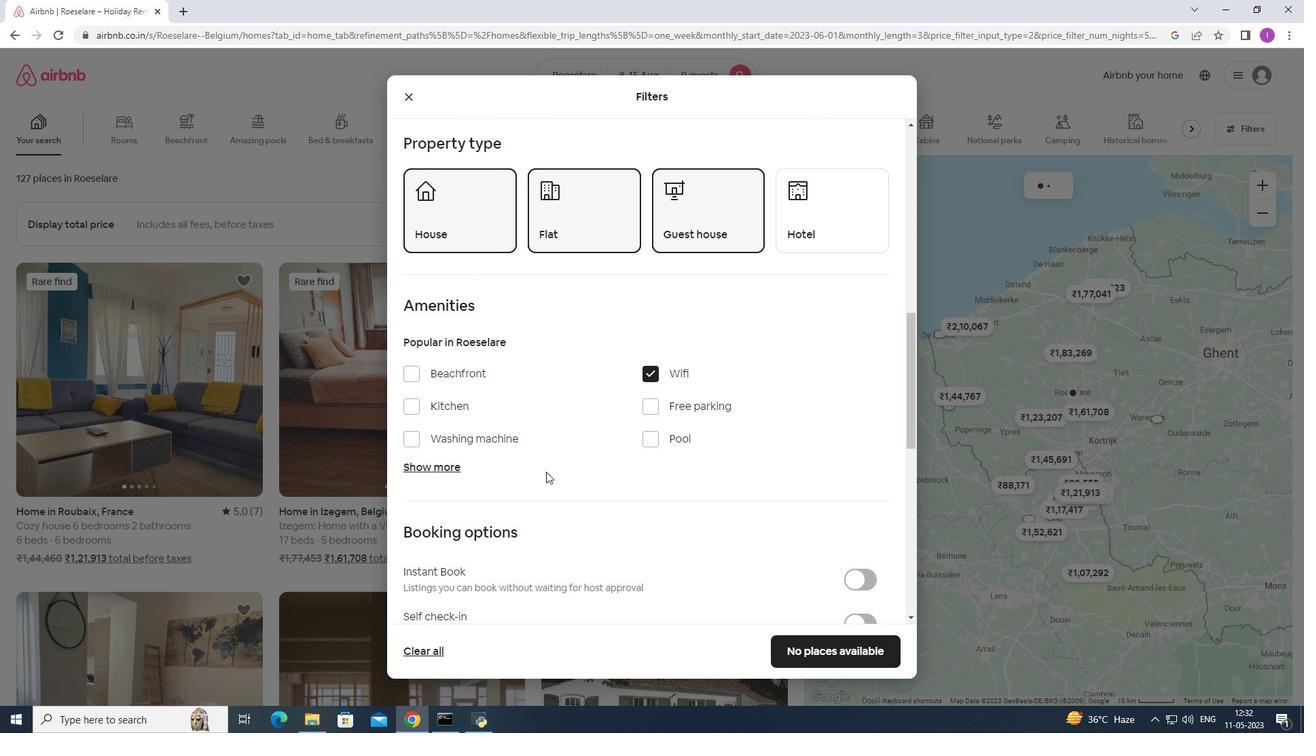 
Action: Mouse scrolled (544, 472) with delta (0, 0)
Screenshot: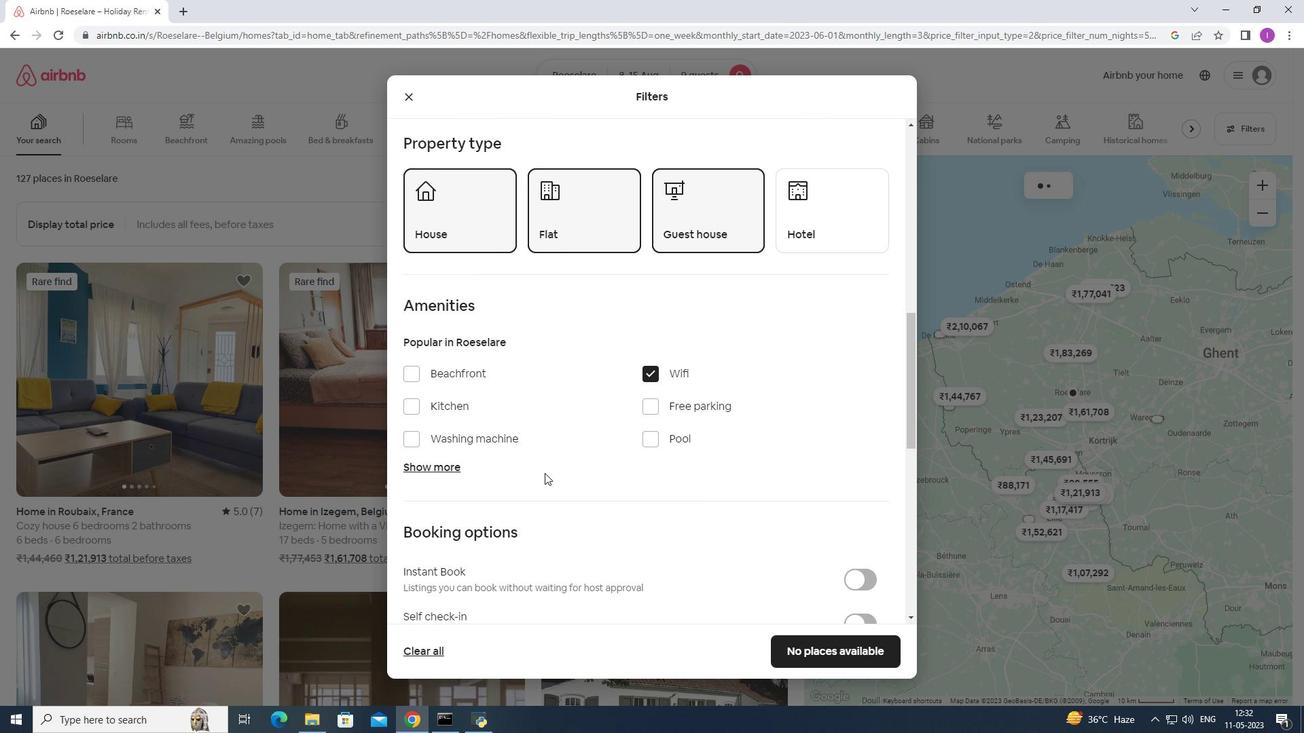 
Action: Mouse moved to (658, 340)
Screenshot: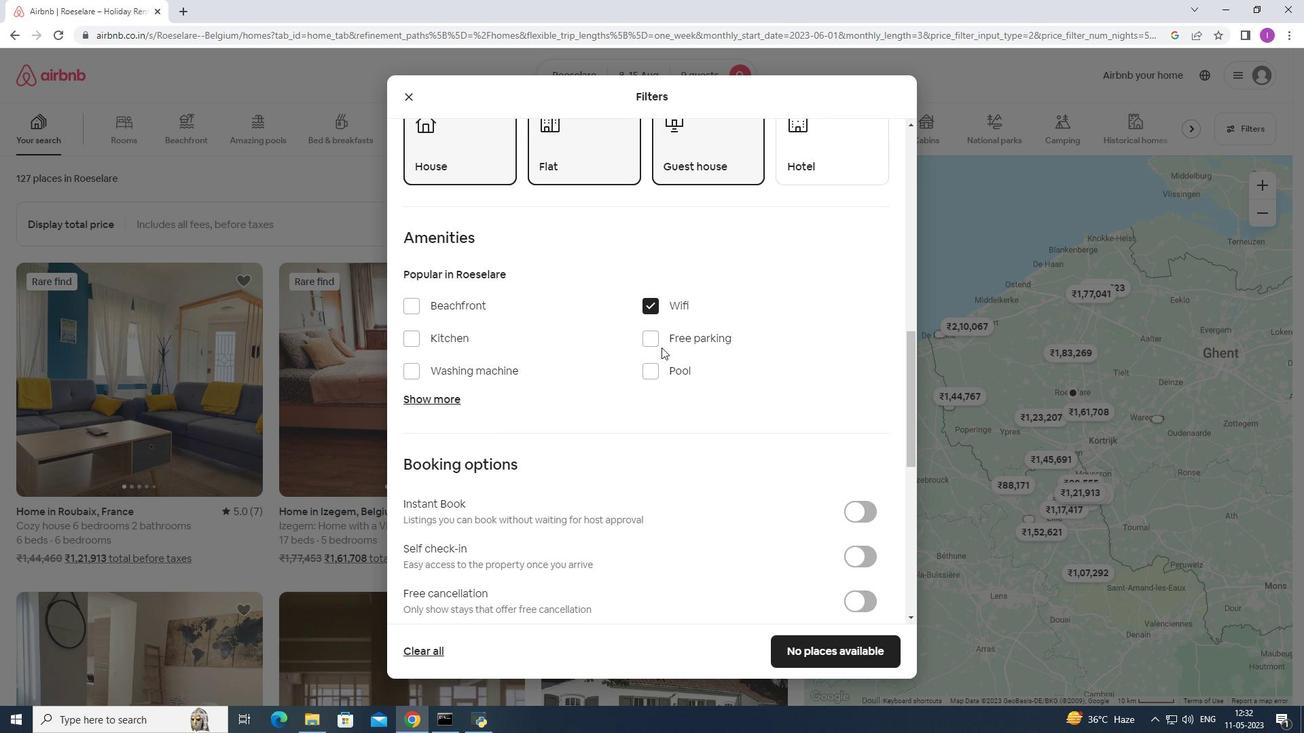 
Action: Mouse pressed left at (658, 340)
Screenshot: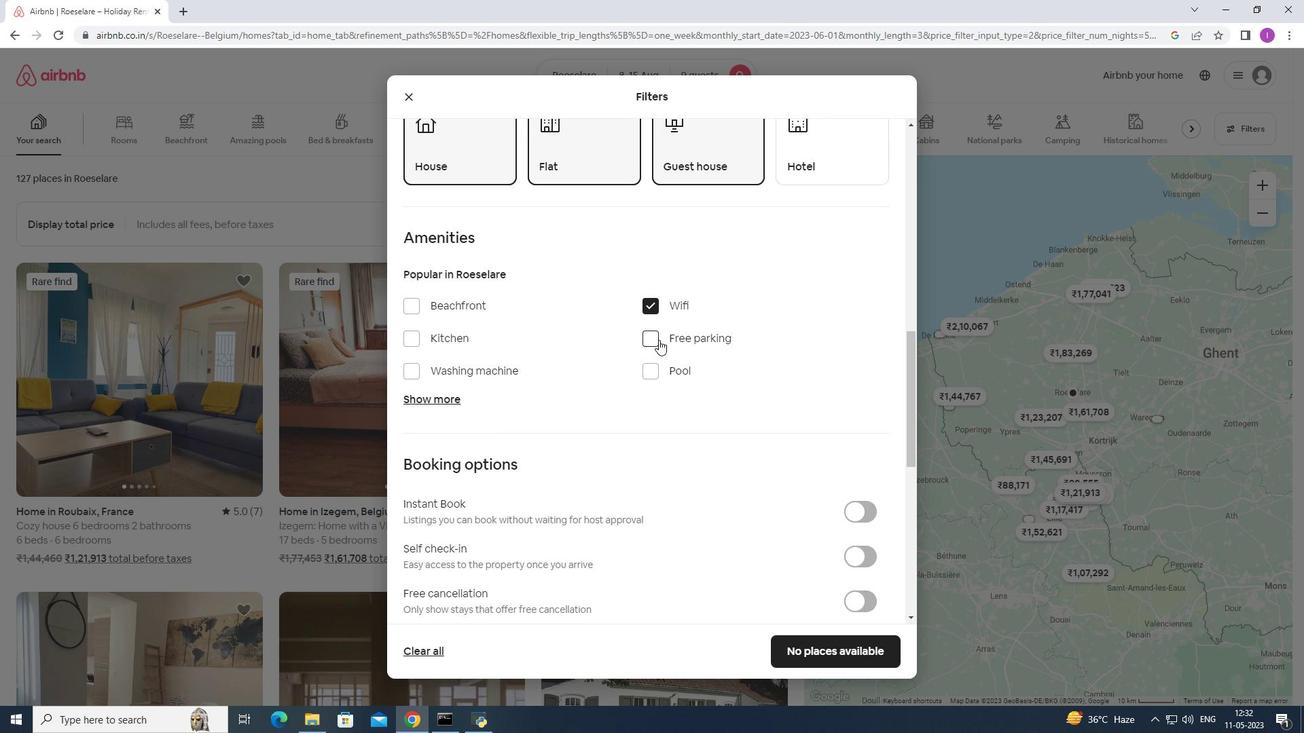
Action: Mouse moved to (455, 400)
Screenshot: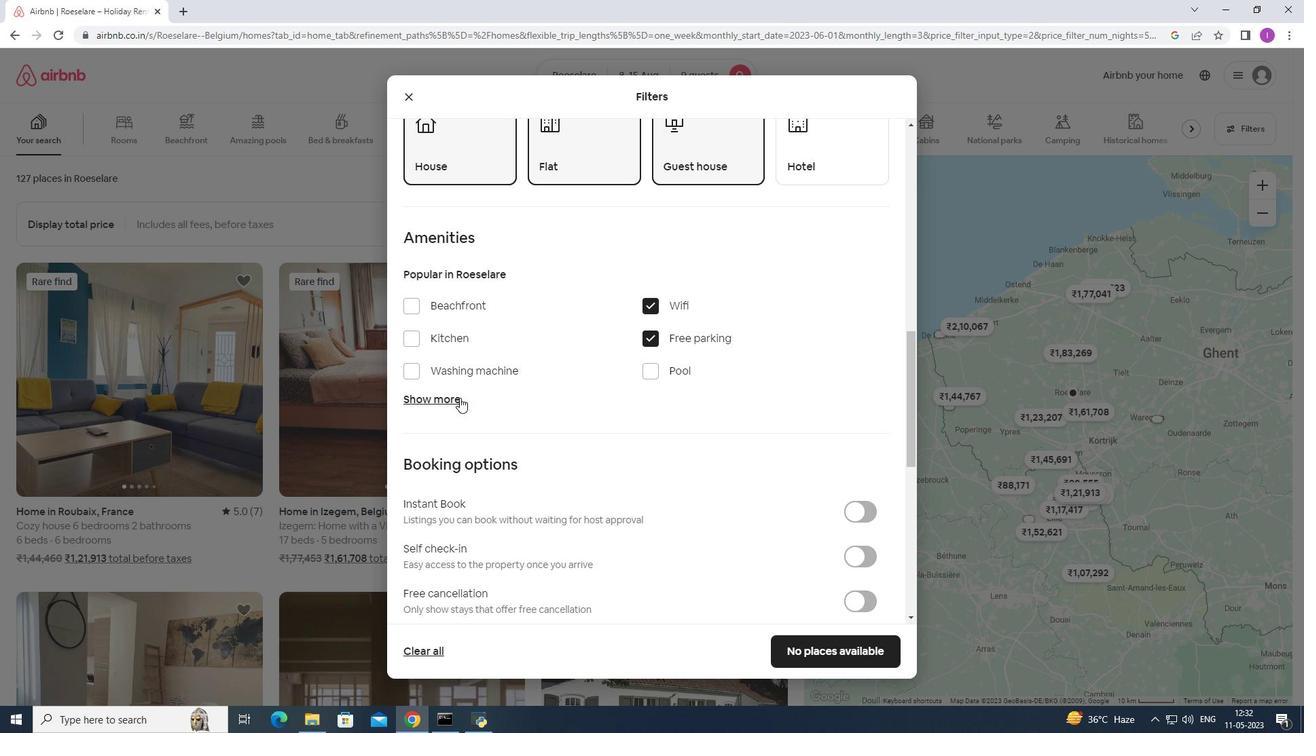 
Action: Mouse pressed left at (455, 400)
Screenshot: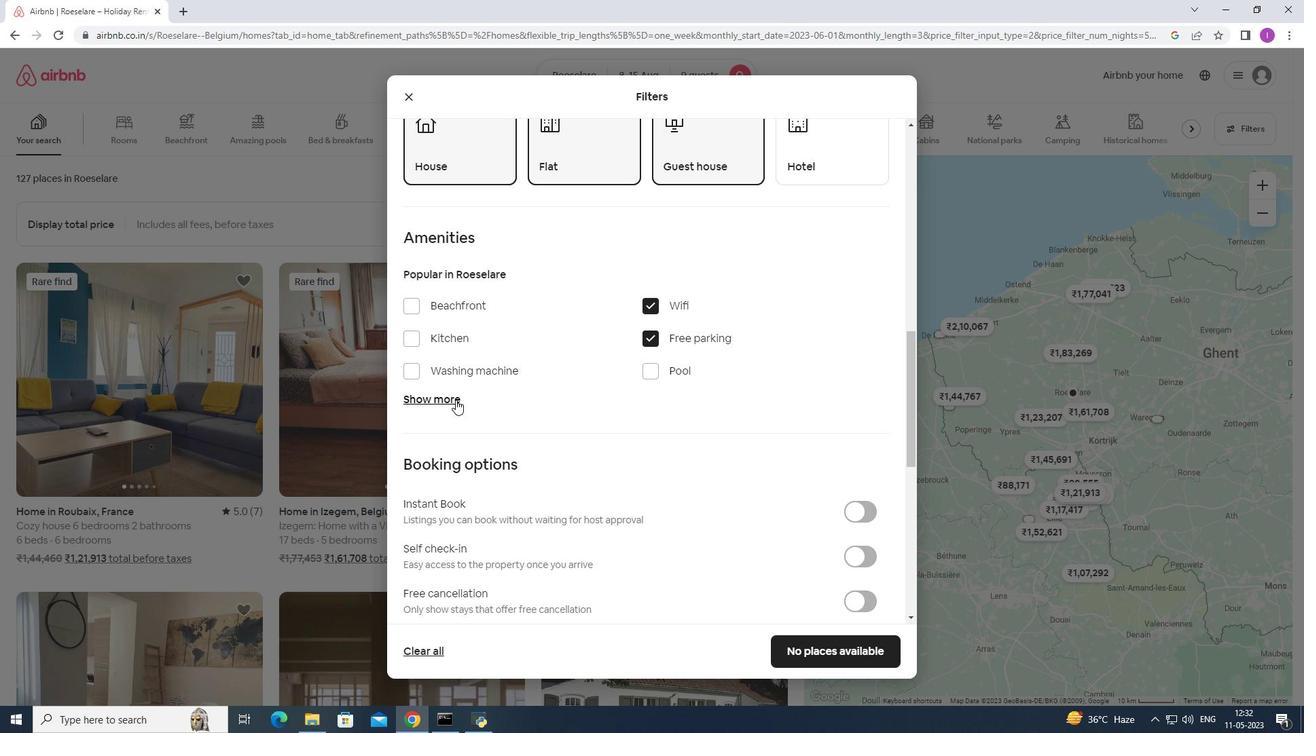 
Action: Mouse moved to (529, 400)
Screenshot: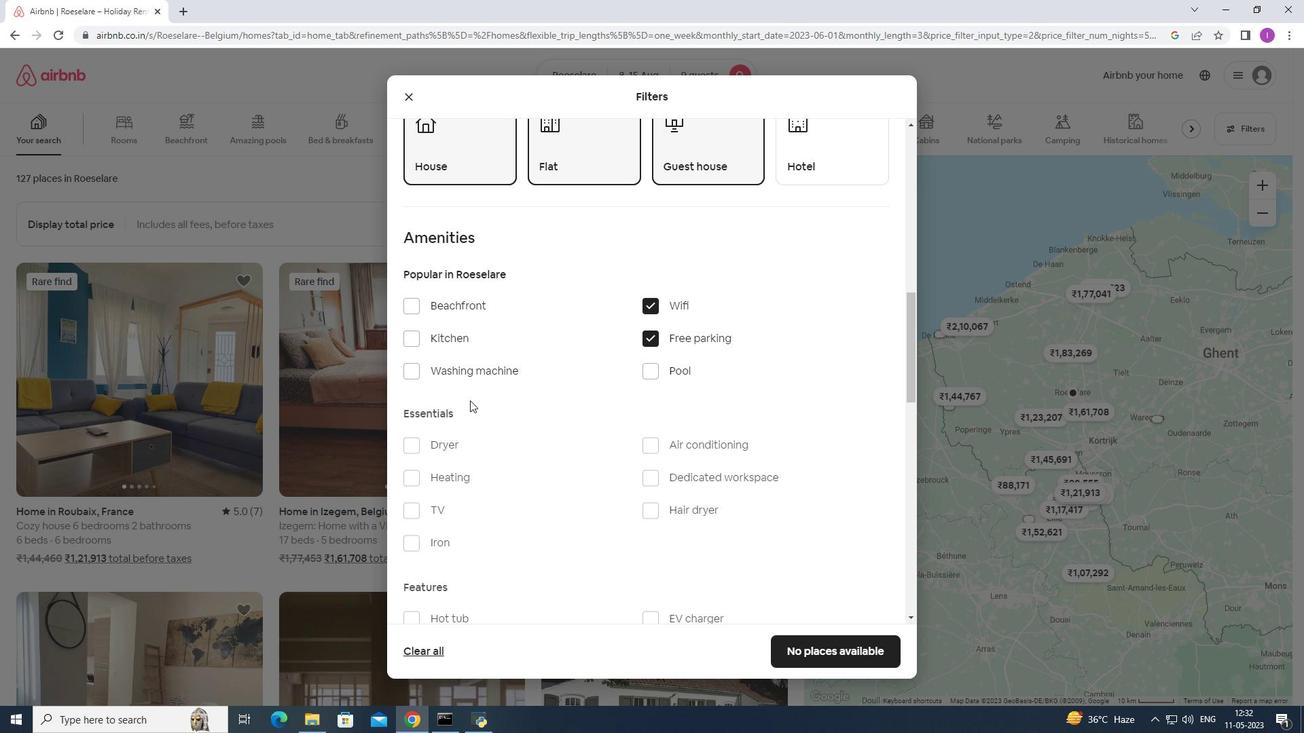 
Action: Mouse scrolled (529, 400) with delta (0, 0)
Screenshot: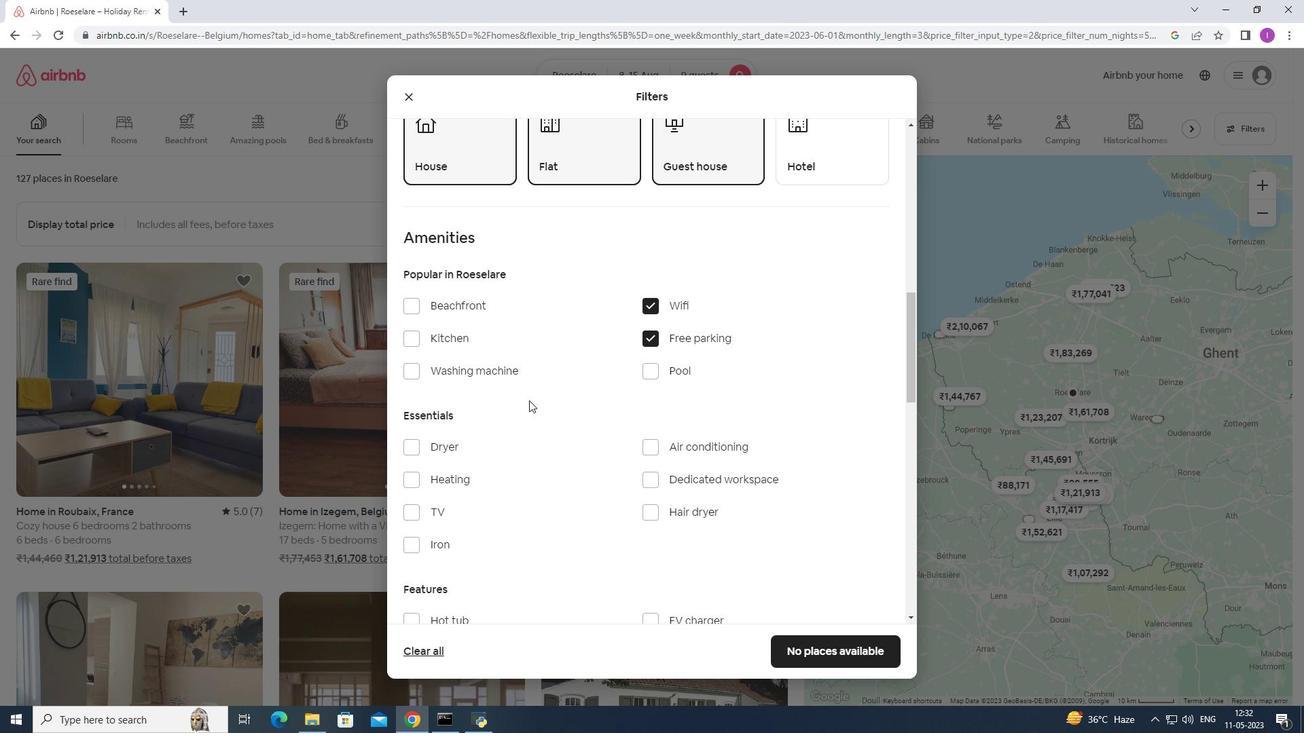 
Action: Mouse scrolled (529, 400) with delta (0, 0)
Screenshot: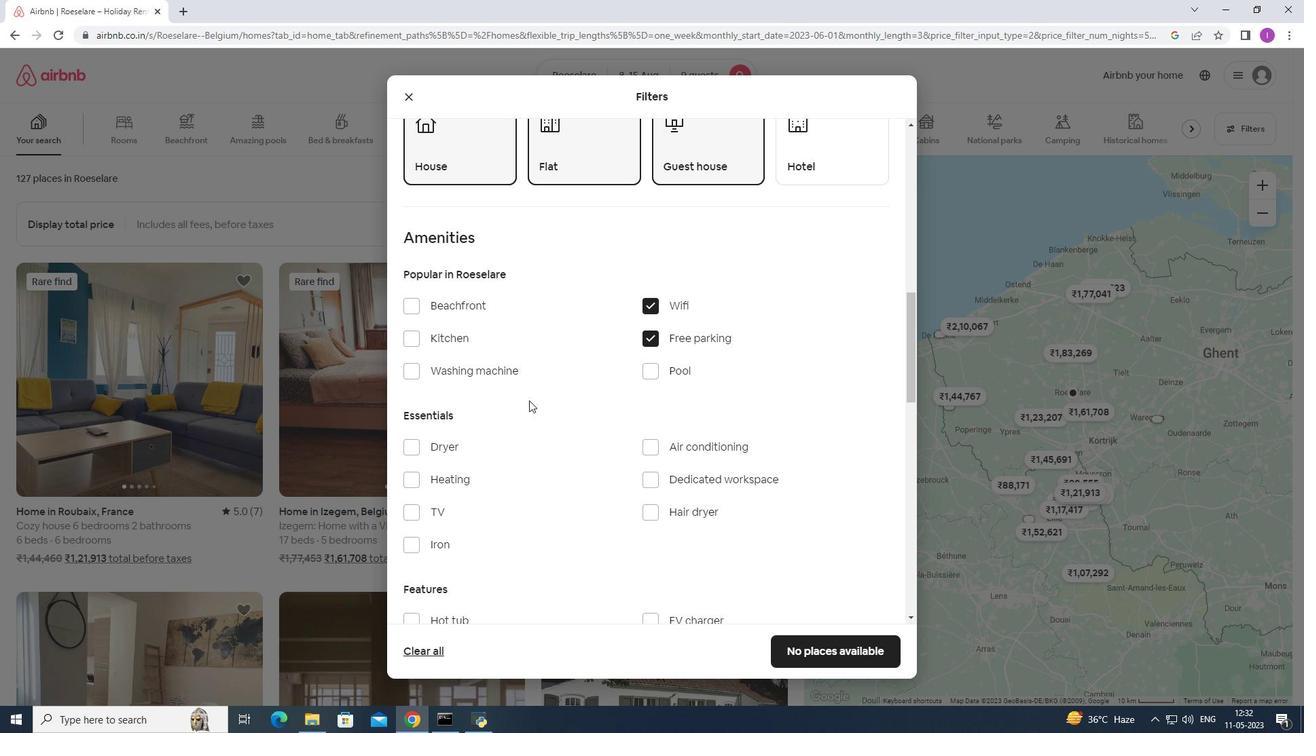 
Action: Mouse moved to (432, 376)
Screenshot: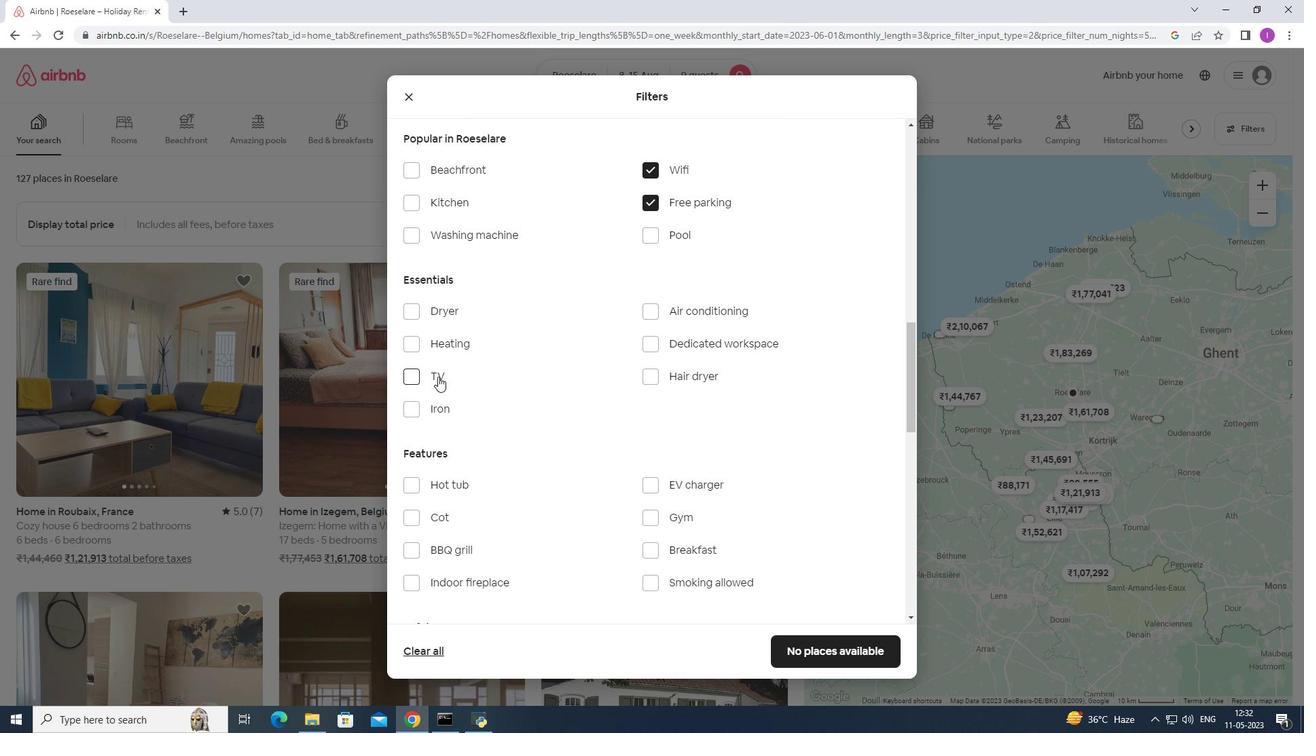 
Action: Mouse pressed left at (432, 376)
Screenshot: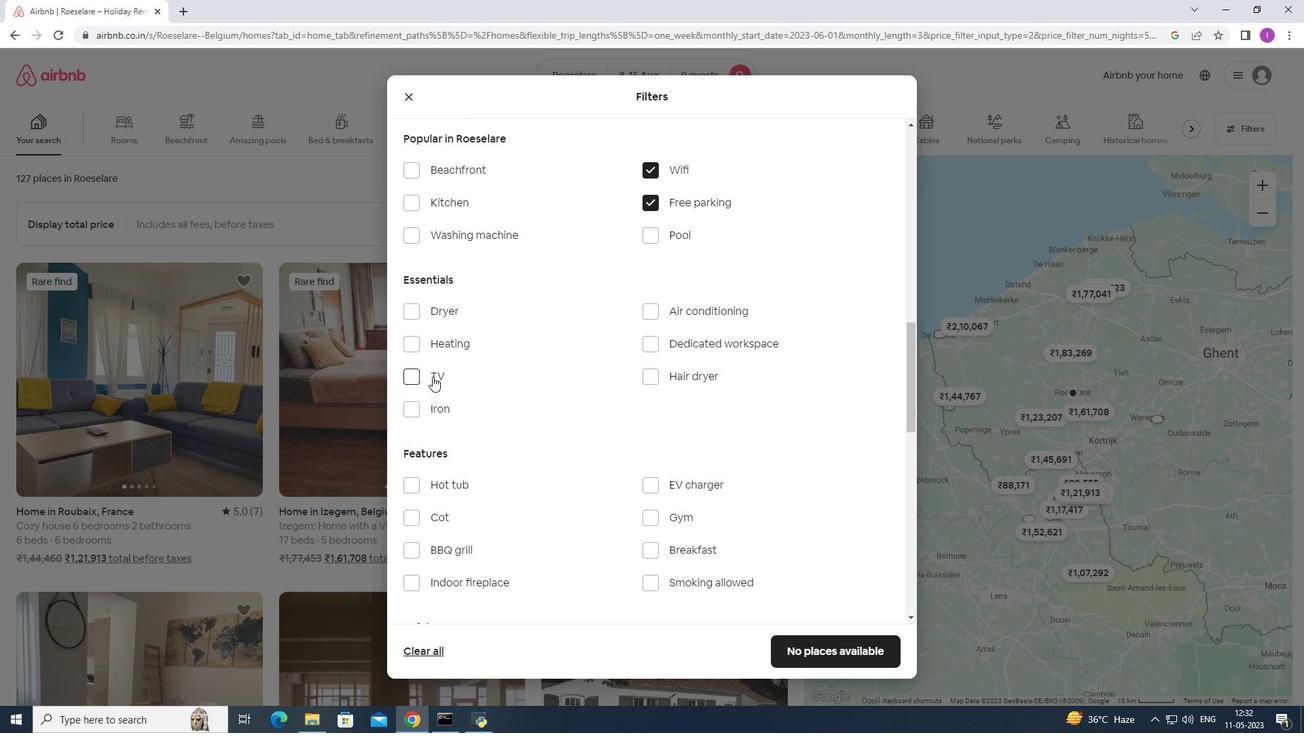 
Action: Mouse moved to (541, 383)
Screenshot: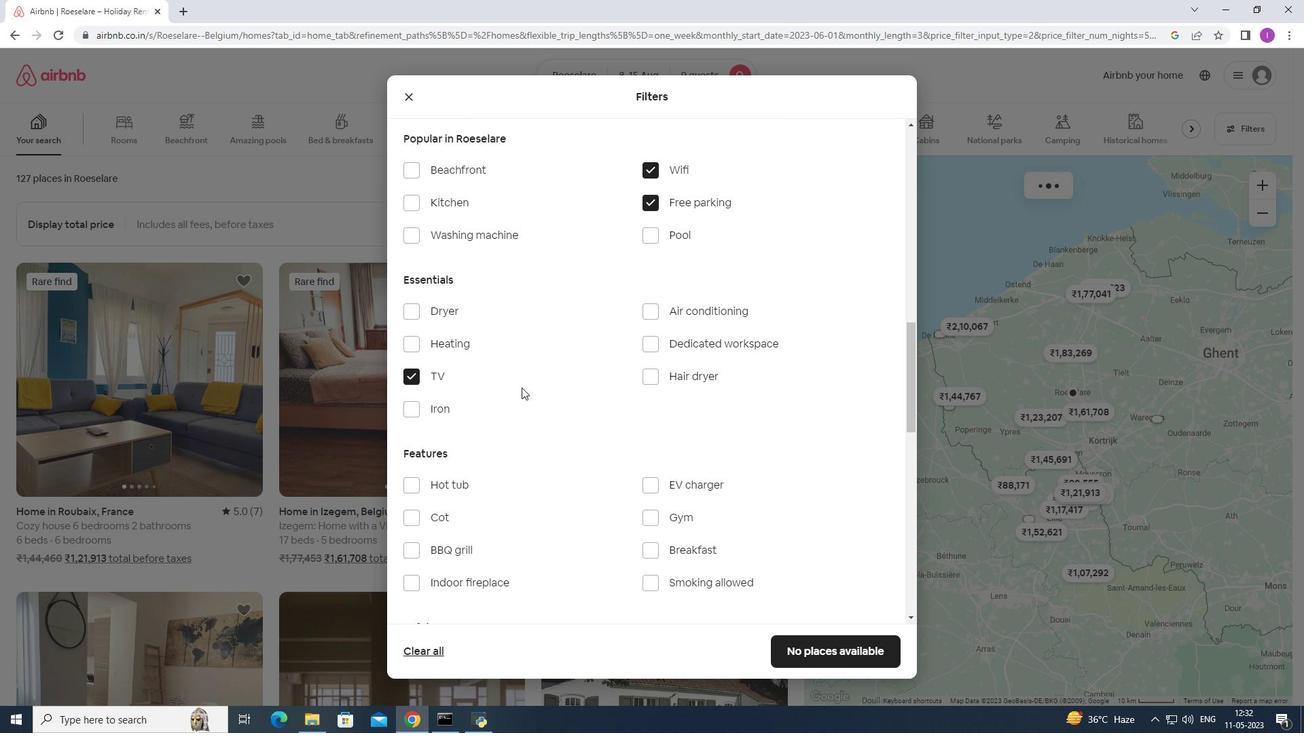 
Action: Mouse scrolled (541, 383) with delta (0, 0)
Screenshot: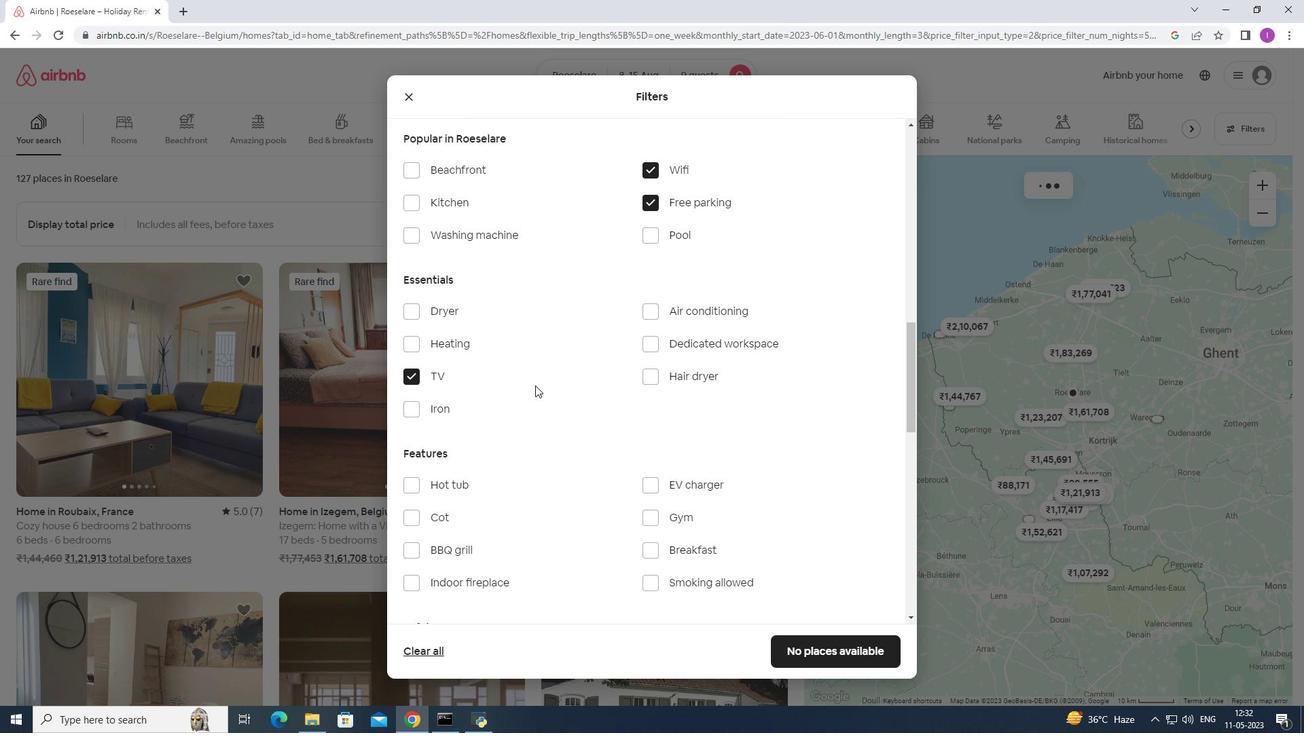 
Action: Mouse scrolled (541, 383) with delta (0, 0)
Screenshot: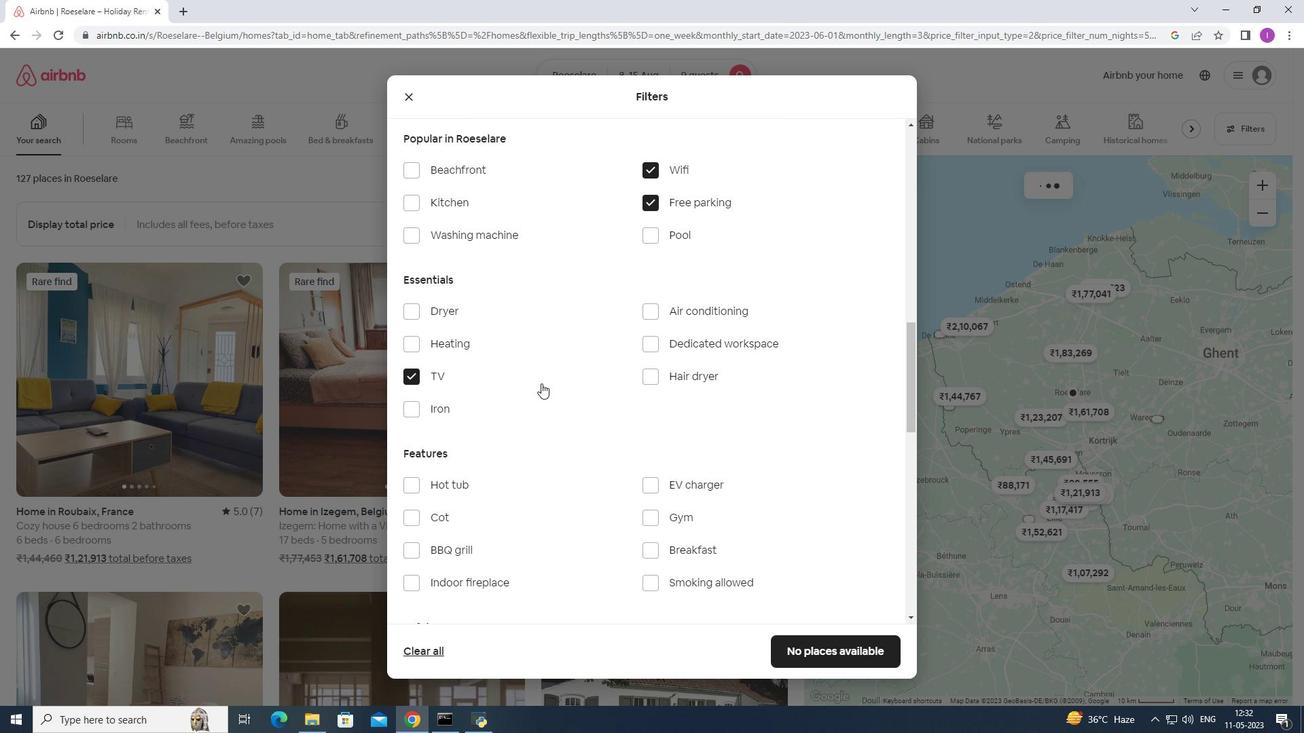 
Action: Mouse scrolled (541, 383) with delta (0, 0)
Screenshot: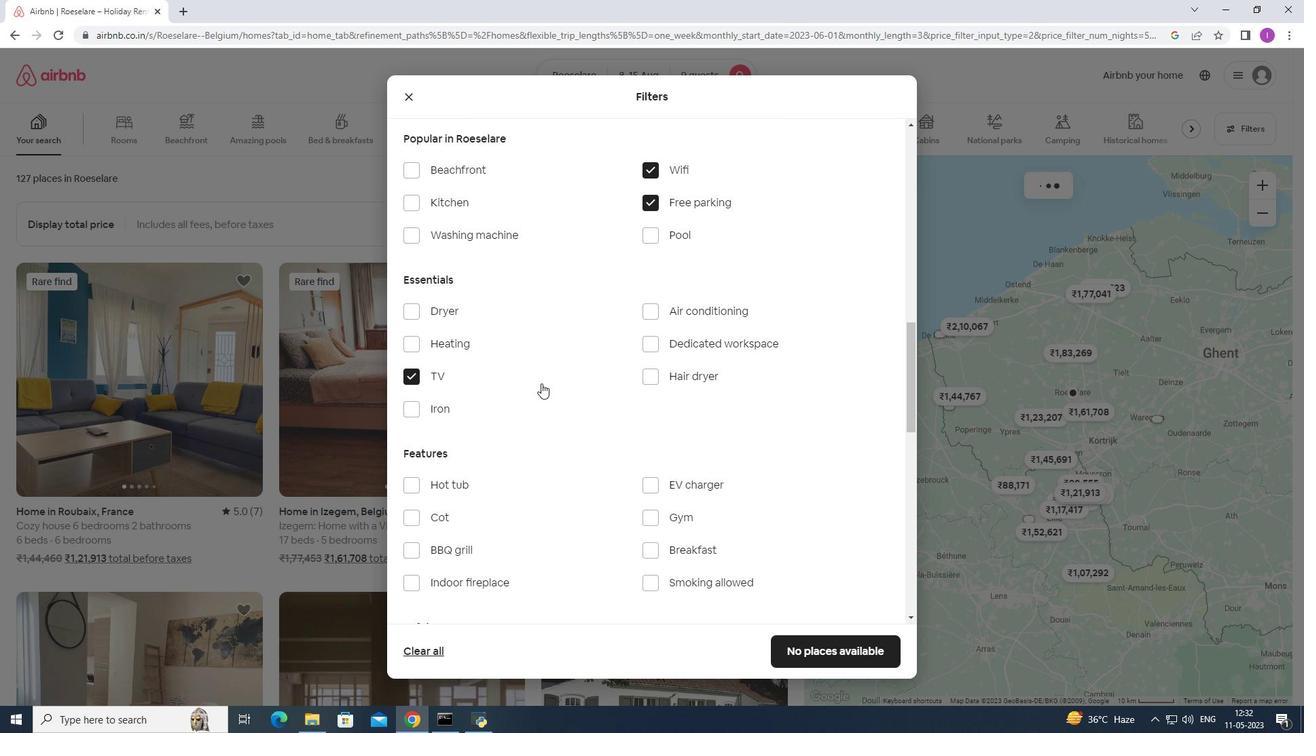 
Action: Mouse moved to (647, 314)
Screenshot: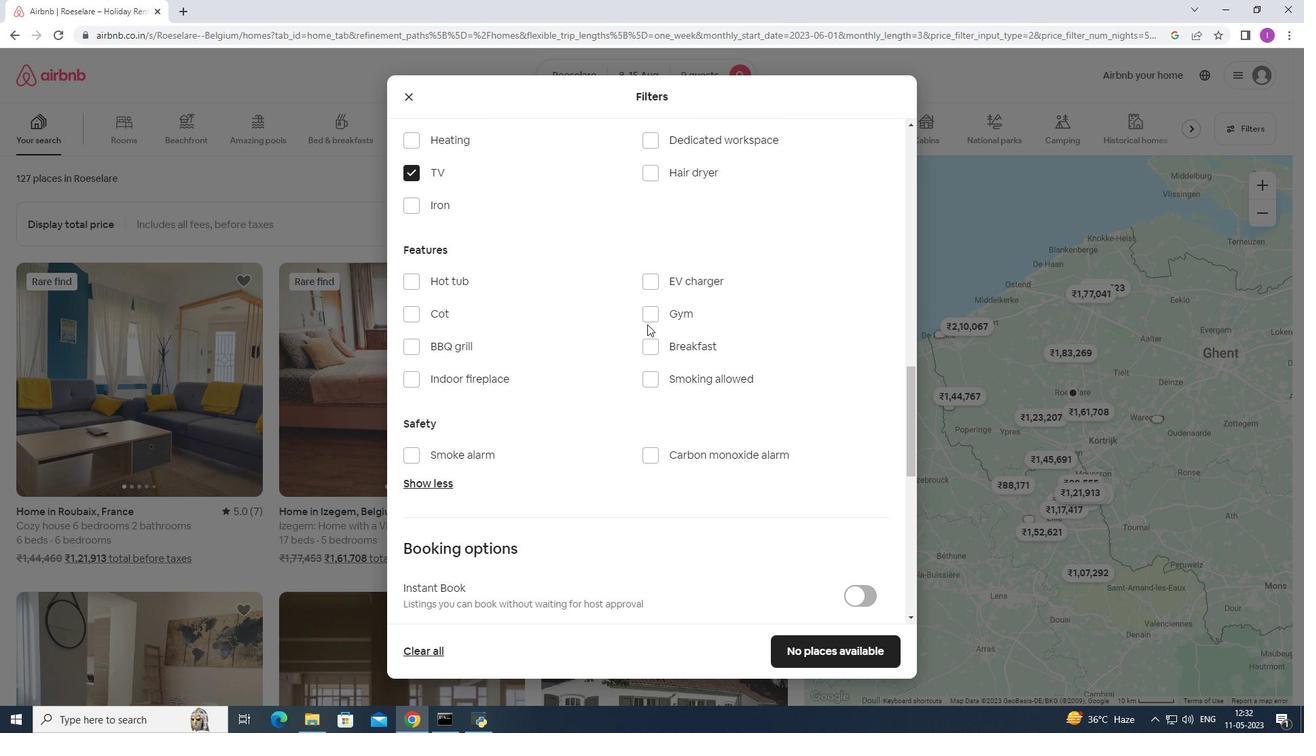 
Action: Mouse pressed left at (647, 314)
Screenshot: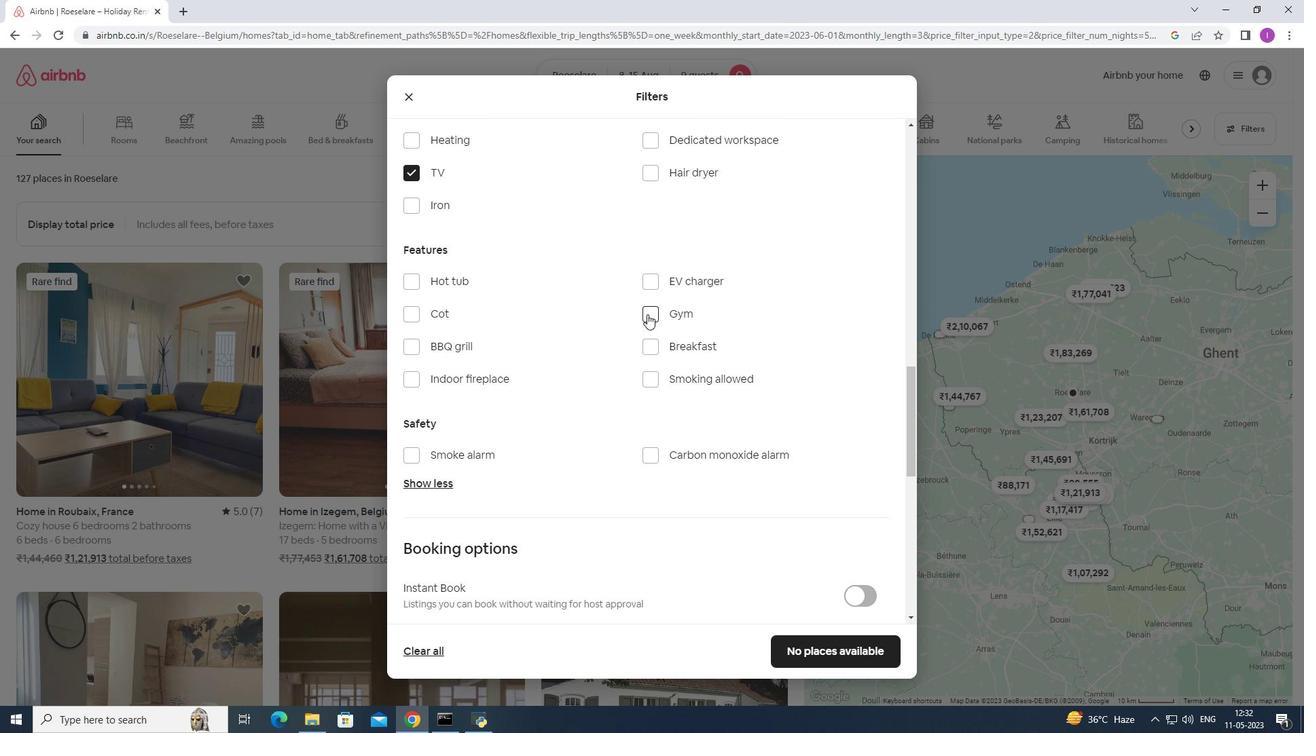
Action: Mouse moved to (654, 350)
Screenshot: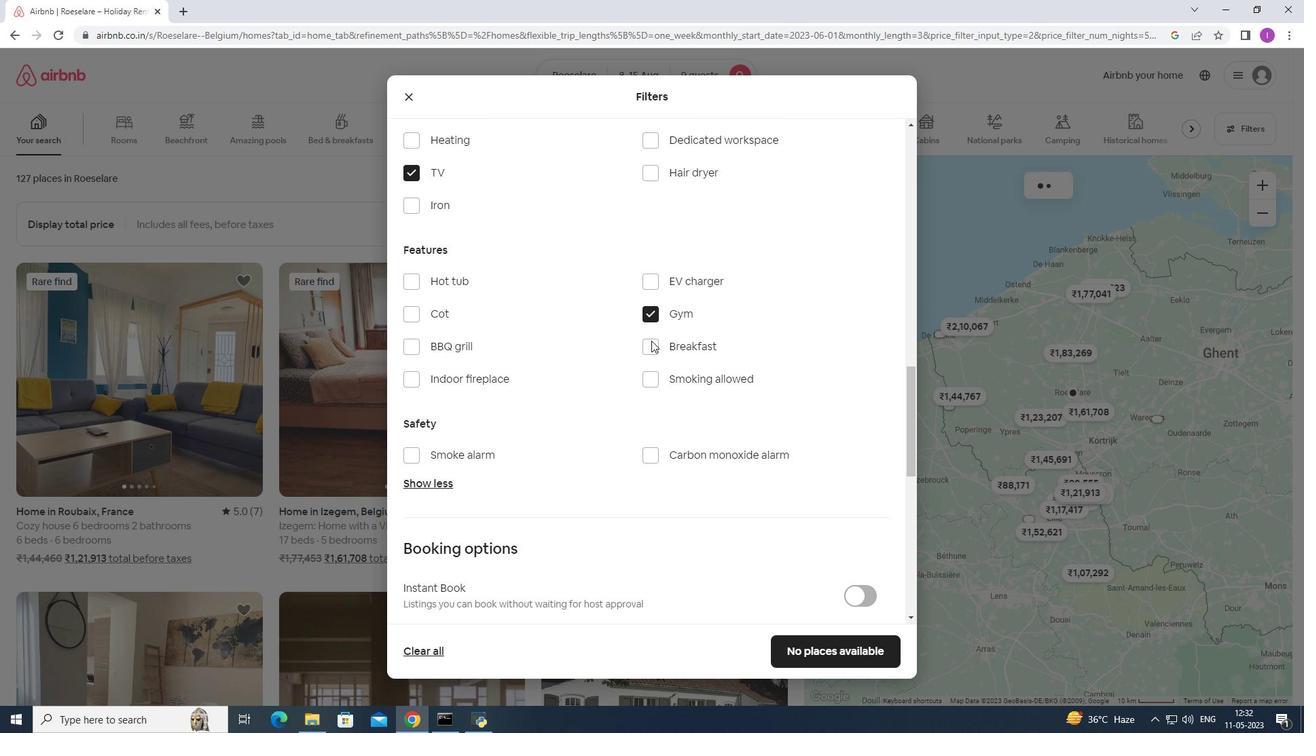 
Action: Mouse pressed left at (654, 350)
Screenshot: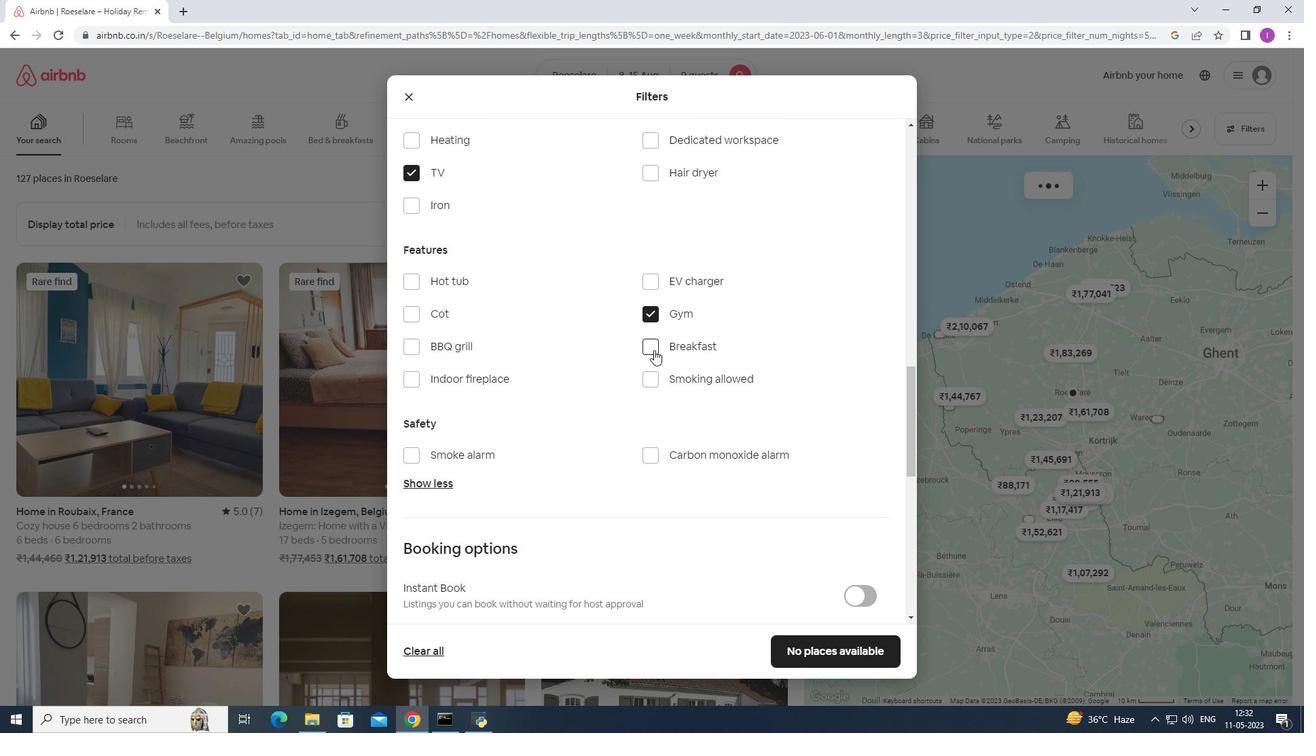 
Action: Mouse moved to (610, 389)
Screenshot: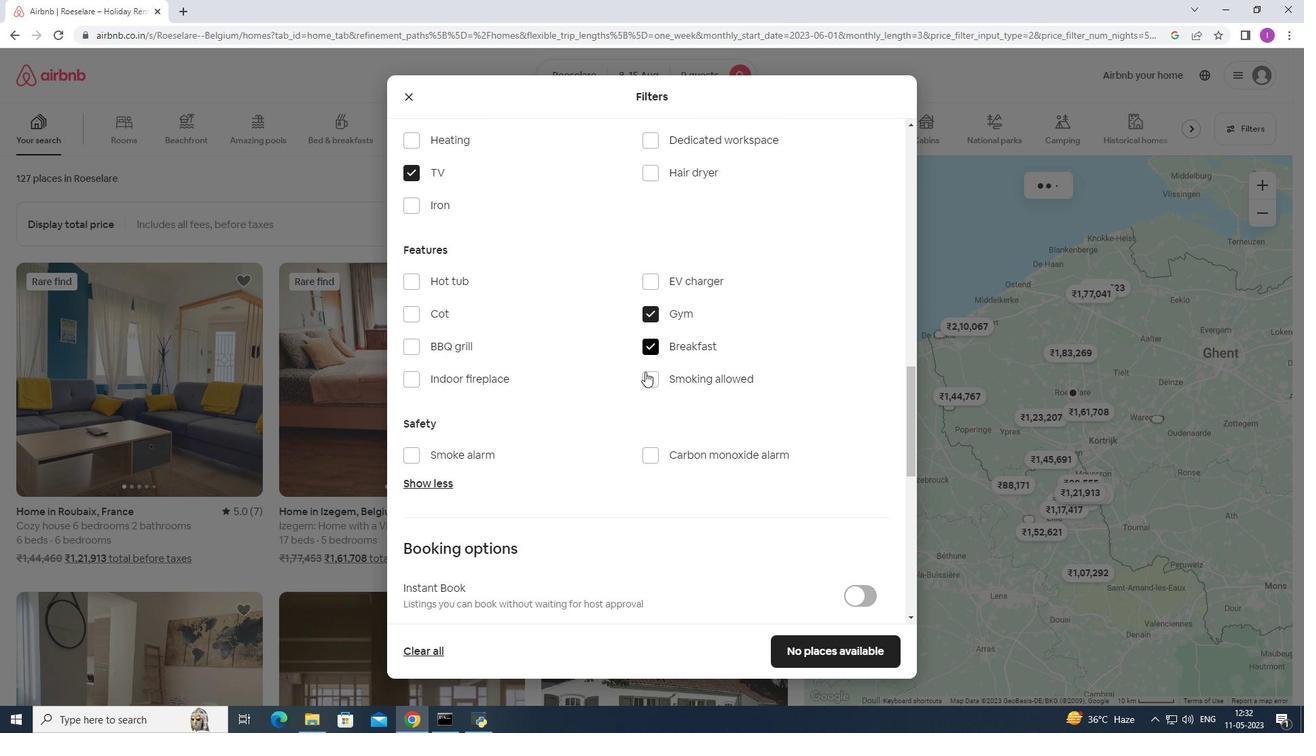 
Action: Mouse scrolled (610, 388) with delta (0, 0)
Screenshot: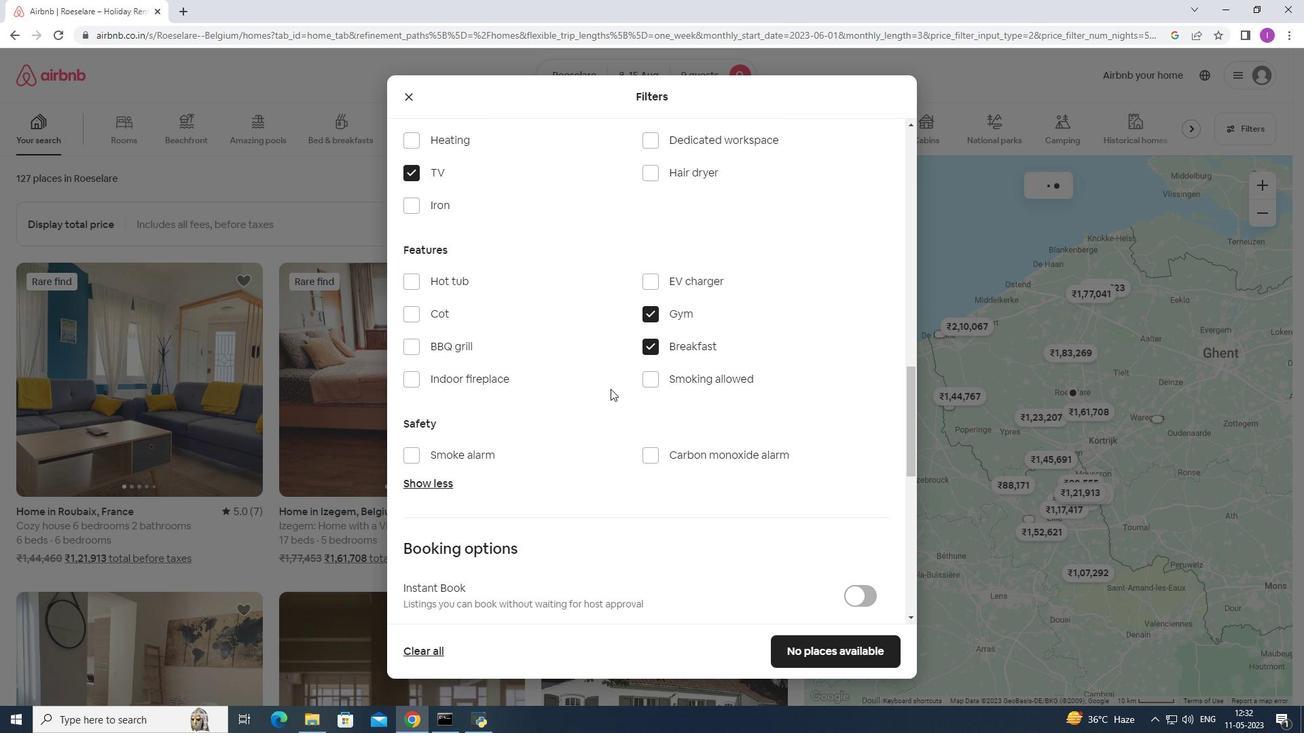 
Action: Mouse scrolled (610, 388) with delta (0, 0)
Screenshot: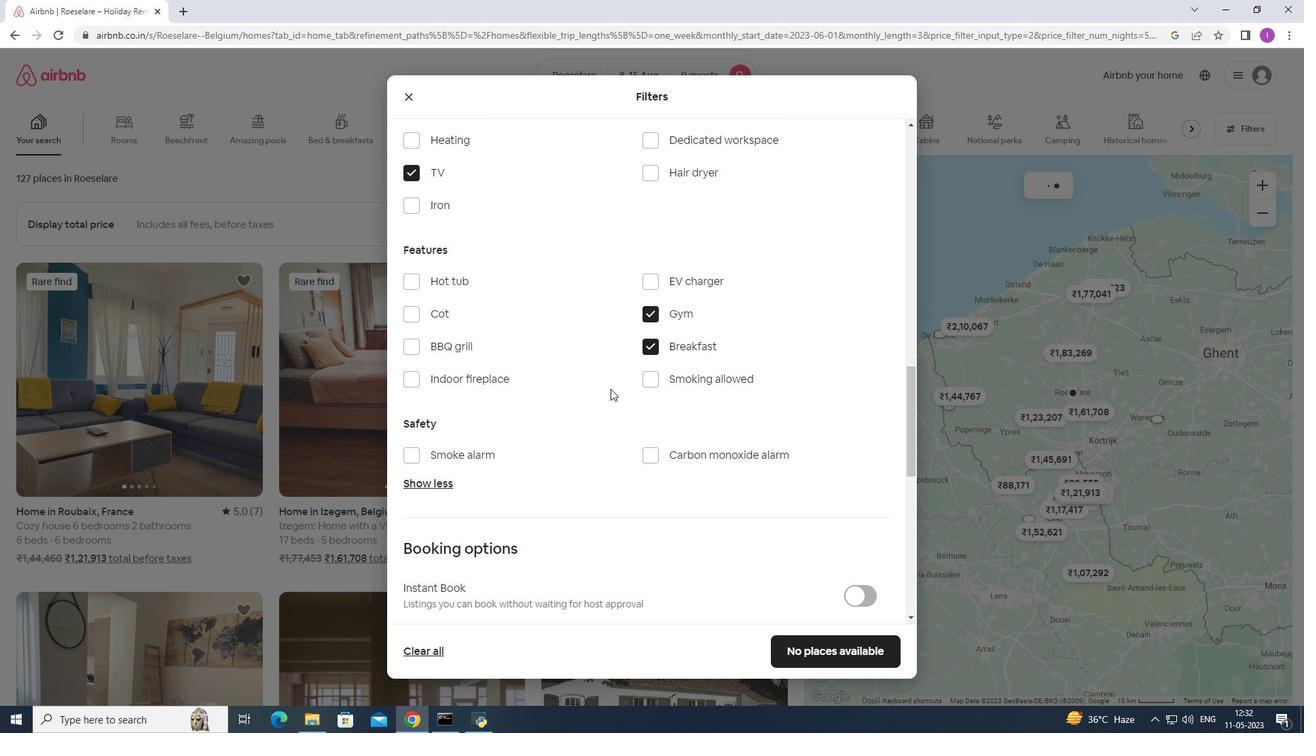 
Action: Mouse scrolled (610, 388) with delta (0, 0)
Screenshot: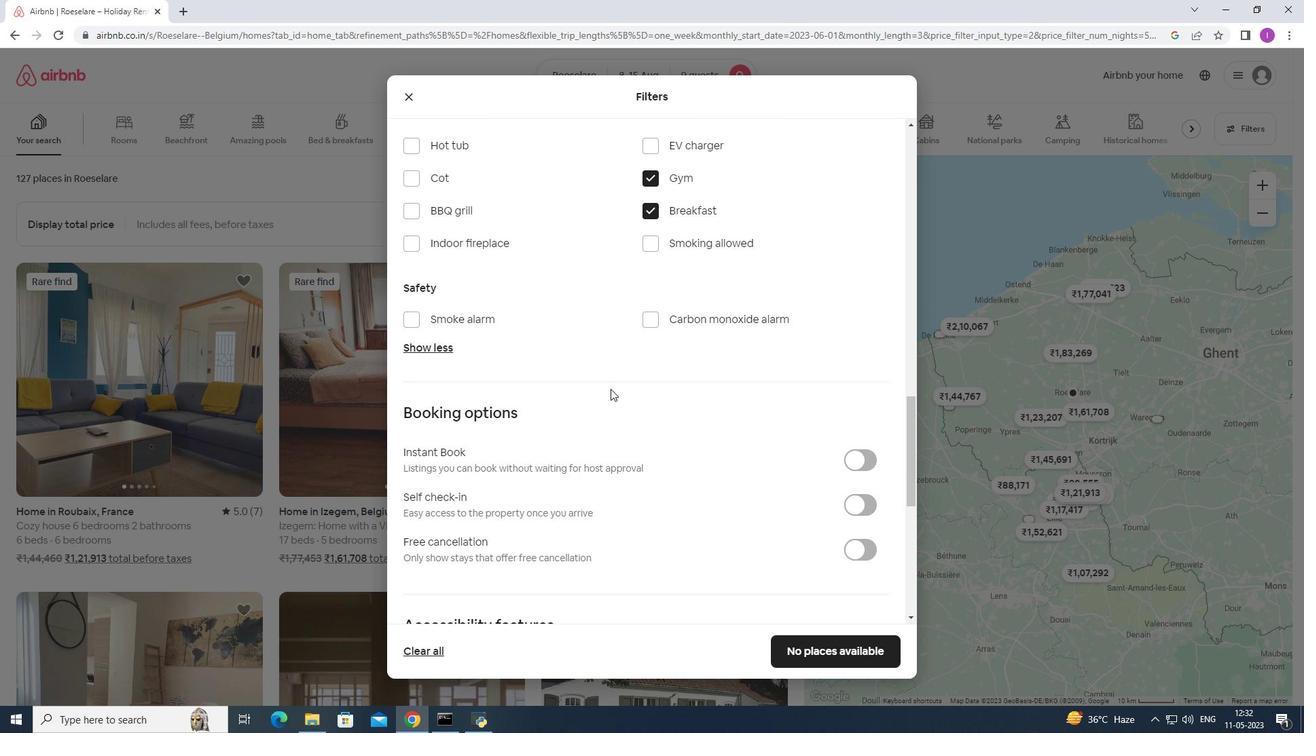 
Action: Mouse moved to (613, 388)
Screenshot: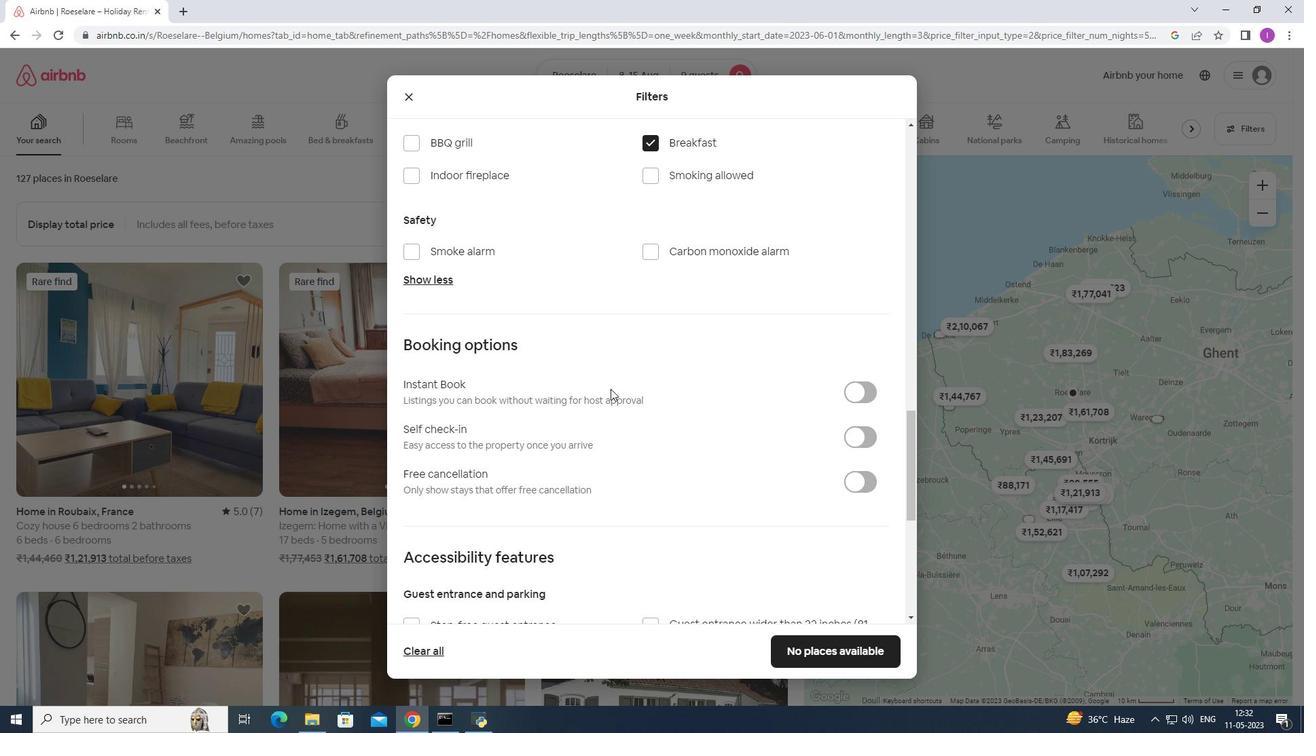 
Action: Mouse scrolled (613, 387) with delta (0, 0)
Screenshot: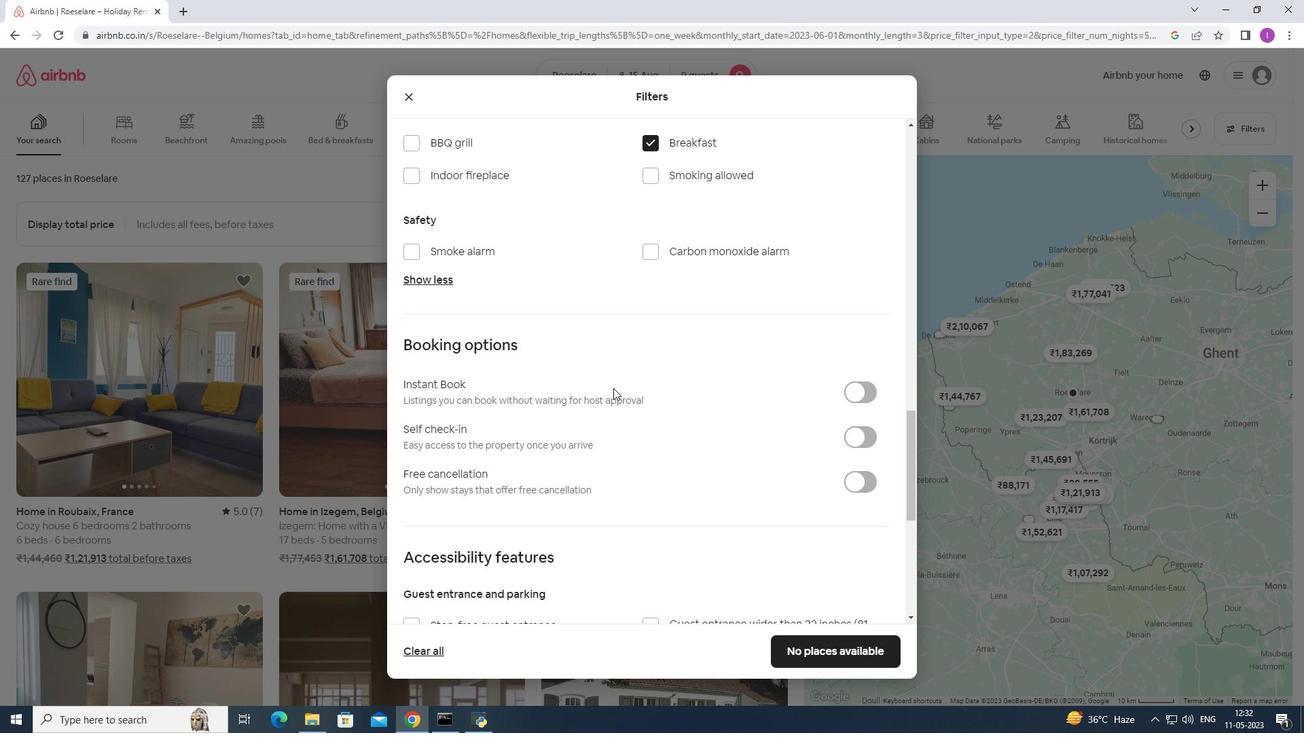 
Action: Mouse scrolled (613, 387) with delta (0, 0)
Screenshot: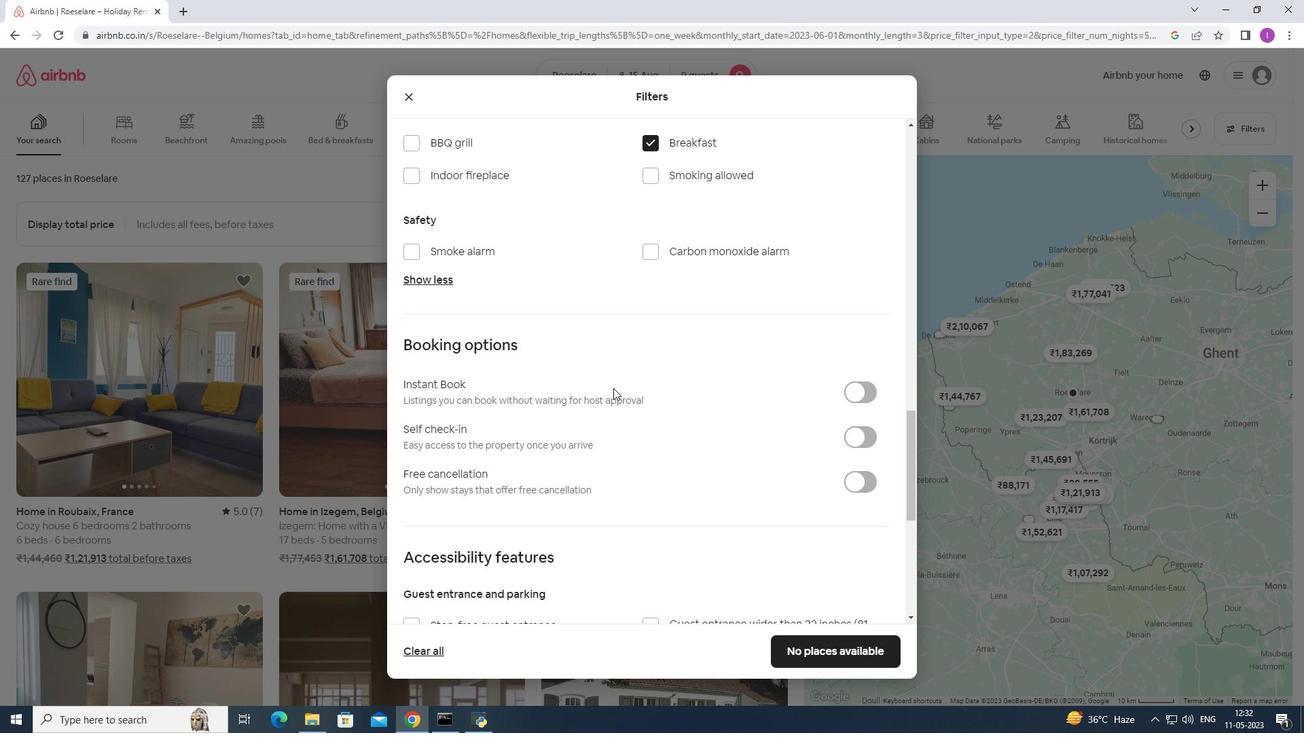 
Action: Mouse moved to (857, 301)
Screenshot: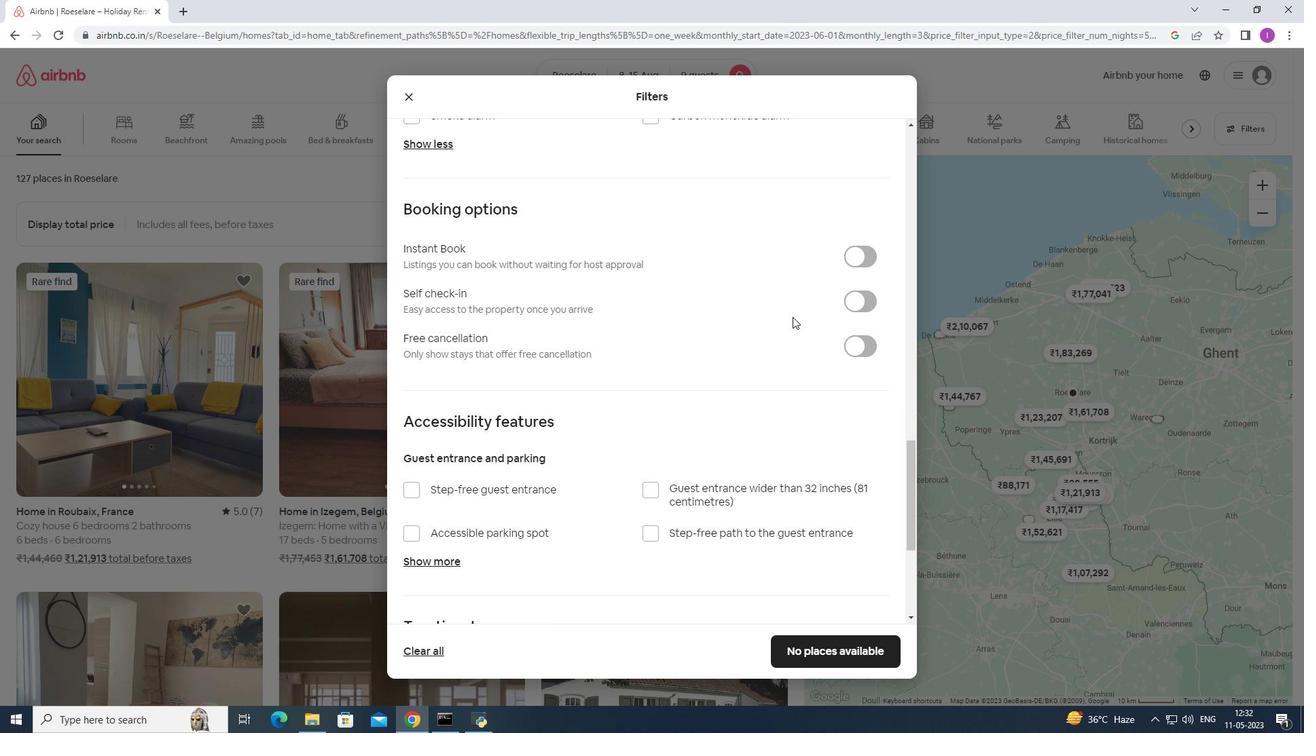 
Action: Mouse pressed left at (857, 301)
Screenshot: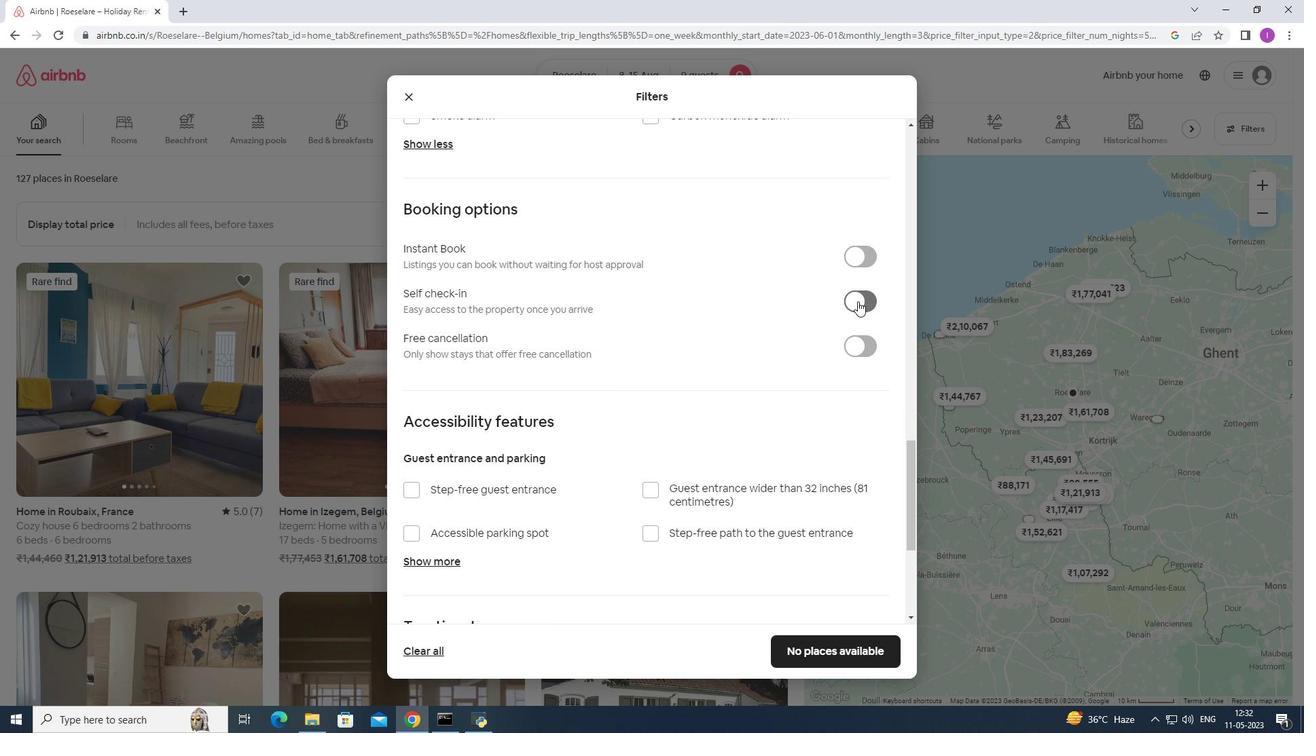 
Action: Mouse moved to (815, 363)
Screenshot: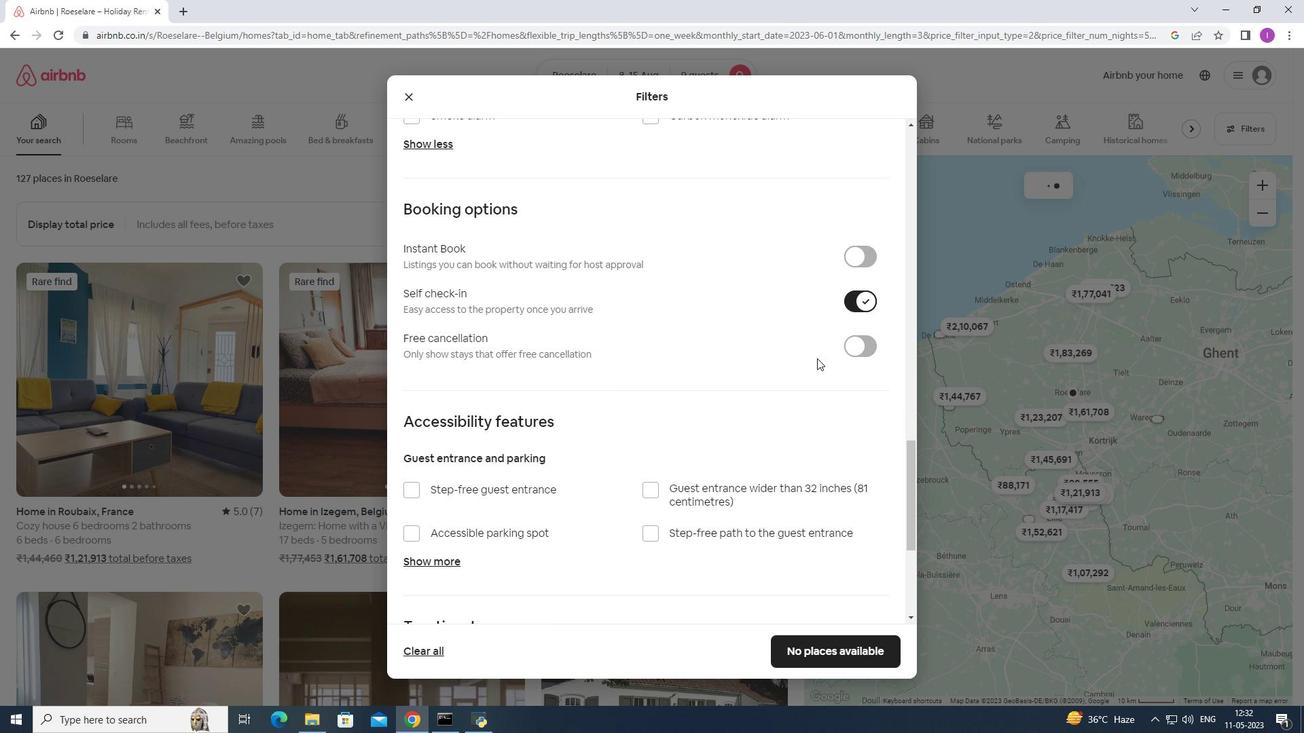 
Action: Mouse scrolled (815, 362) with delta (0, 0)
Screenshot: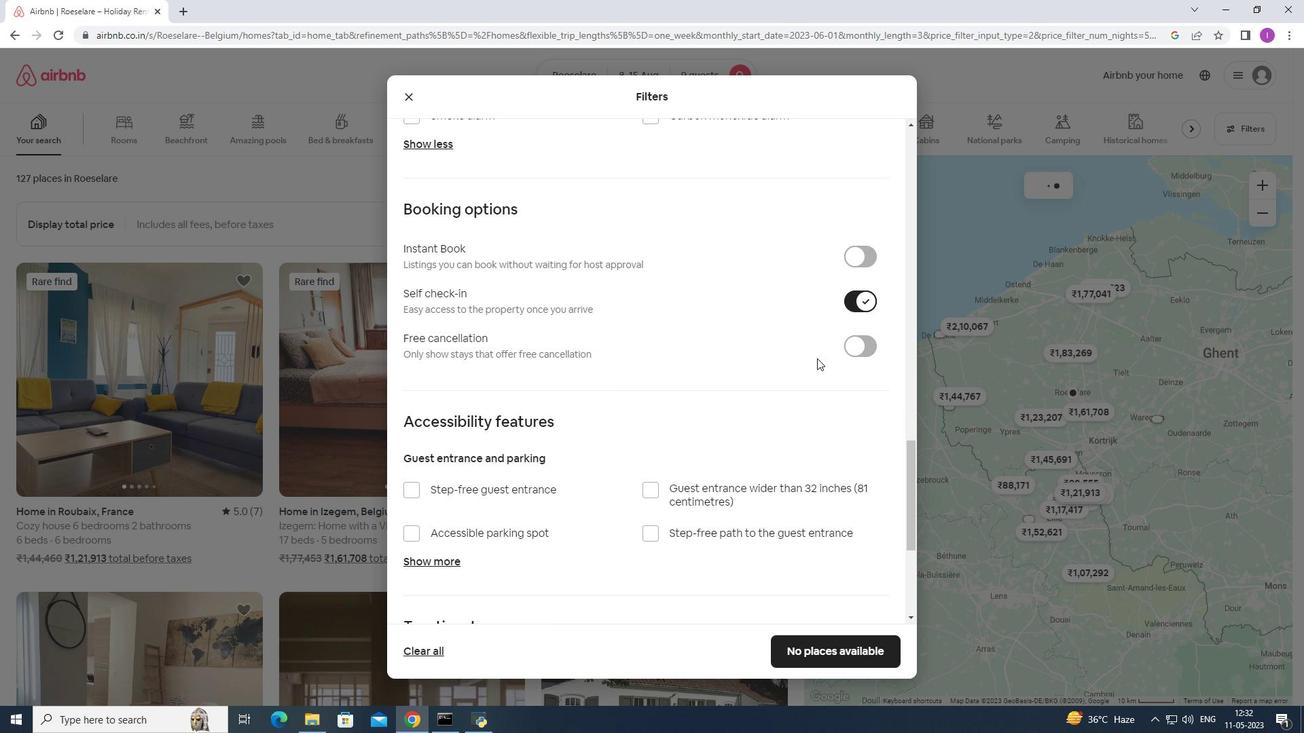 
Action: Mouse moved to (815, 364)
Screenshot: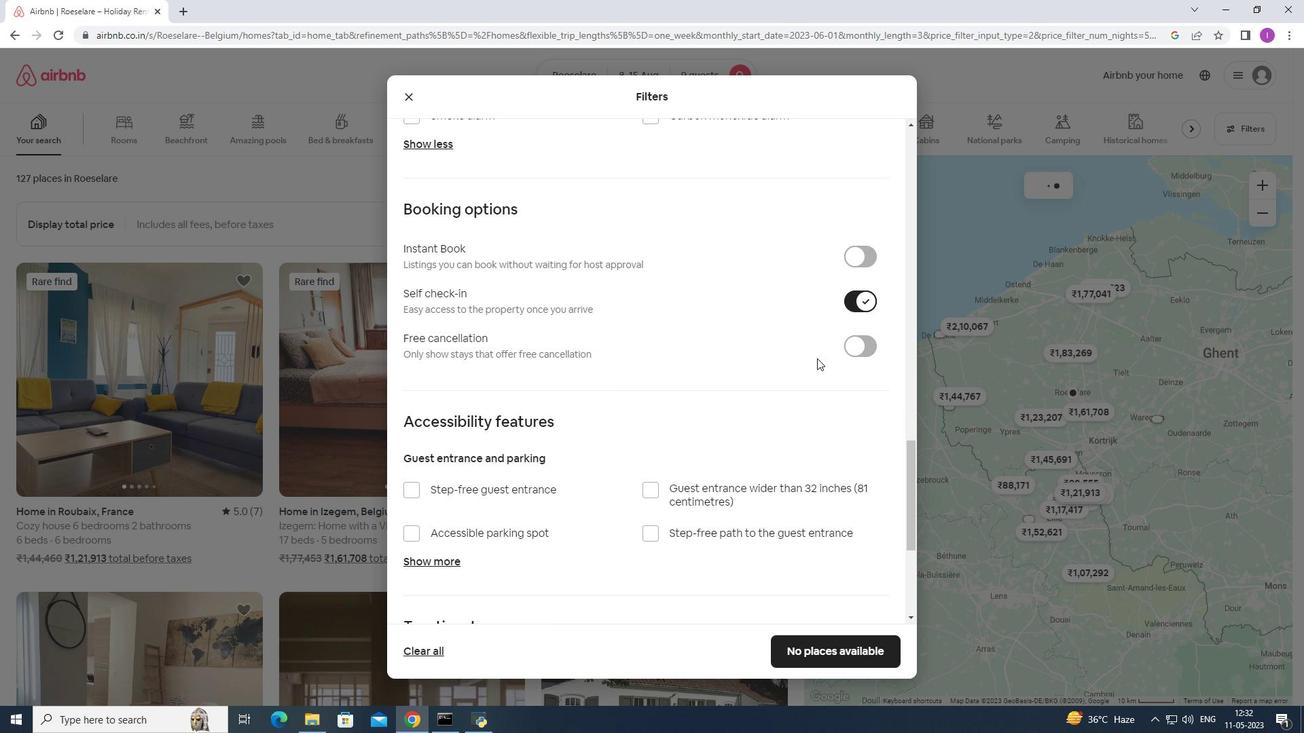 
Action: Mouse scrolled (815, 364) with delta (0, 0)
Screenshot: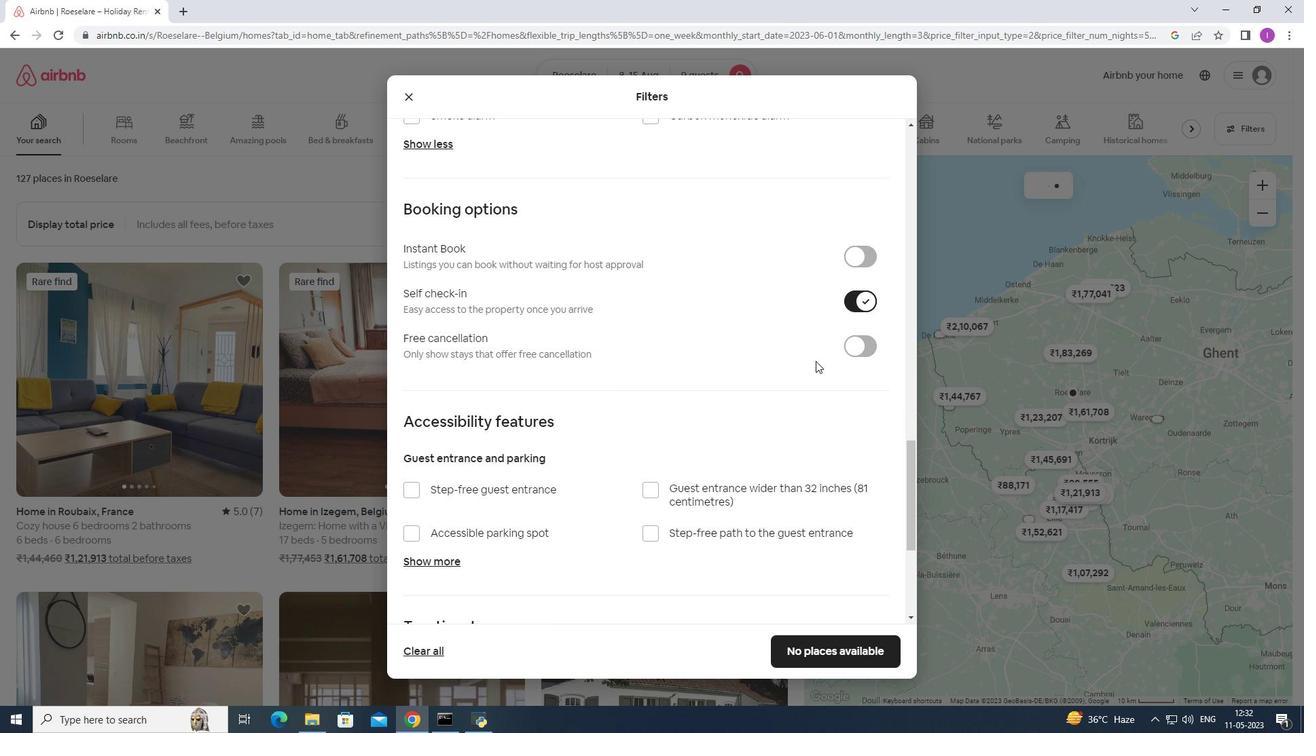 
Action: Mouse moved to (809, 366)
Screenshot: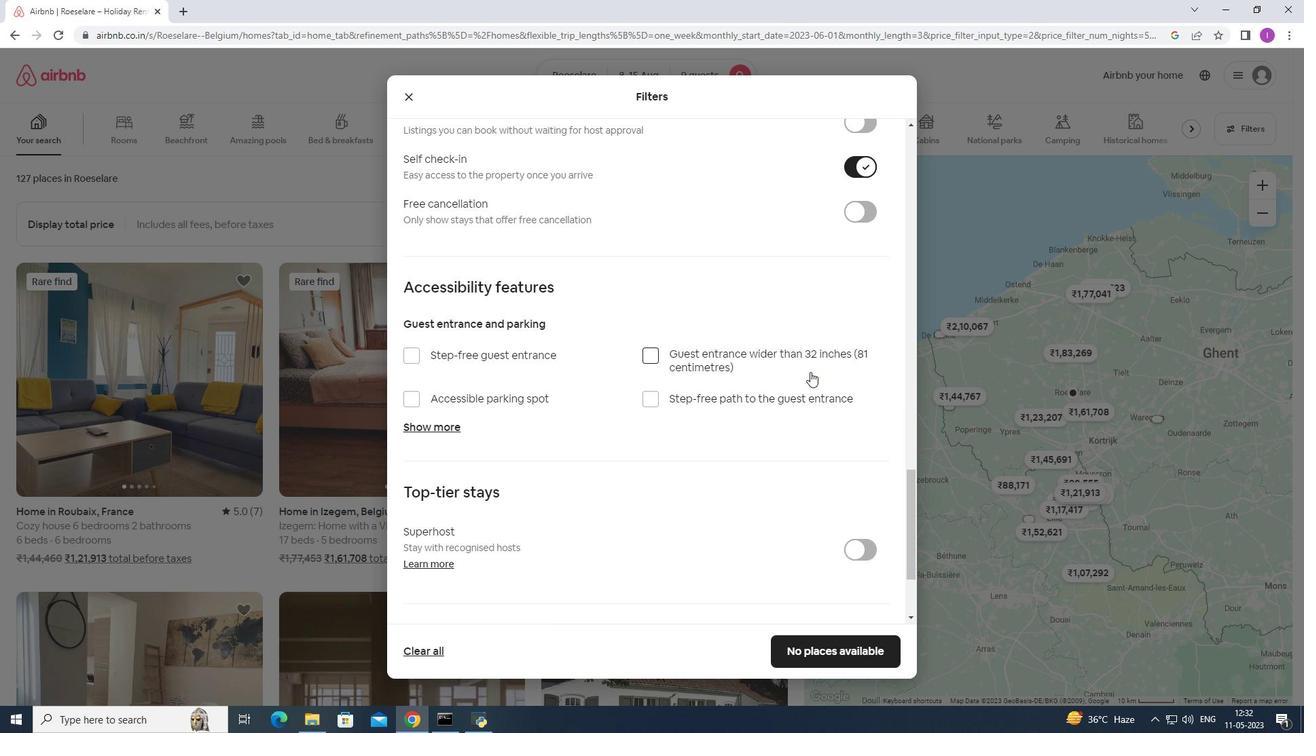 
Action: Mouse scrolled (809, 365) with delta (0, 0)
Screenshot: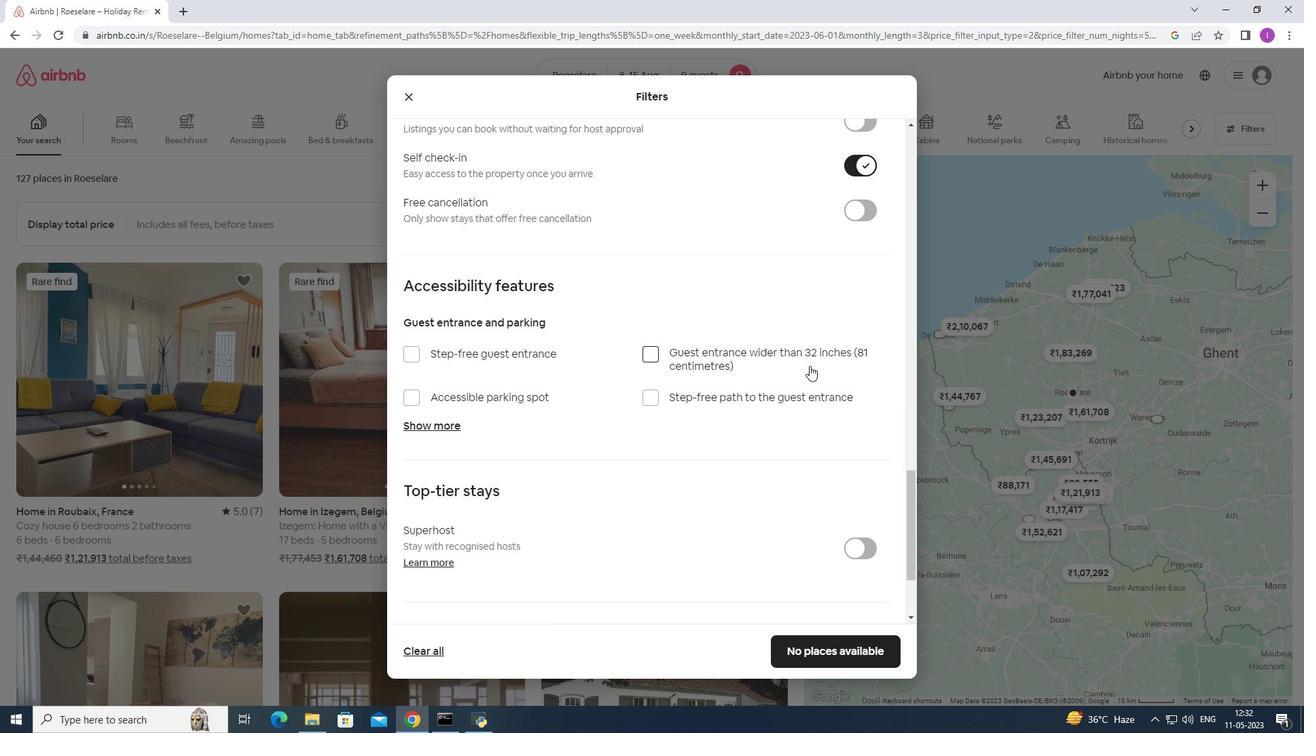 
Action: Mouse scrolled (809, 365) with delta (0, 0)
Screenshot: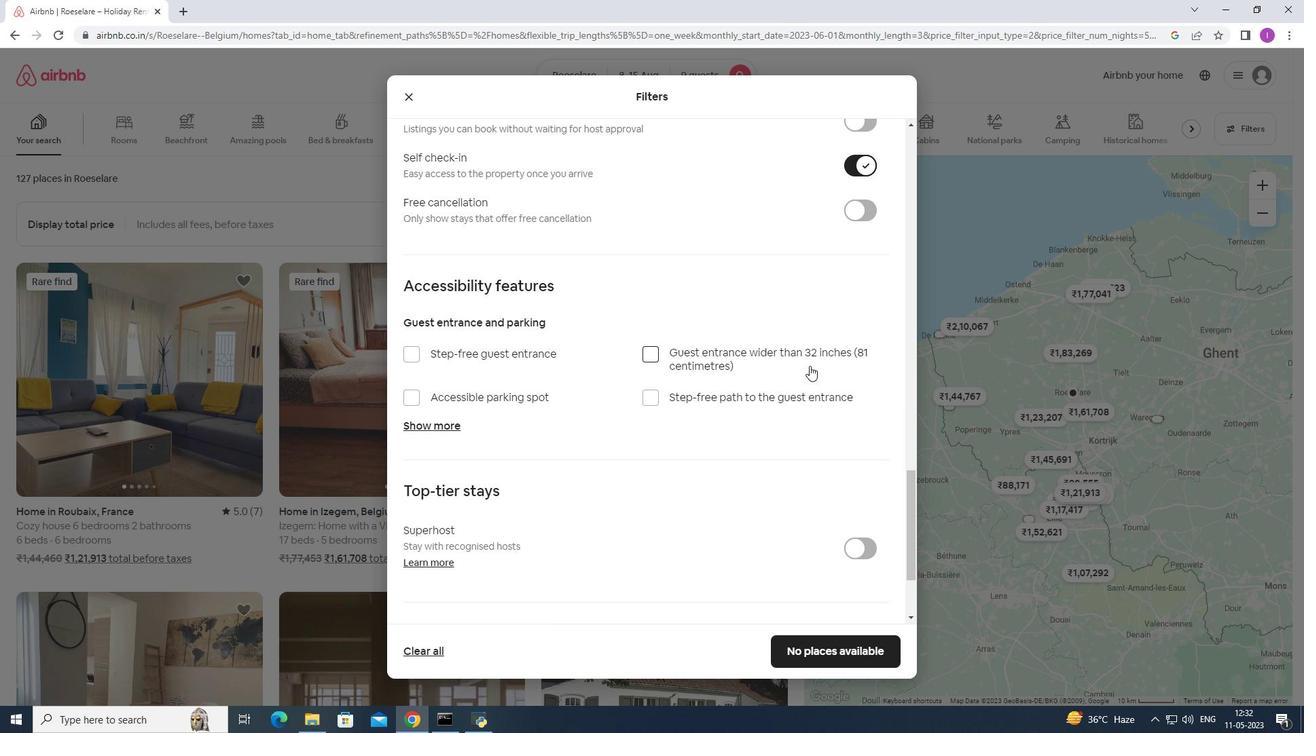 
Action: Mouse scrolled (809, 365) with delta (0, 0)
Screenshot: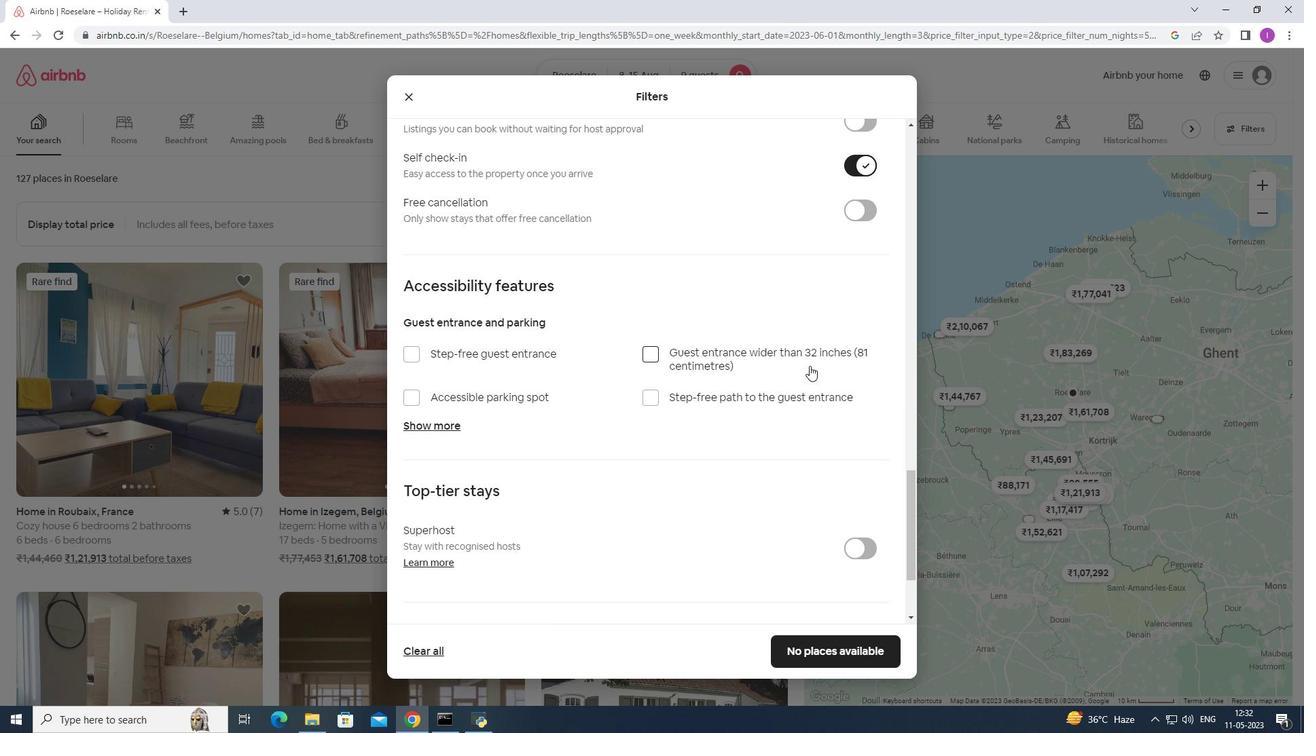 
Action: Mouse scrolled (809, 365) with delta (0, 0)
Screenshot: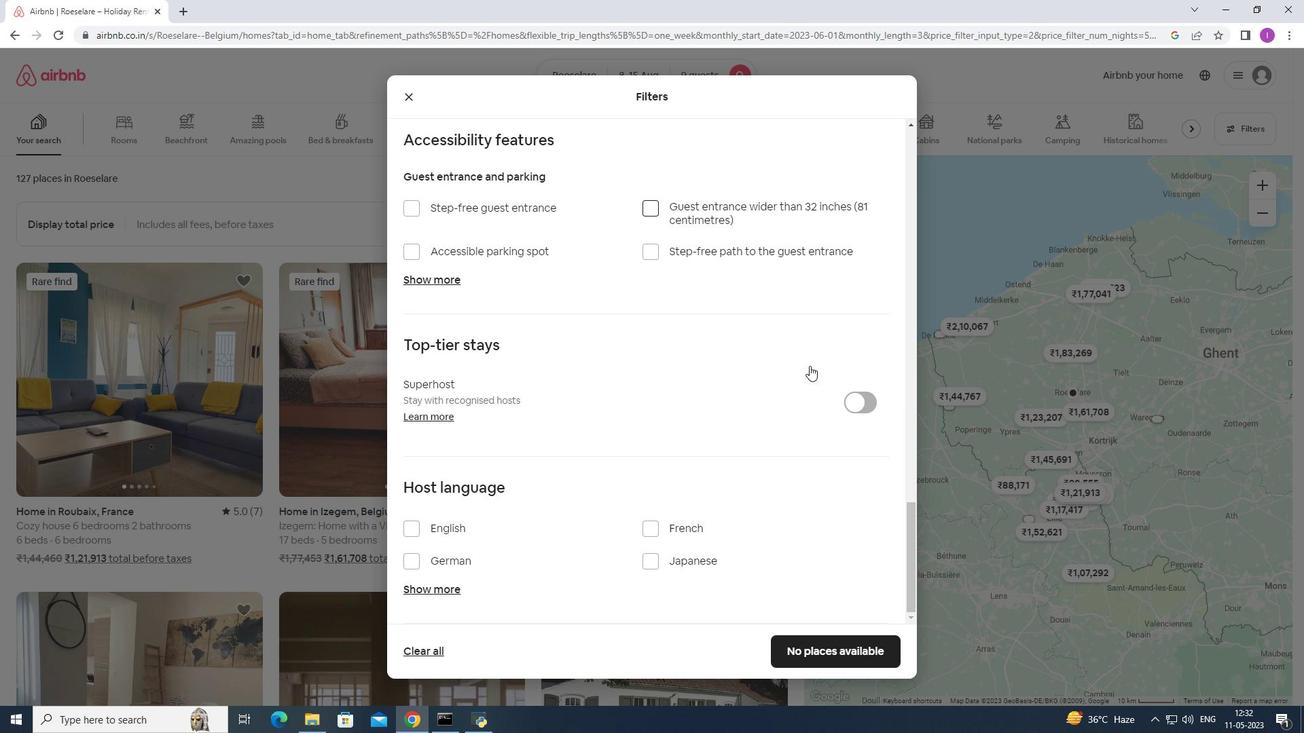
Action: Mouse moved to (808, 366)
Screenshot: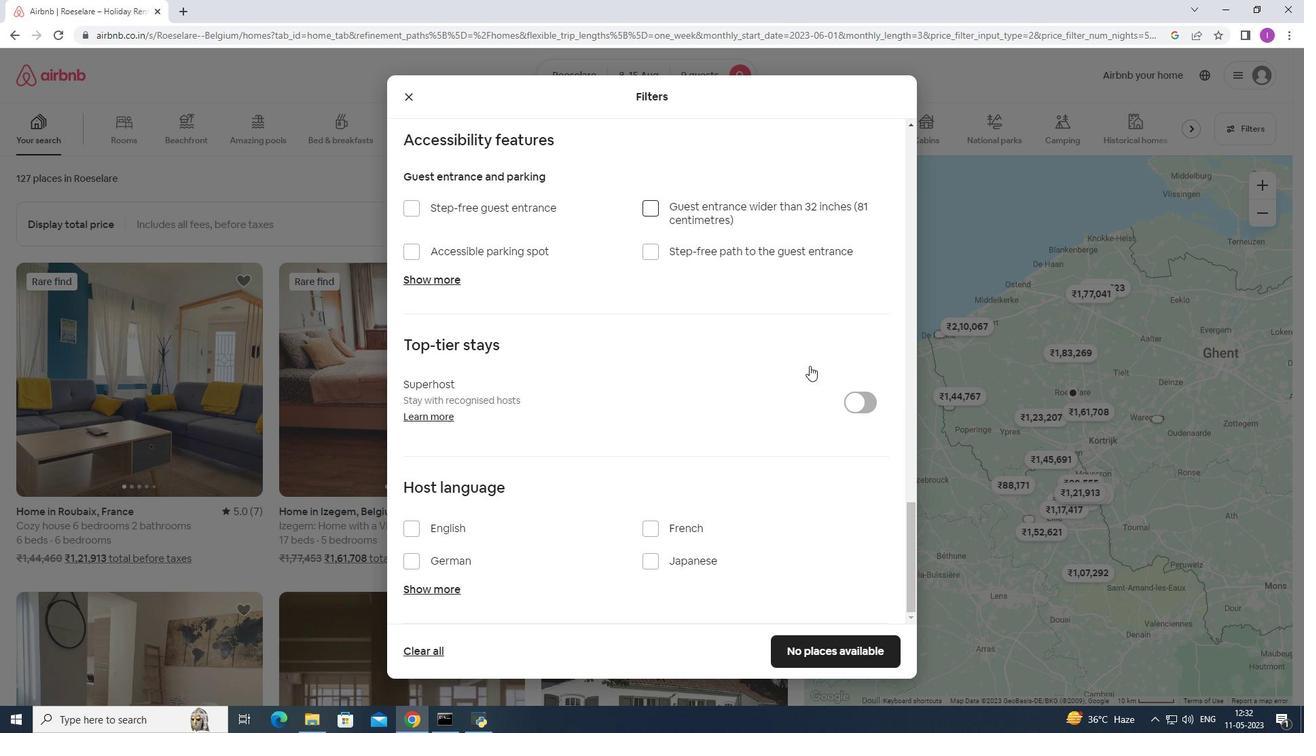 
Action: Mouse scrolled (808, 365) with delta (0, 0)
Screenshot: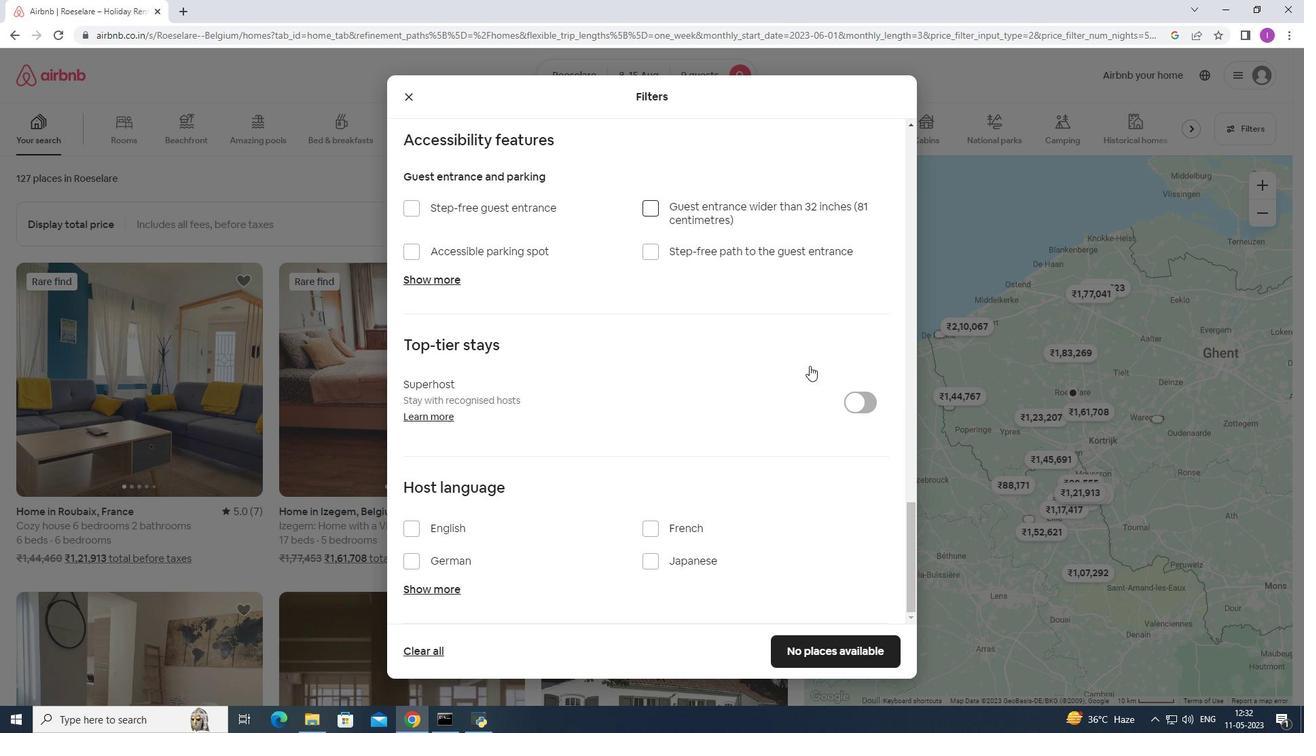 
Action: Mouse moved to (806, 370)
Screenshot: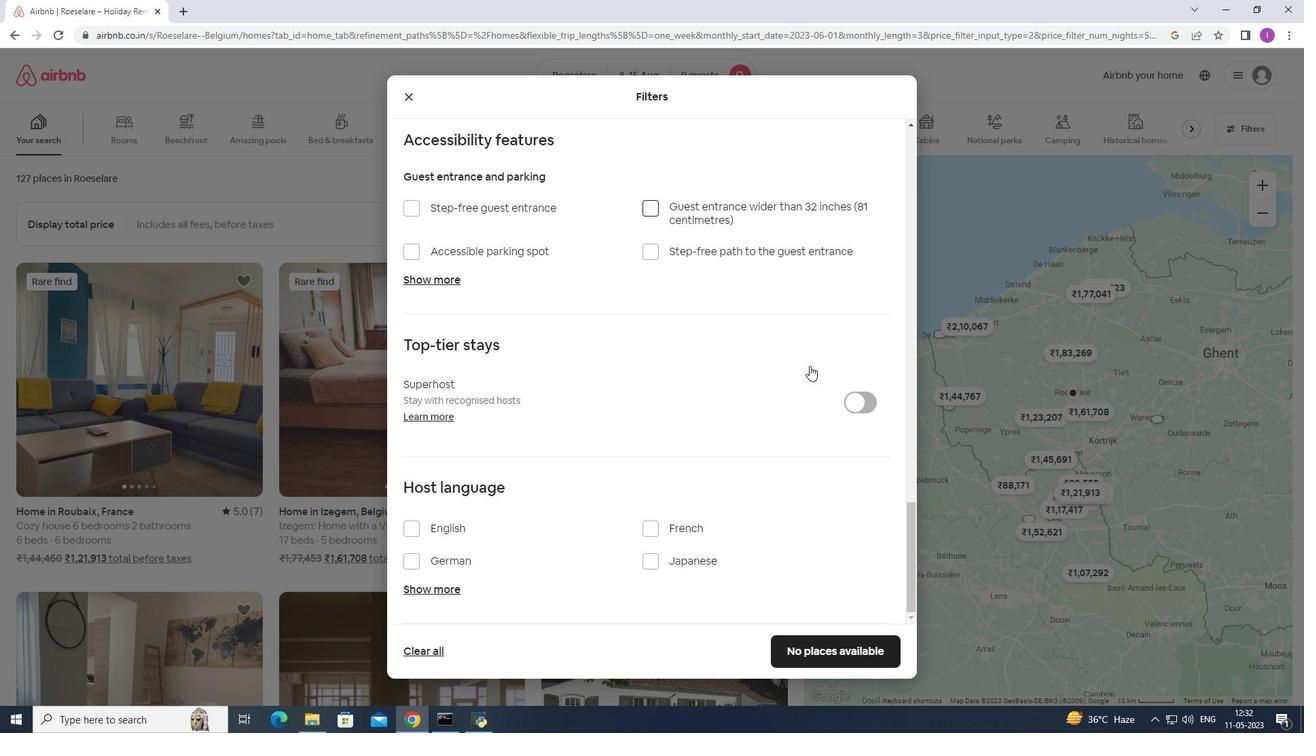 
Action: Mouse scrolled (806, 370) with delta (0, 0)
Screenshot: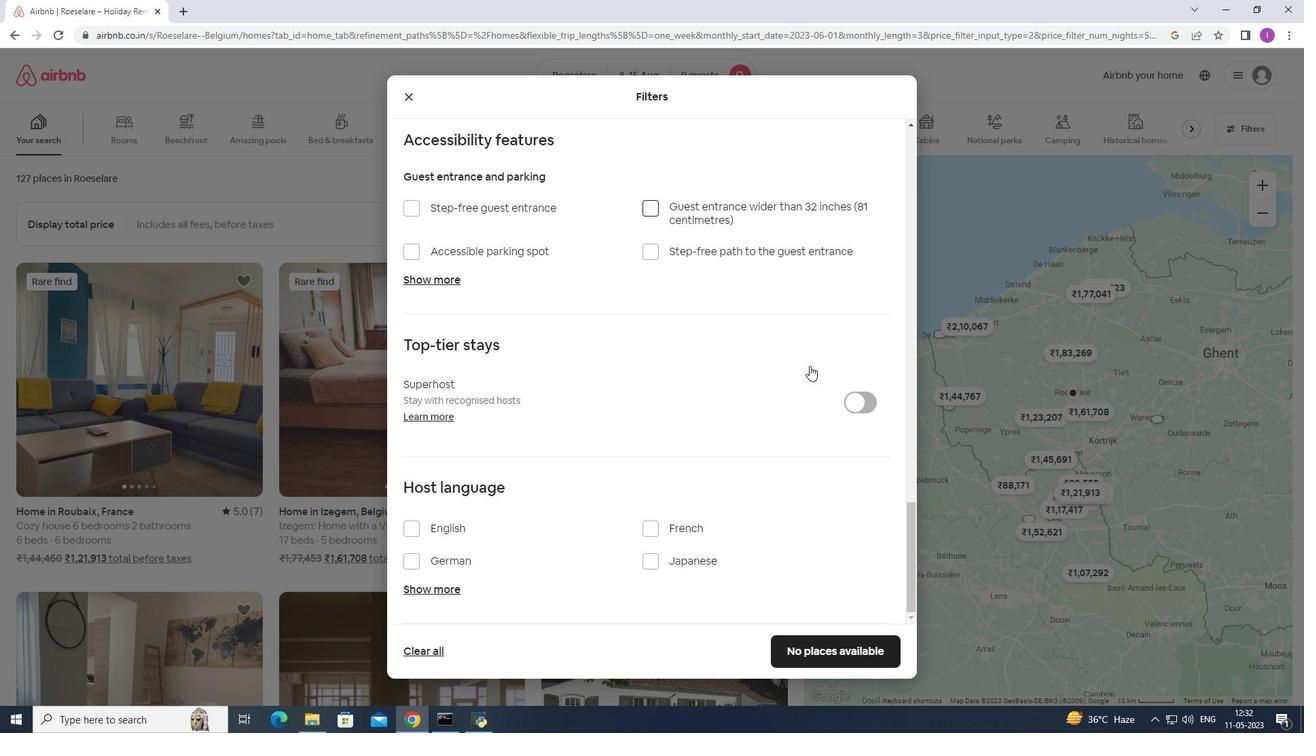 
Action: Mouse moved to (417, 525)
Screenshot: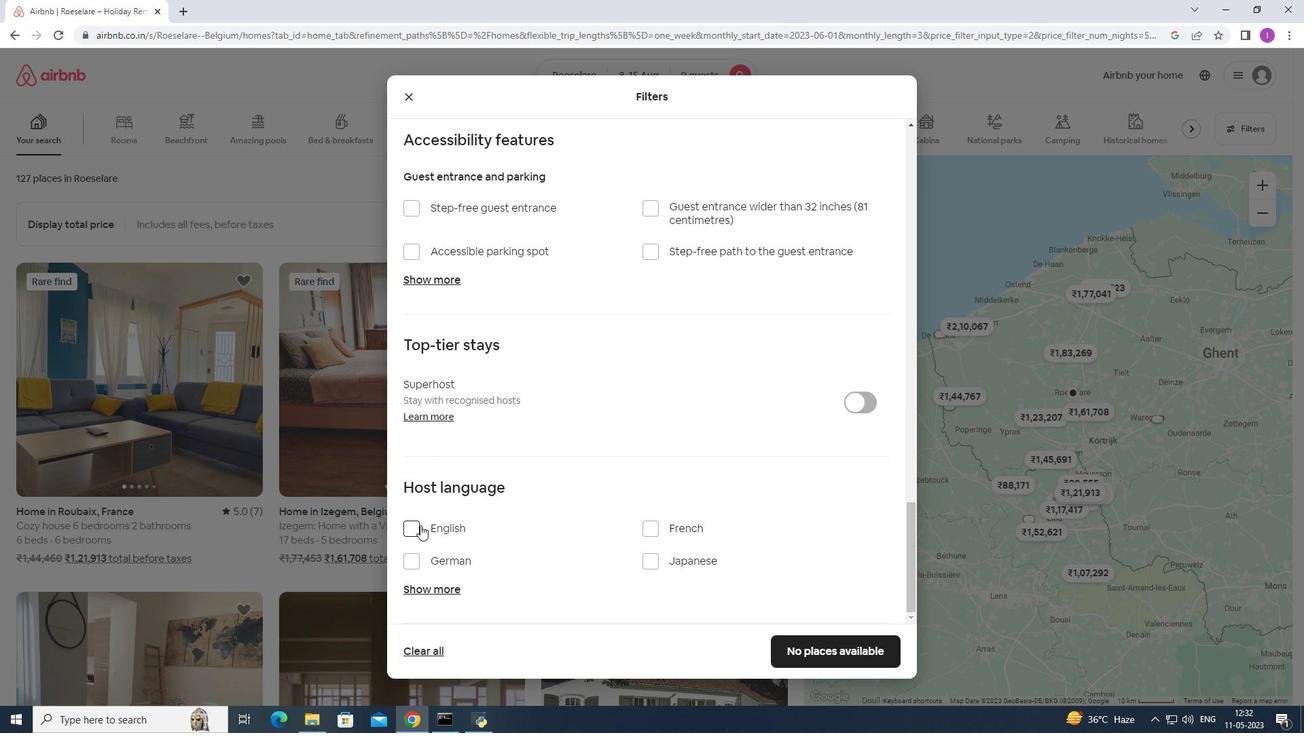 
Action: Mouse pressed left at (417, 525)
Screenshot: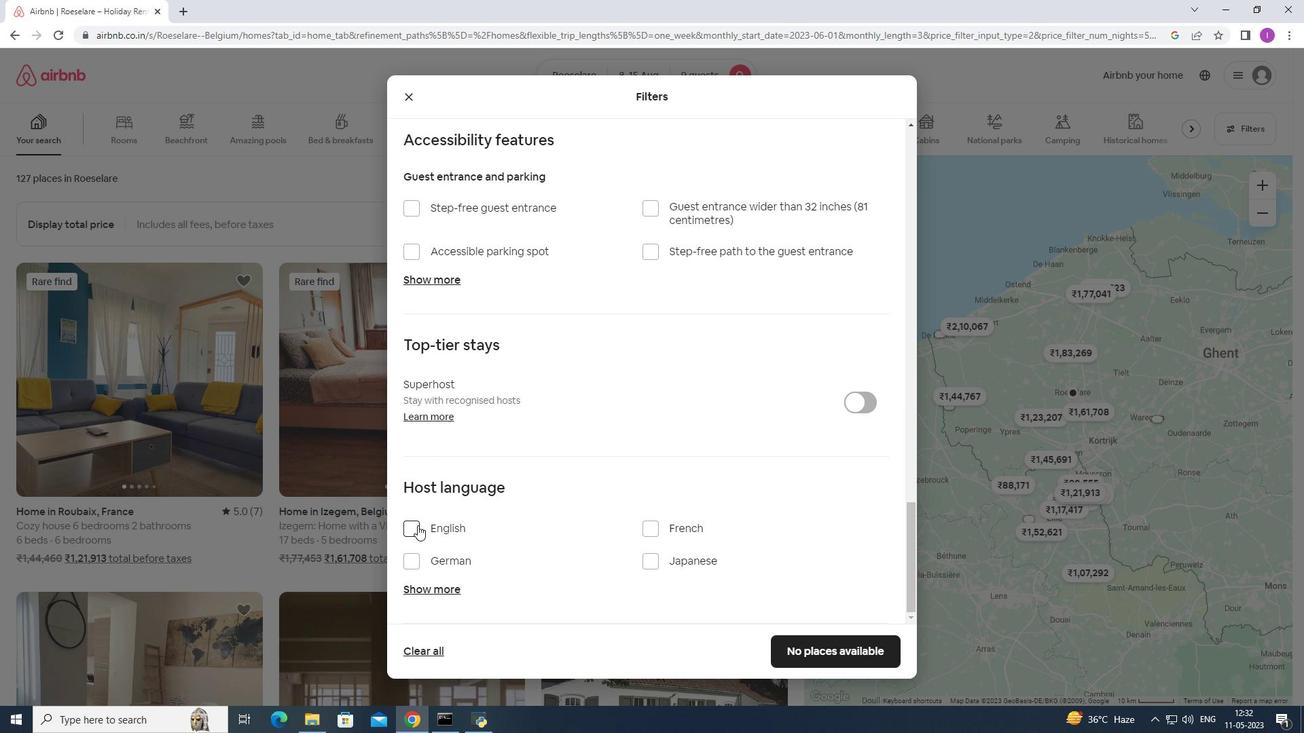 
Action: Mouse moved to (533, 499)
Screenshot: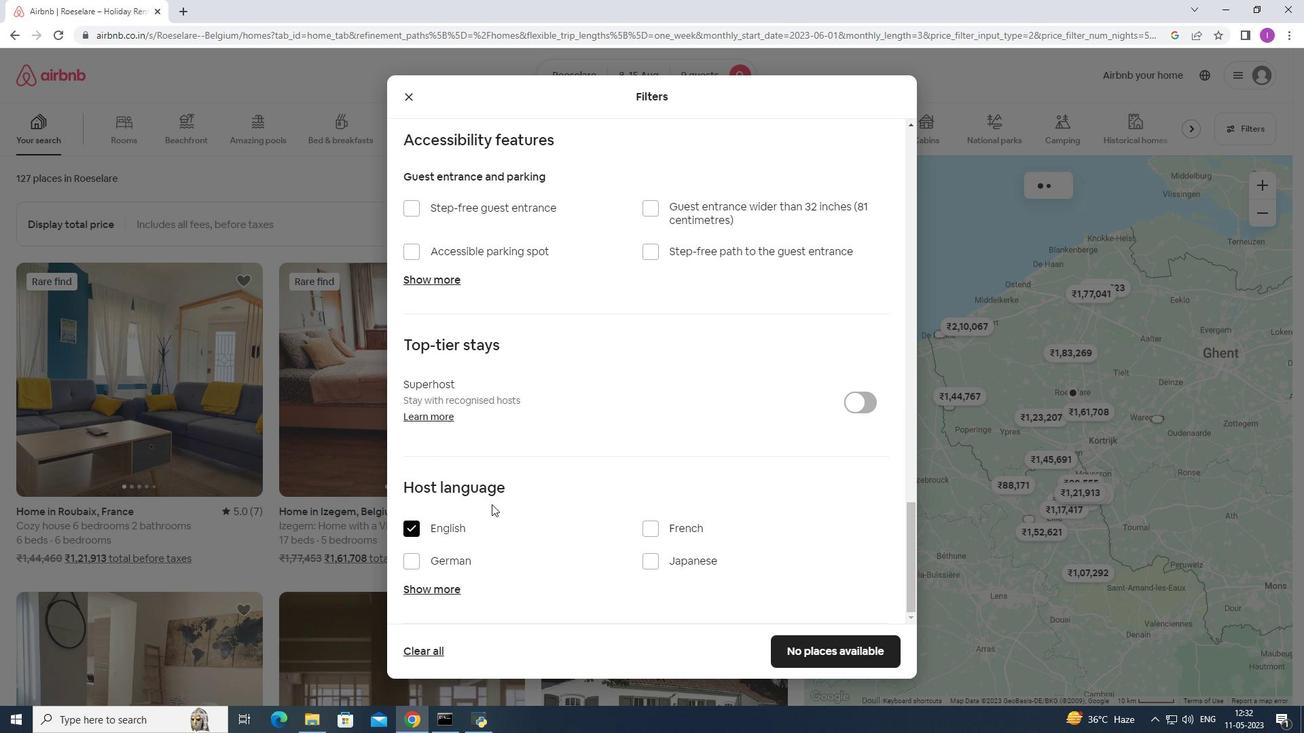 
Action: Mouse scrolled (533, 498) with delta (0, 0)
Screenshot: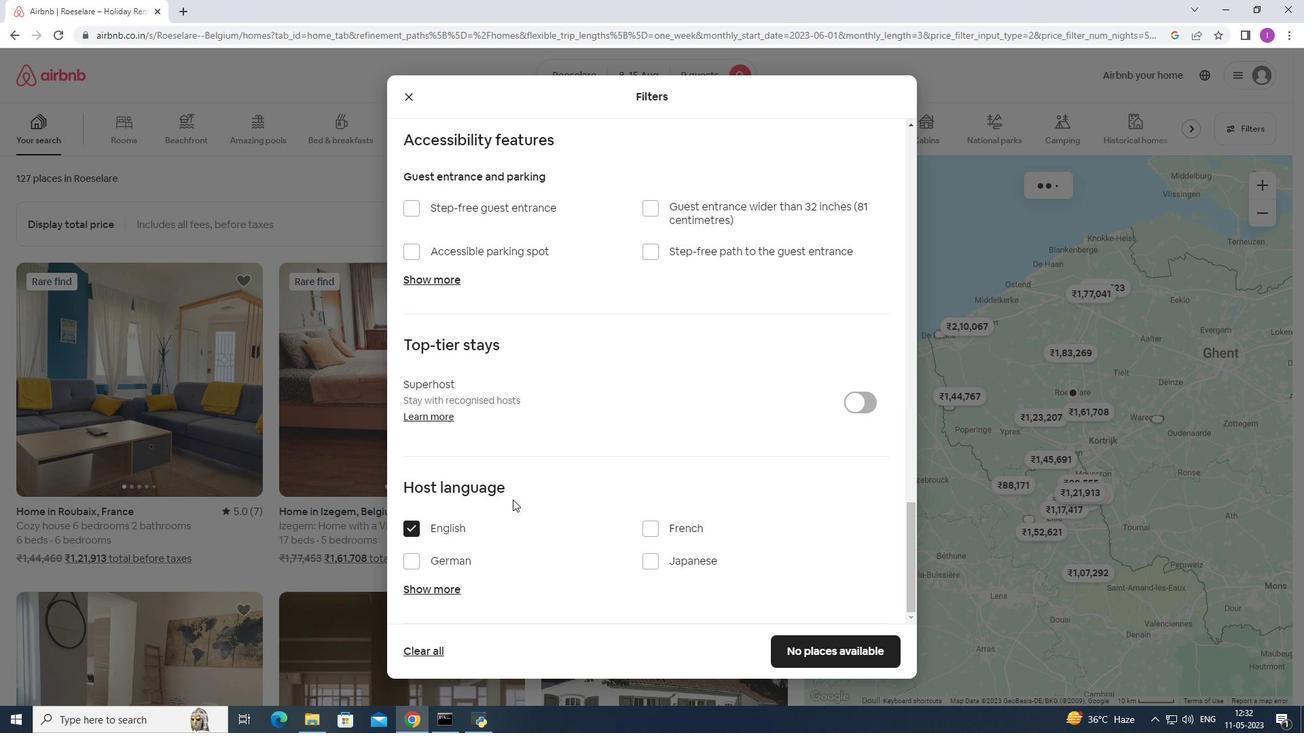 
Action: Mouse scrolled (533, 498) with delta (0, 0)
Screenshot: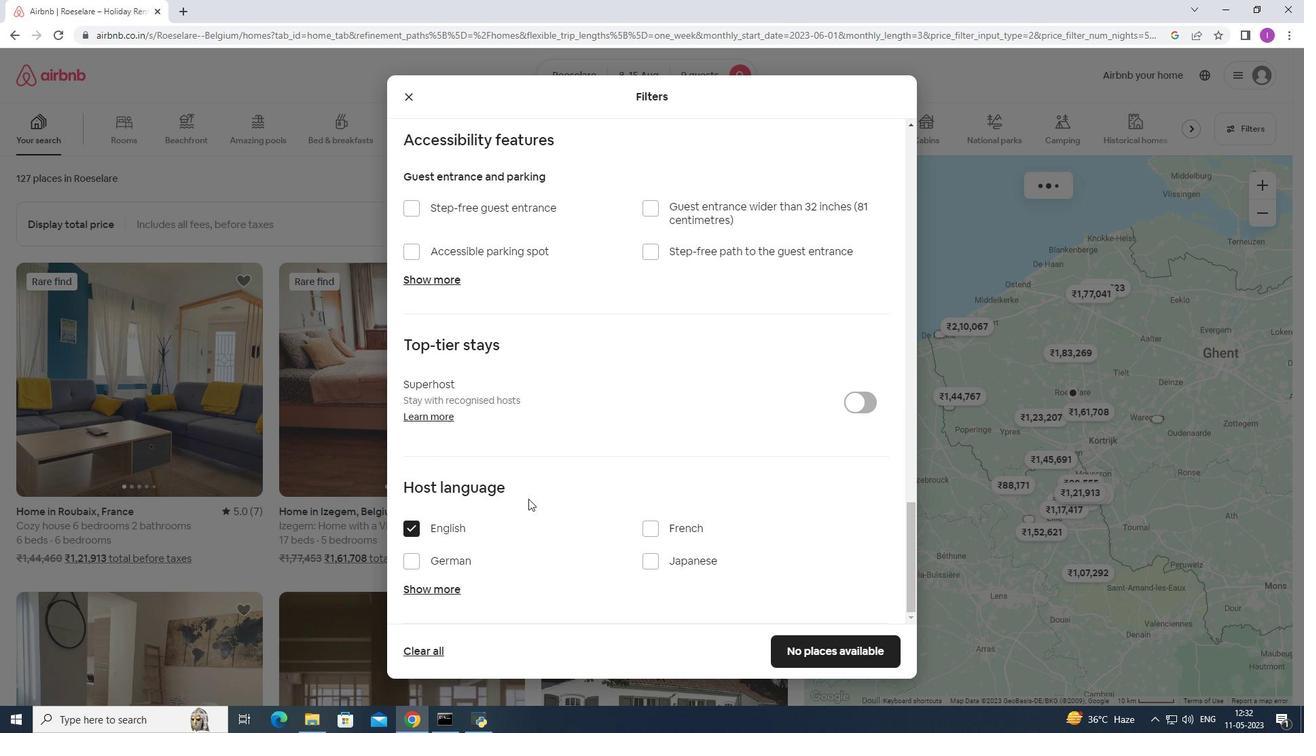 
Action: Mouse scrolled (533, 498) with delta (0, 0)
Screenshot: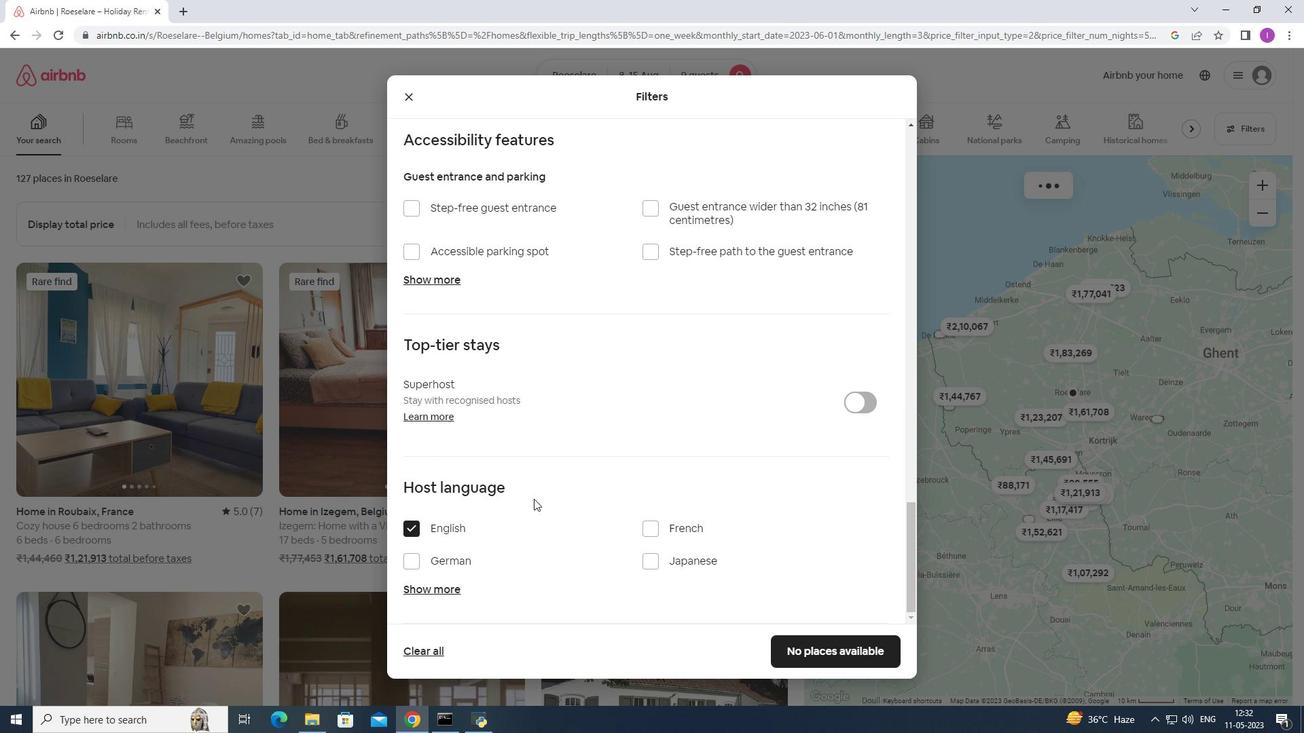 
Action: Mouse scrolled (533, 498) with delta (0, 0)
Screenshot: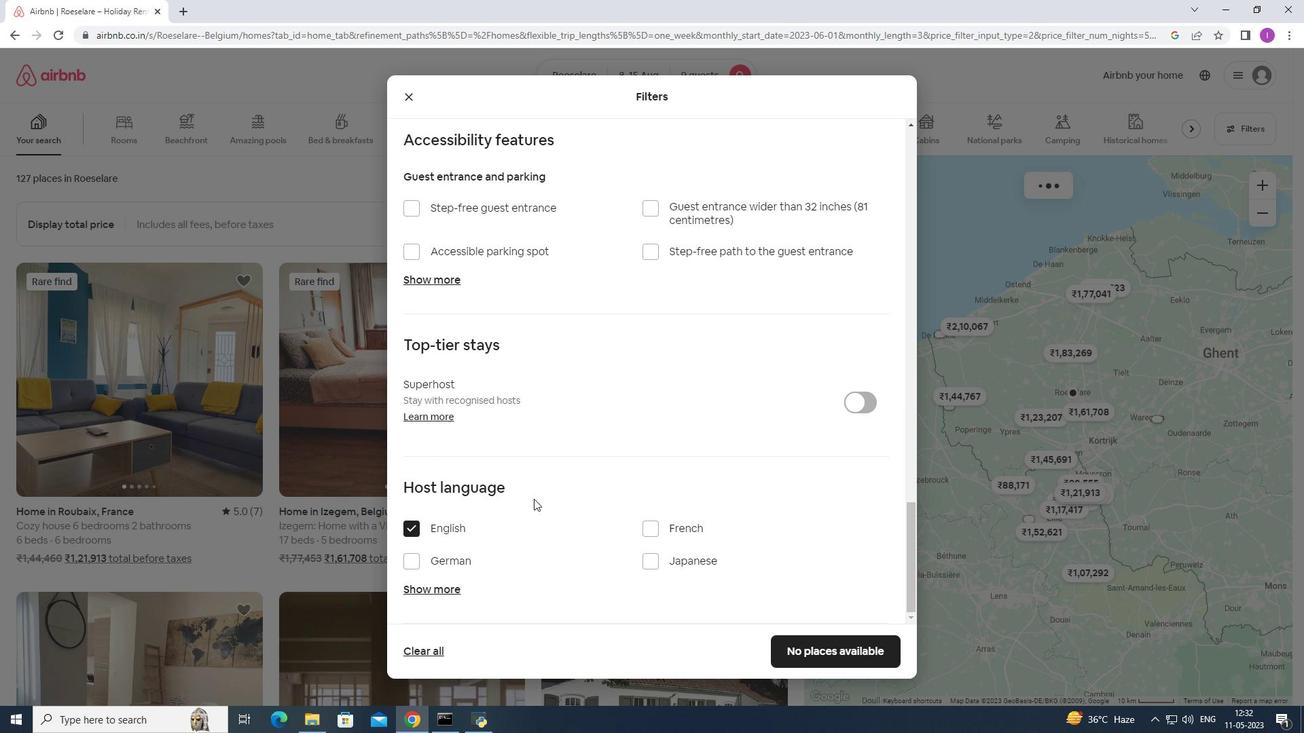 
Action: Mouse scrolled (533, 498) with delta (0, 0)
Screenshot: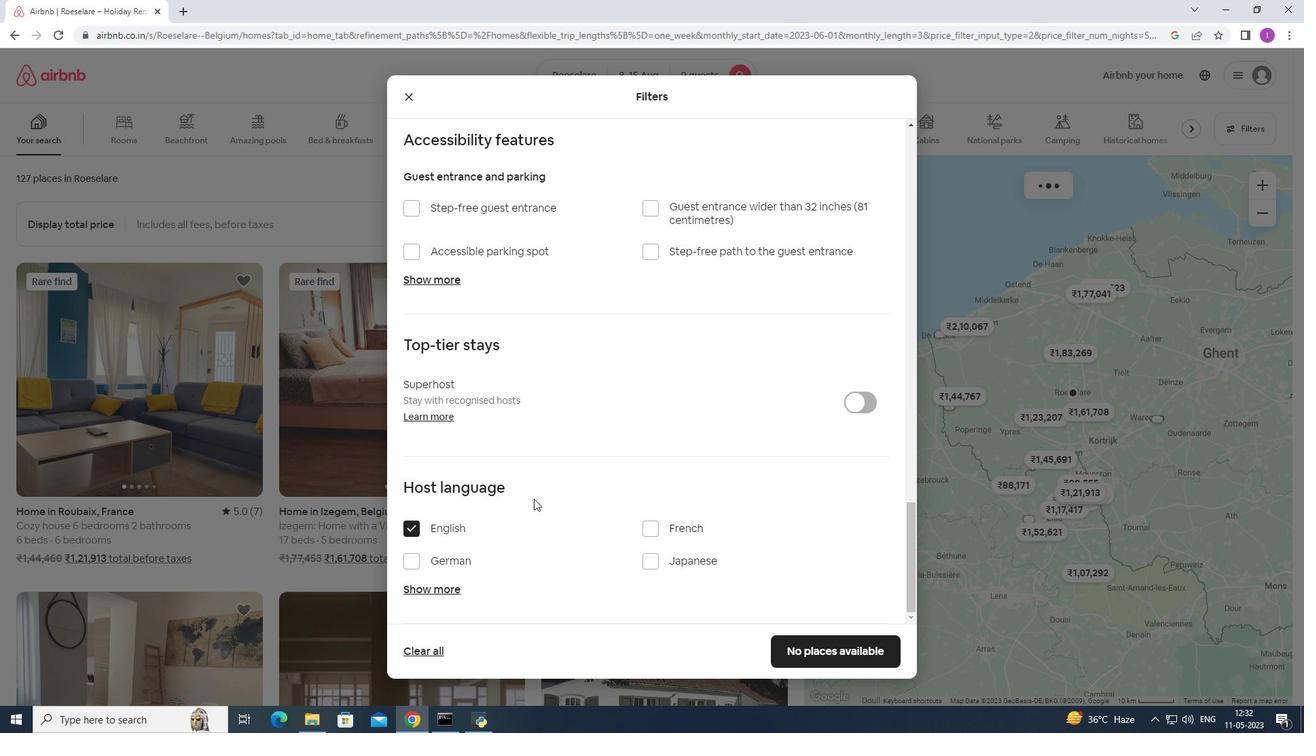 
Action: Mouse moved to (836, 656)
Screenshot: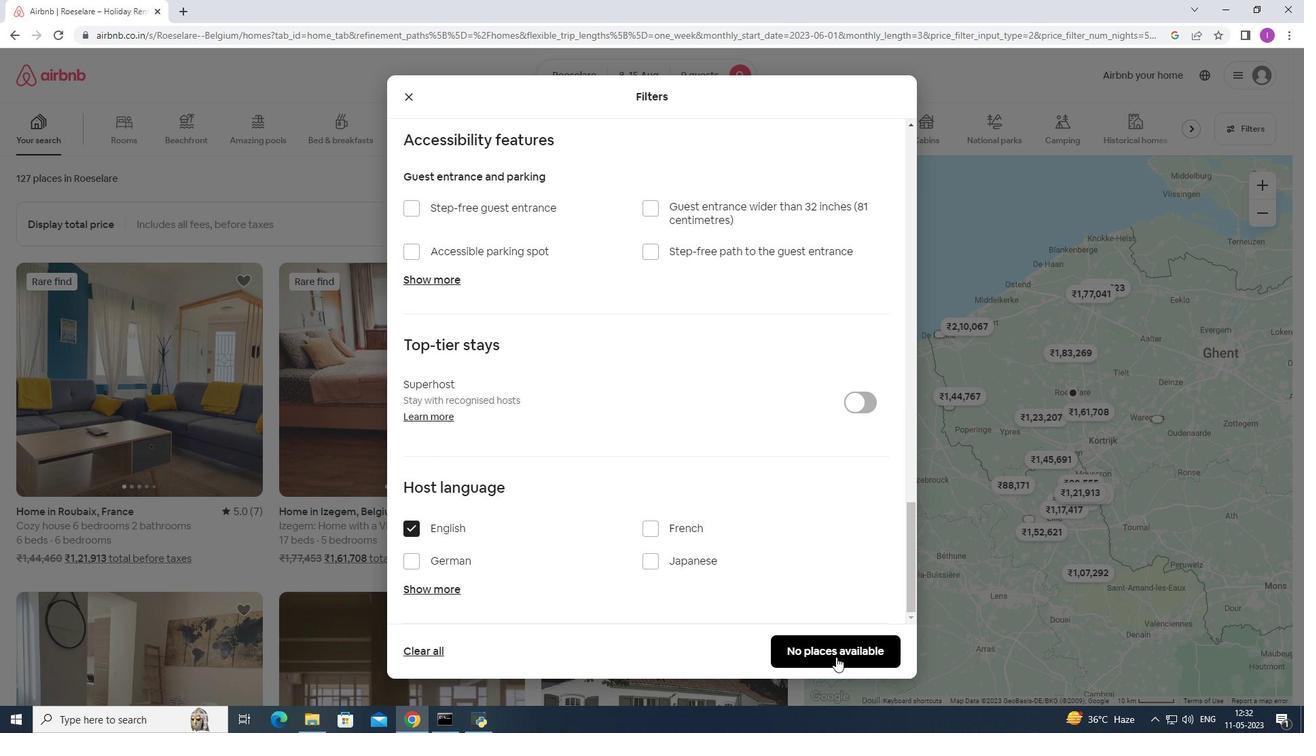
Action: Mouse pressed left at (836, 656)
Screenshot: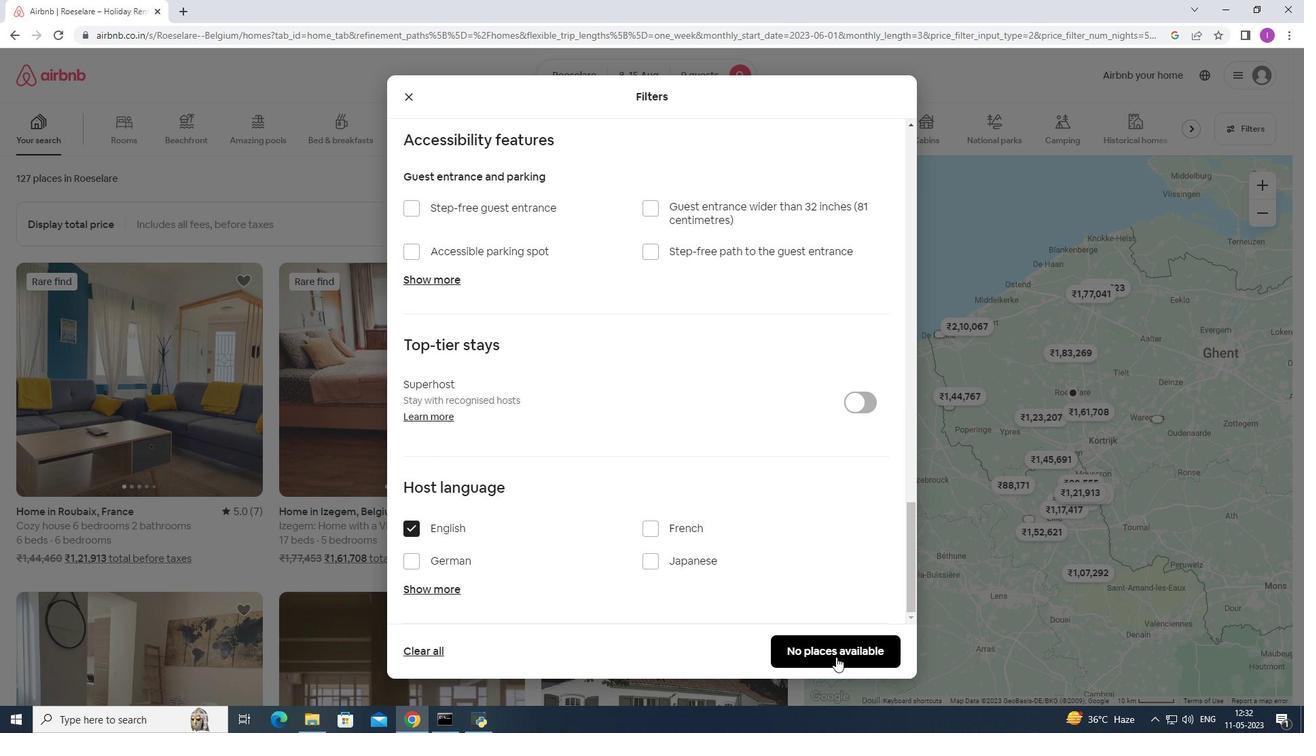 
Action: Mouse moved to (835, 654)
Screenshot: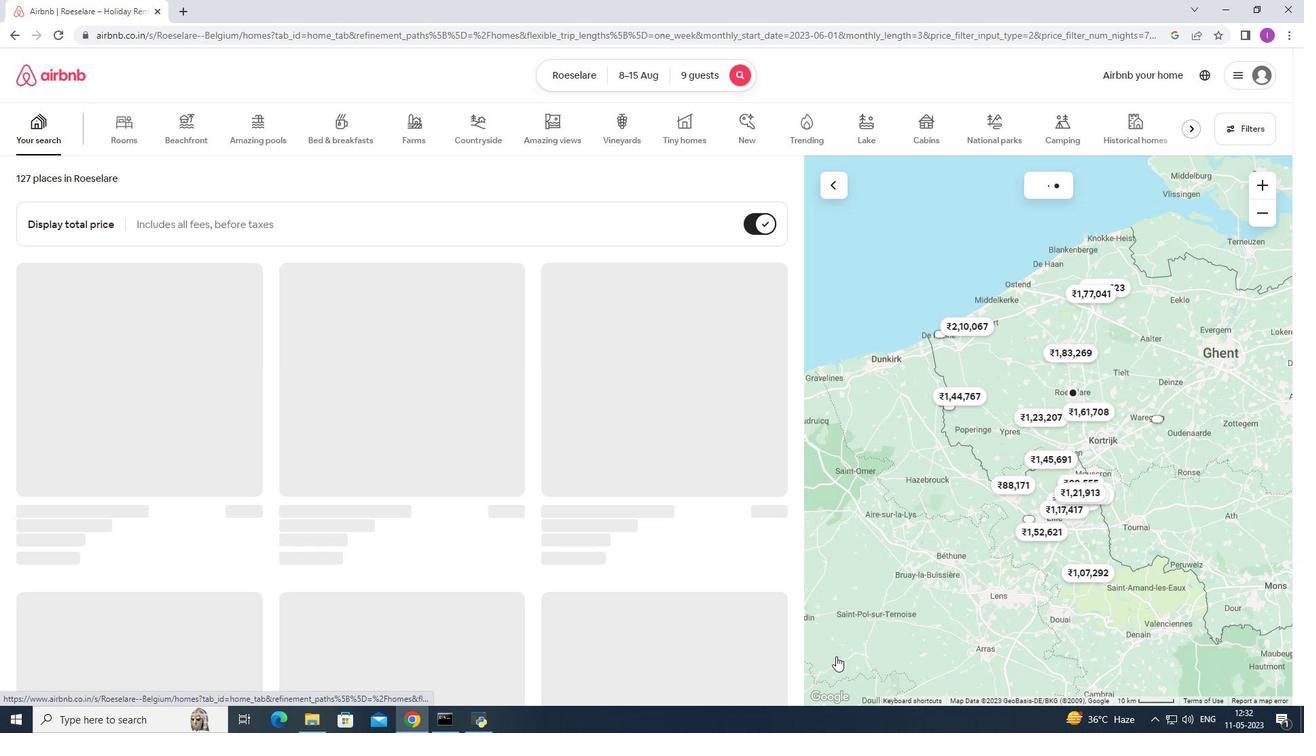 
